 Task: Find connections with filter location Jaunpur with filter topic #marketingwith filter profile language German with filter current company UltraTech Cement with filter school Nalanda Open University, Patna with filter industry Retail Furniture and Home Furnishings with filter service category Strategic Planning with filter keywords title Porter
Action: Mouse moved to (619, 79)
Screenshot: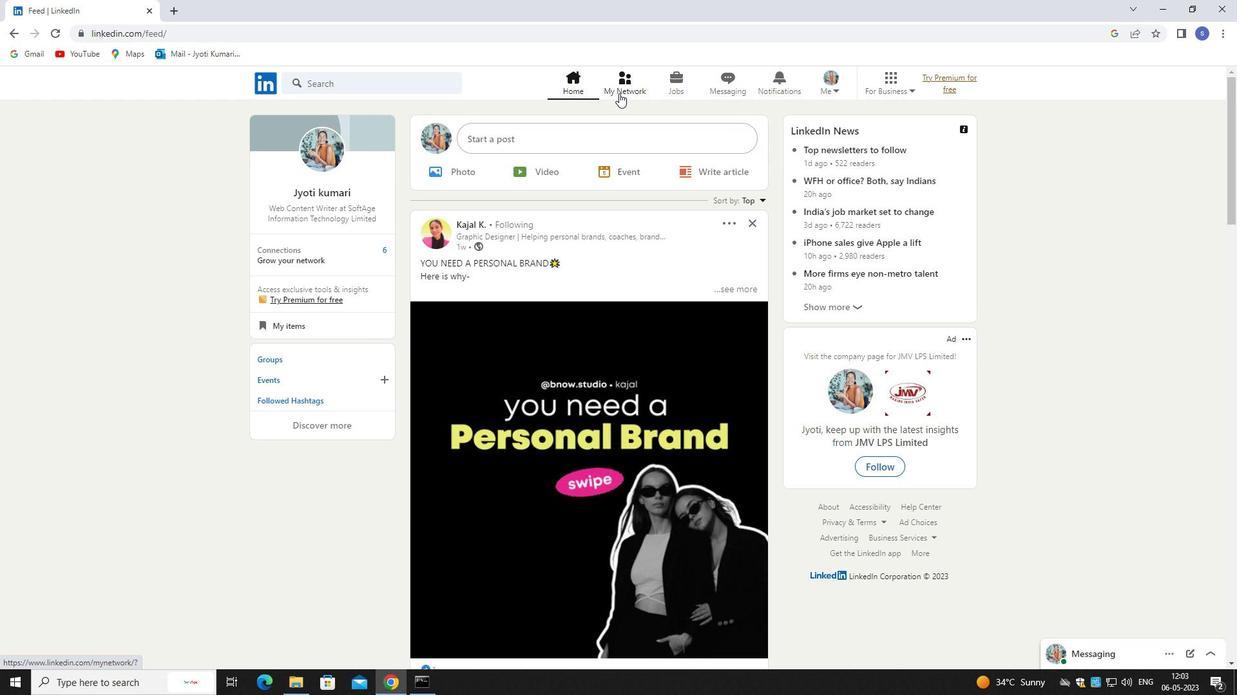 
Action: Mouse pressed left at (619, 79)
Screenshot: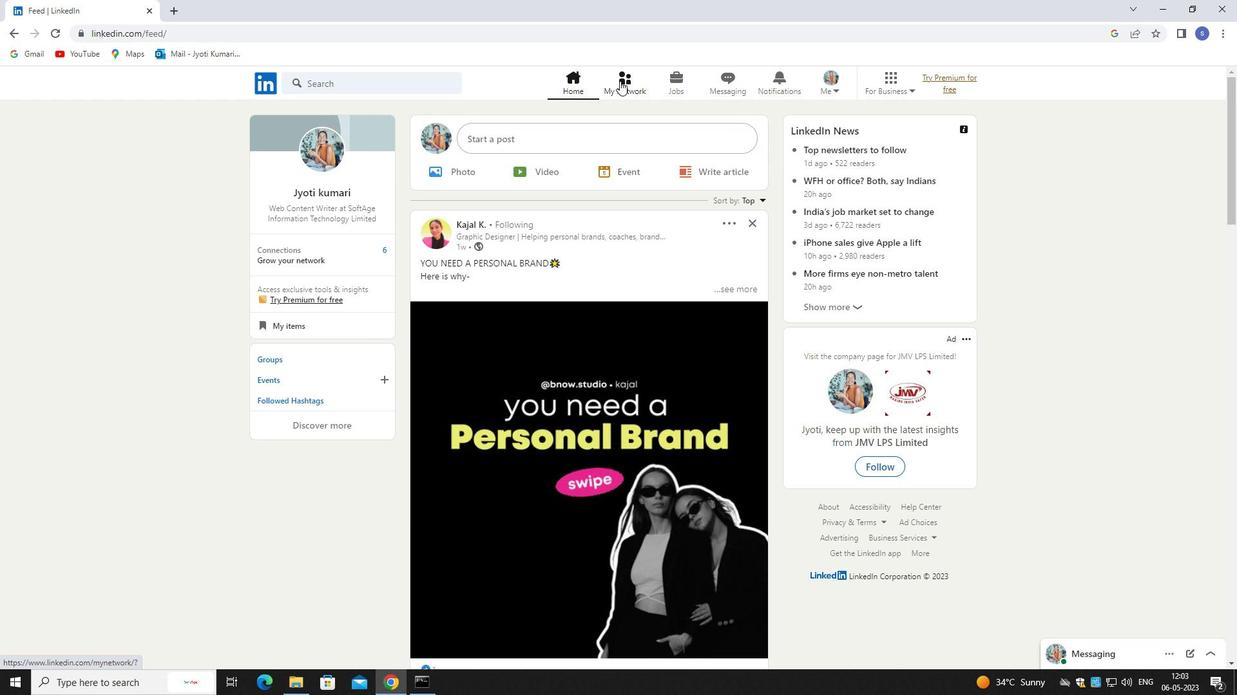 
Action: Mouse pressed left at (619, 79)
Screenshot: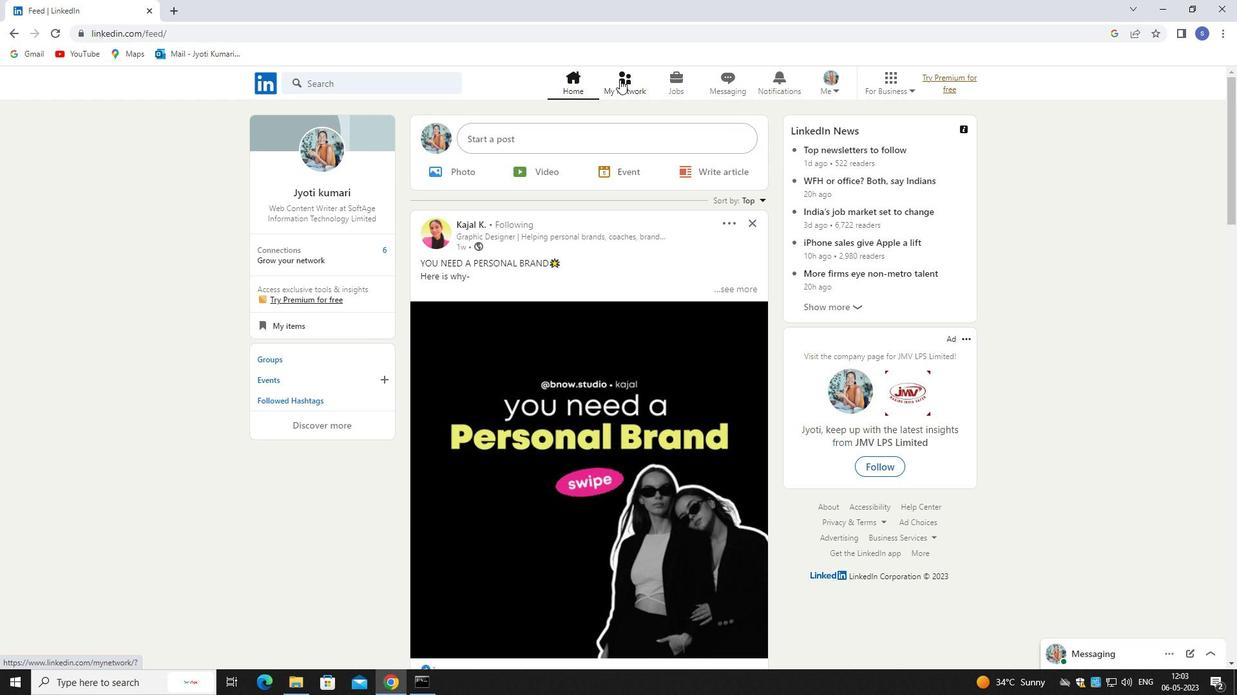 
Action: Mouse moved to (426, 161)
Screenshot: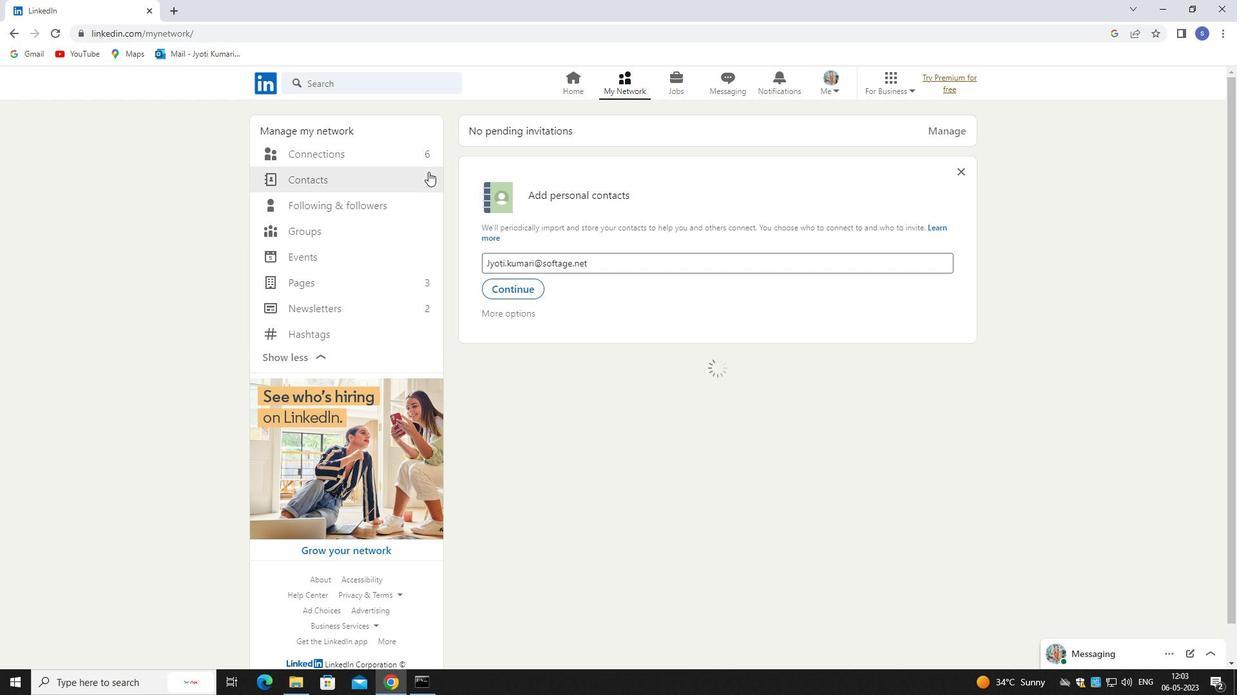 
Action: Mouse pressed left at (426, 161)
Screenshot: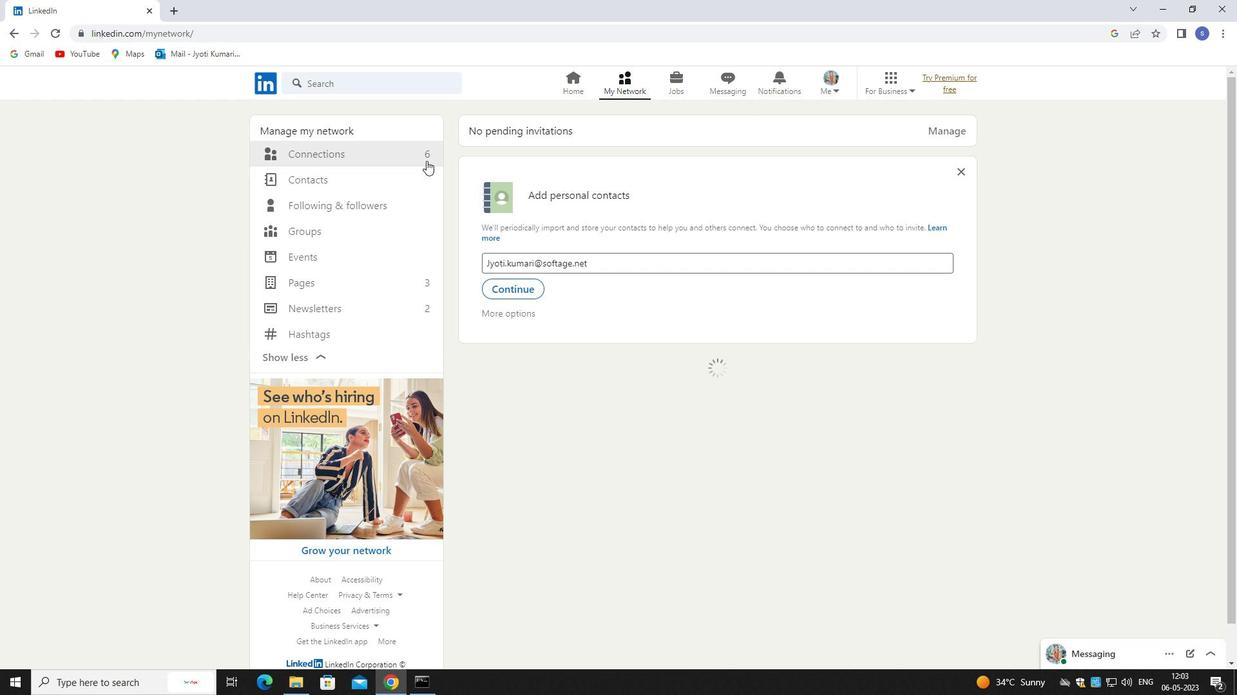 
Action: Mouse pressed left at (426, 161)
Screenshot: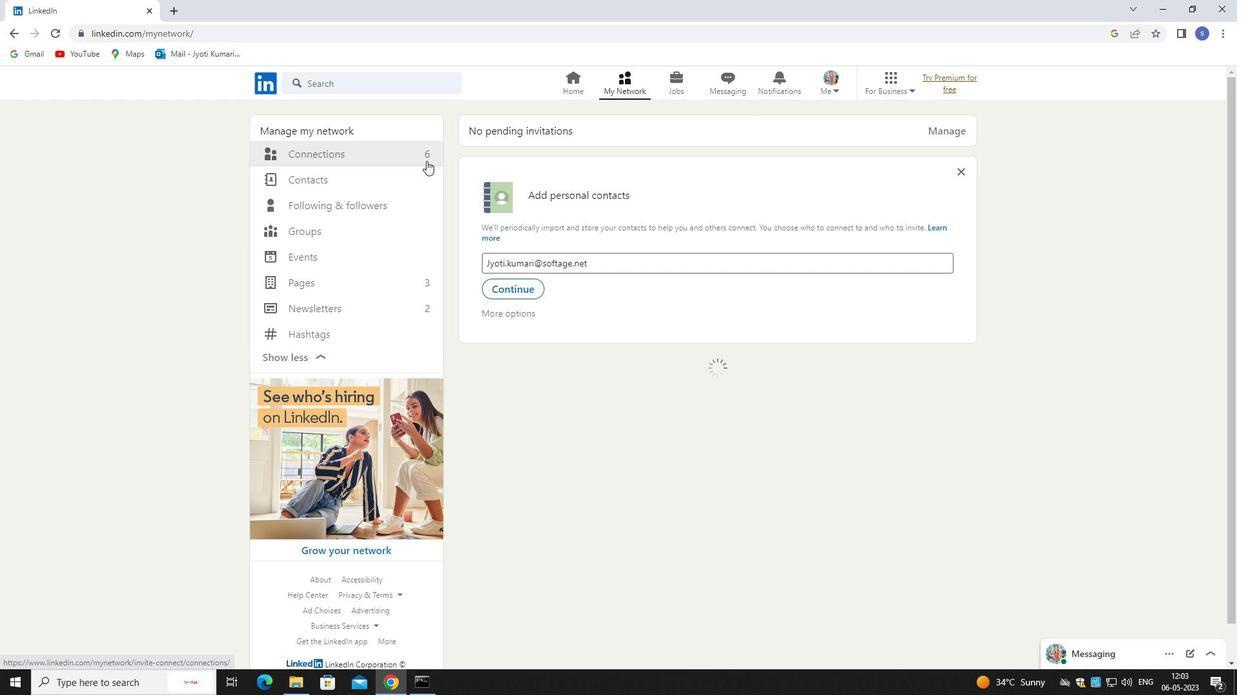 
Action: Mouse moved to (722, 151)
Screenshot: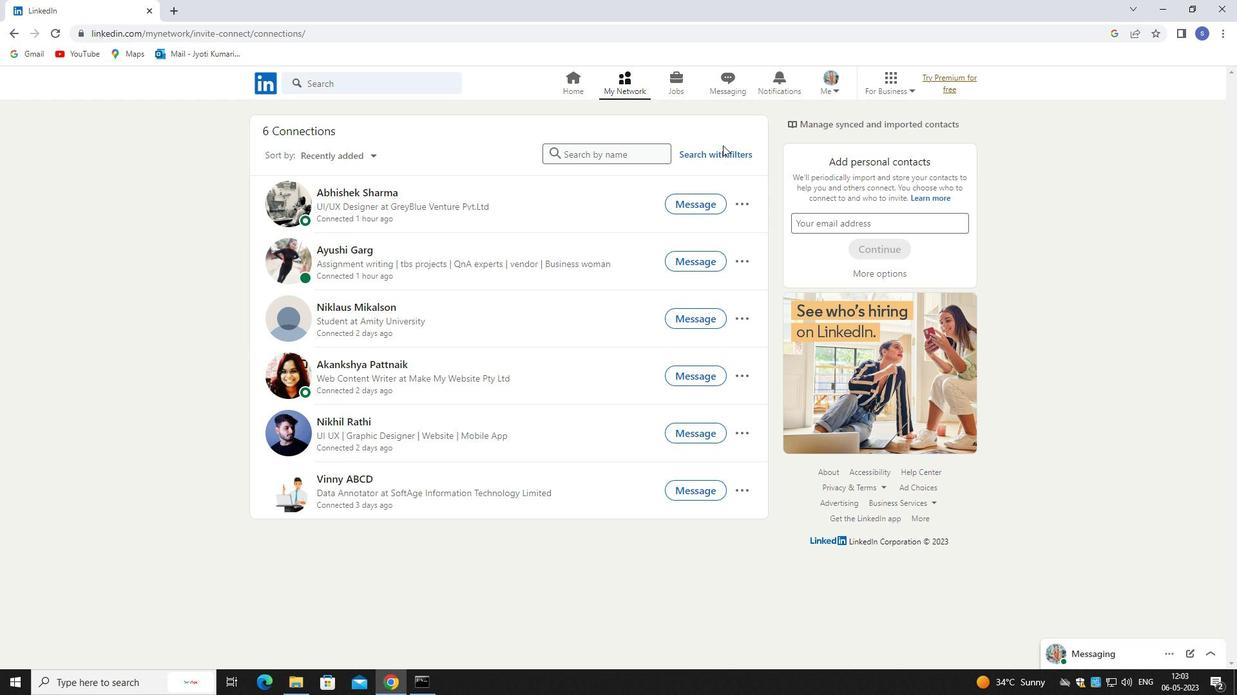 
Action: Mouse pressed left at (722, 151)
Screenshot: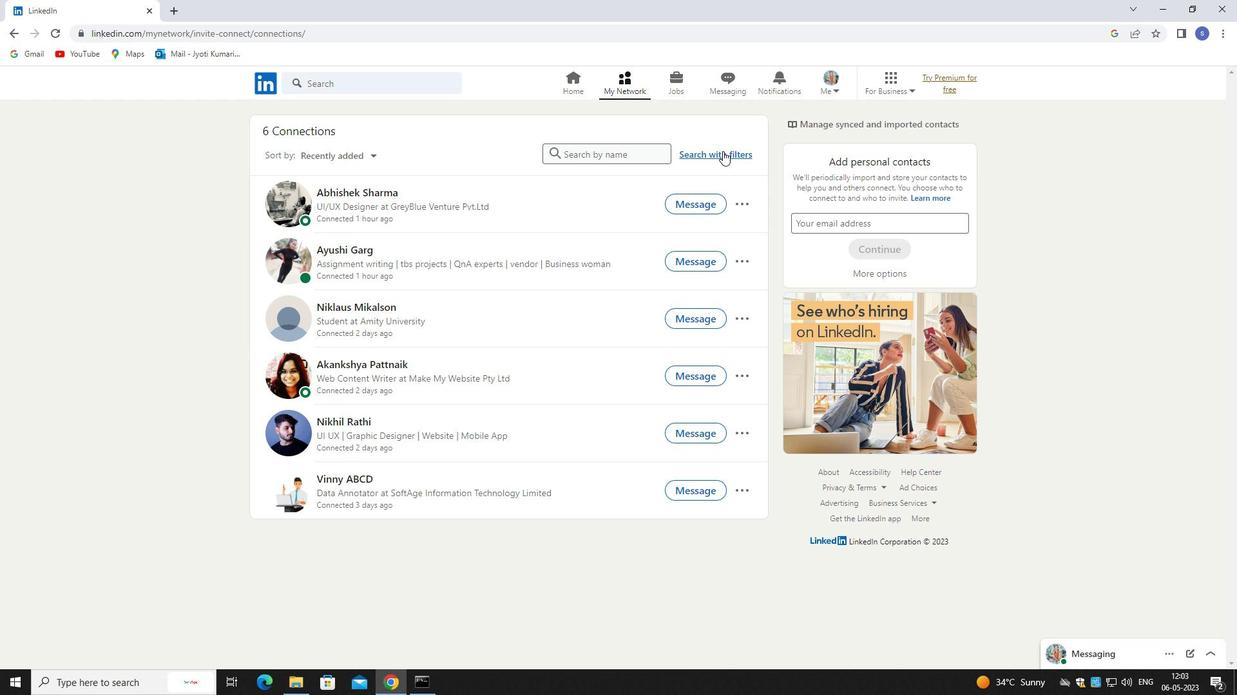 
Action: Mouse moved to (646, 119)
Screenshot: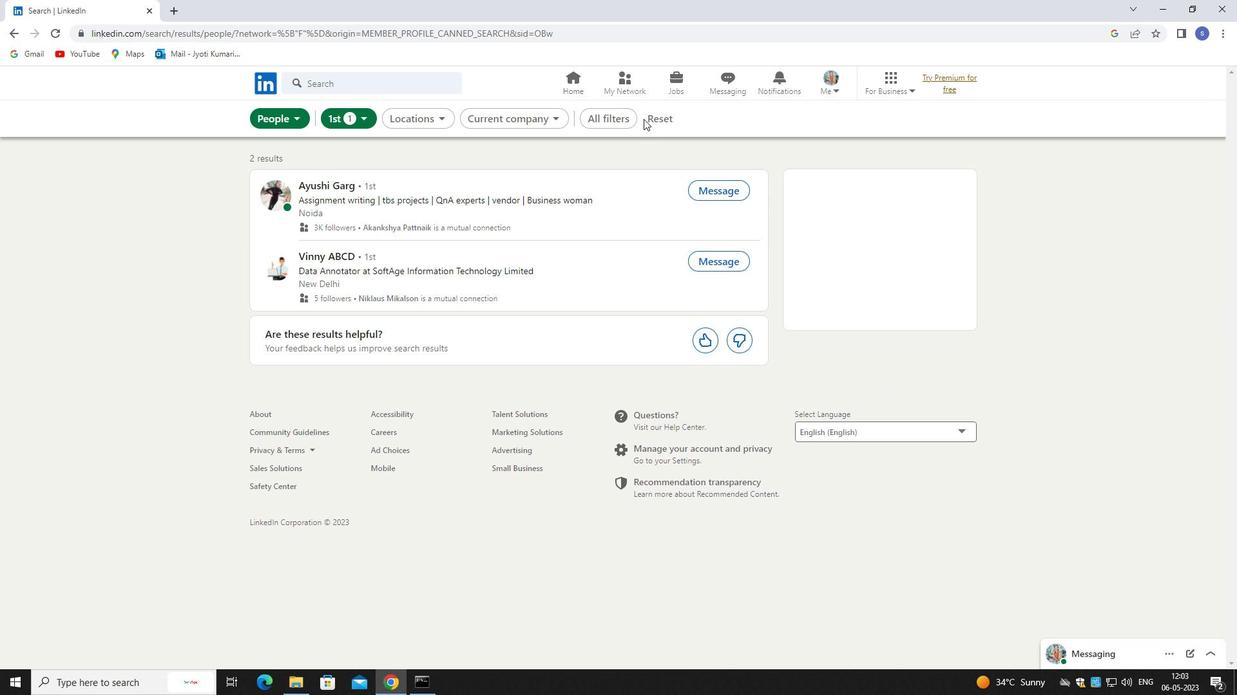 
Action: Mouse pressed left at (646, 119)
Screenshot: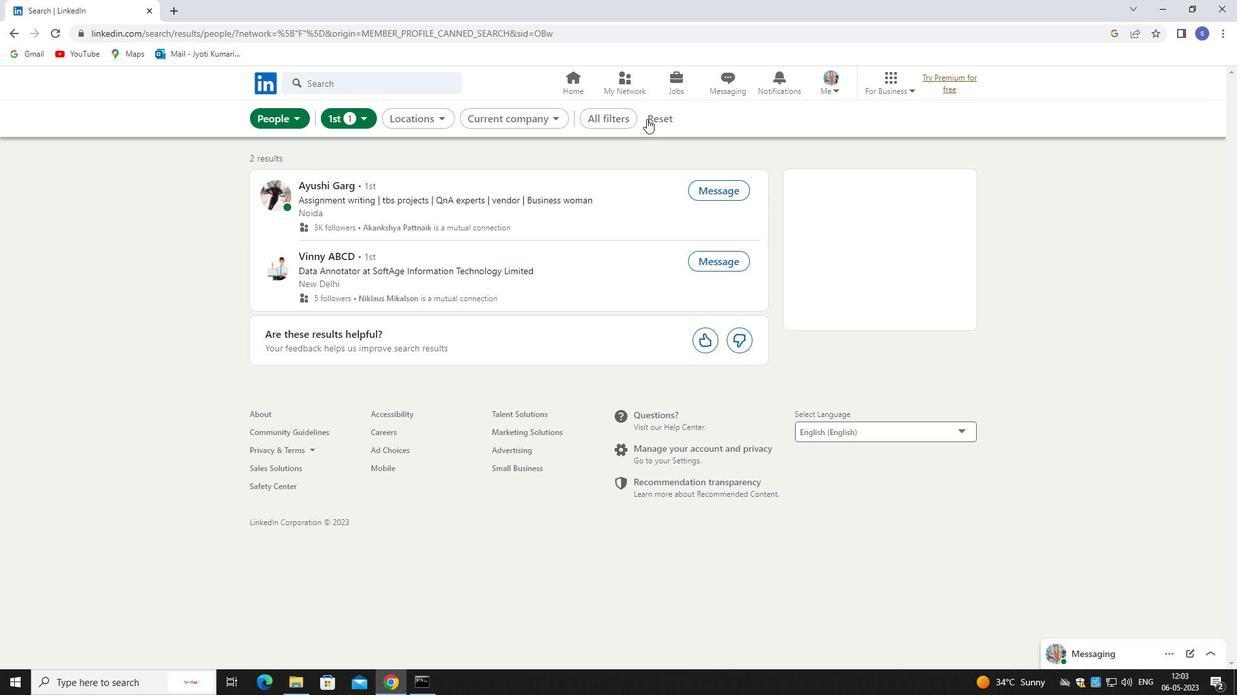 
Action: Mouse moved to (625, 119)
Screenshot: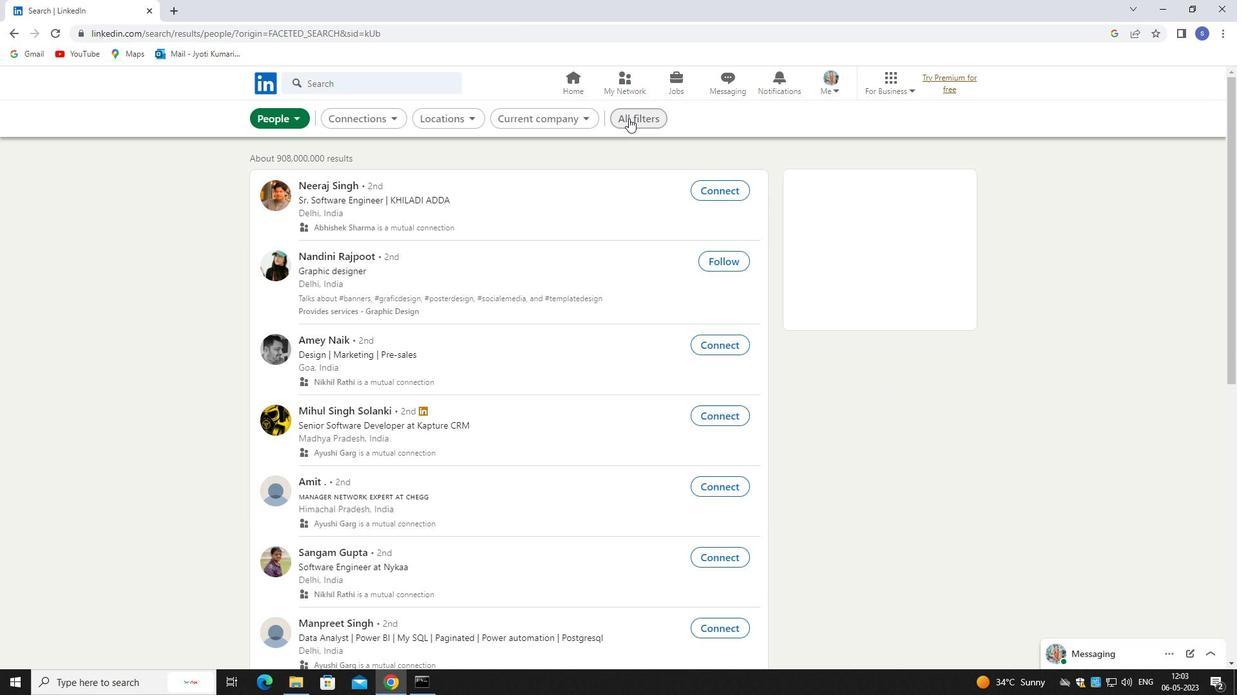 
Action: Mouse pressed left at (625, 119)
Screenshot: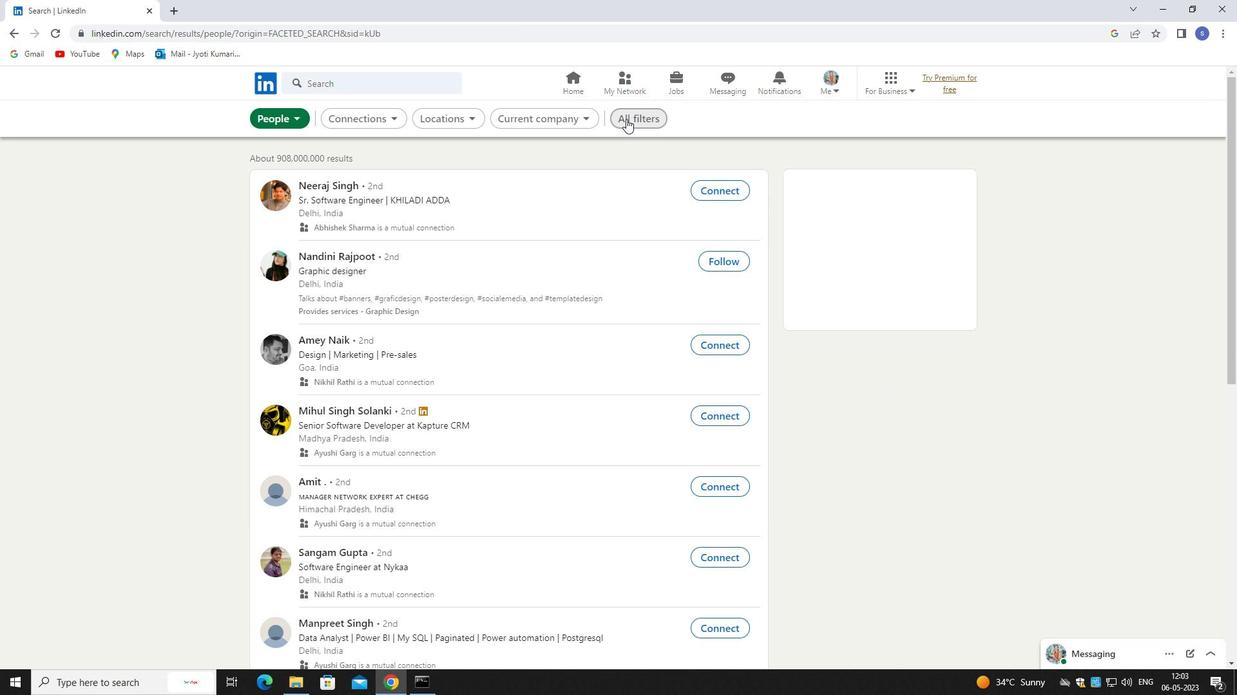 
Action: Mouse moved to (1092, 511)
Screenshot: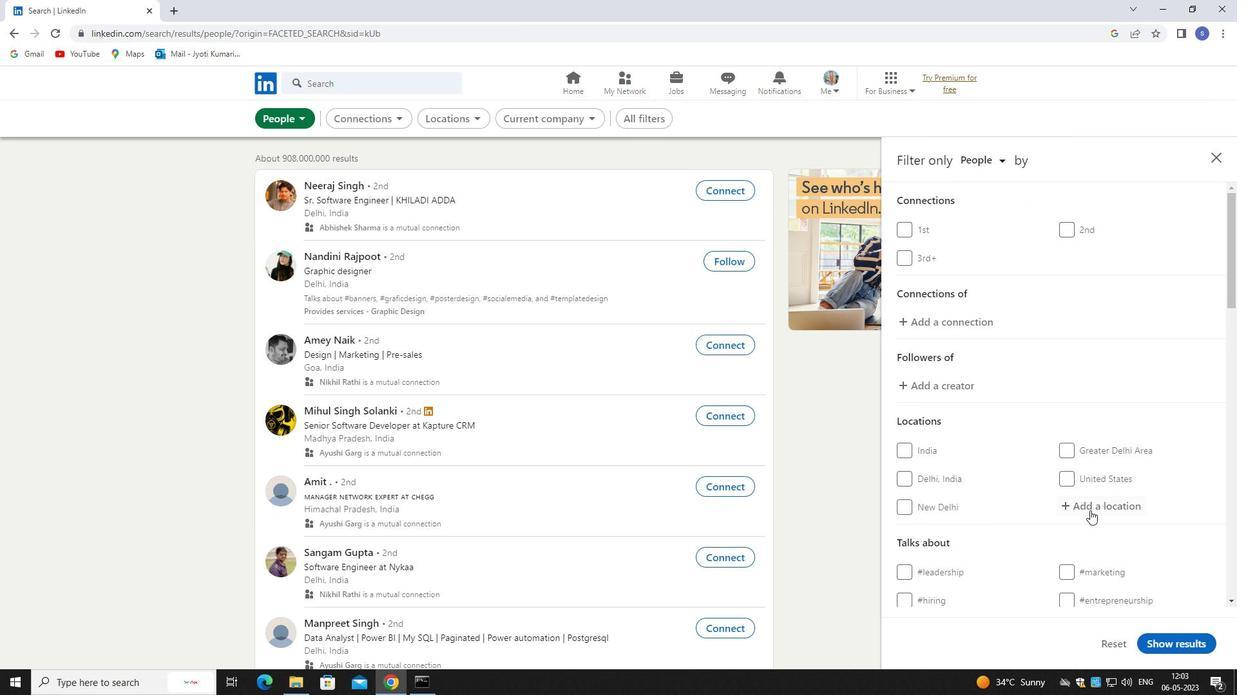 
Action: Mouse pressed left at (1092, 511)
Screenshot: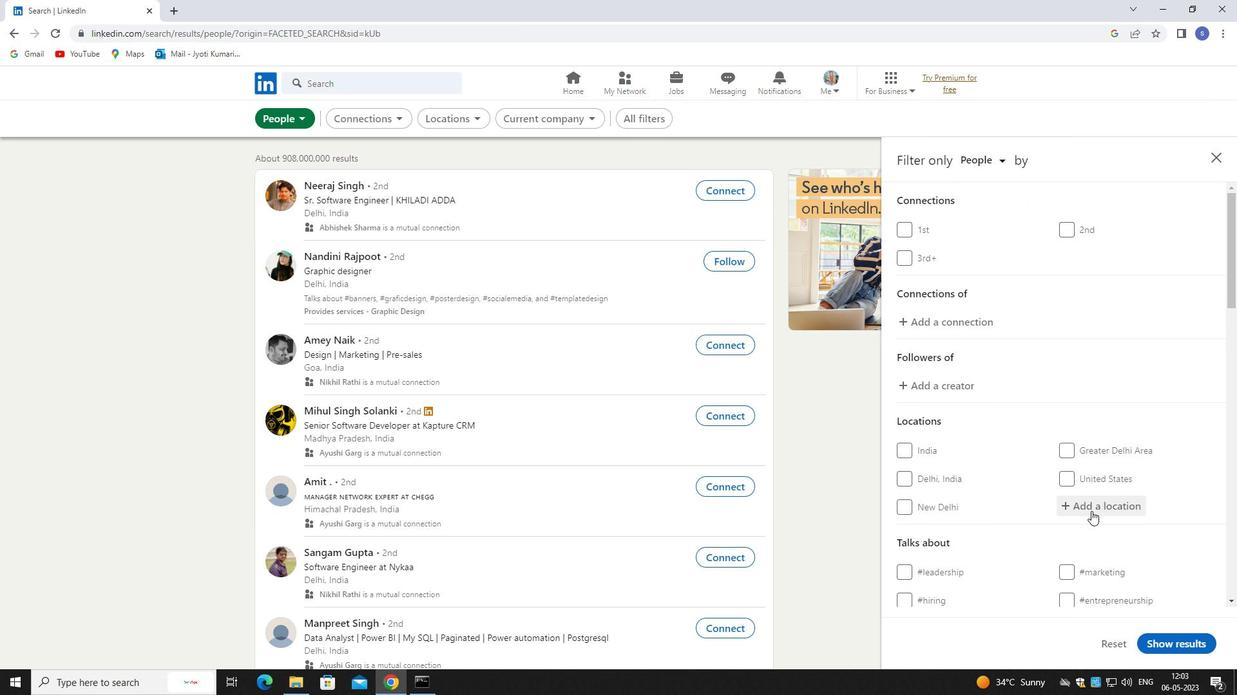 
Action: Mouse moved to (1092, 512)
Screenshot: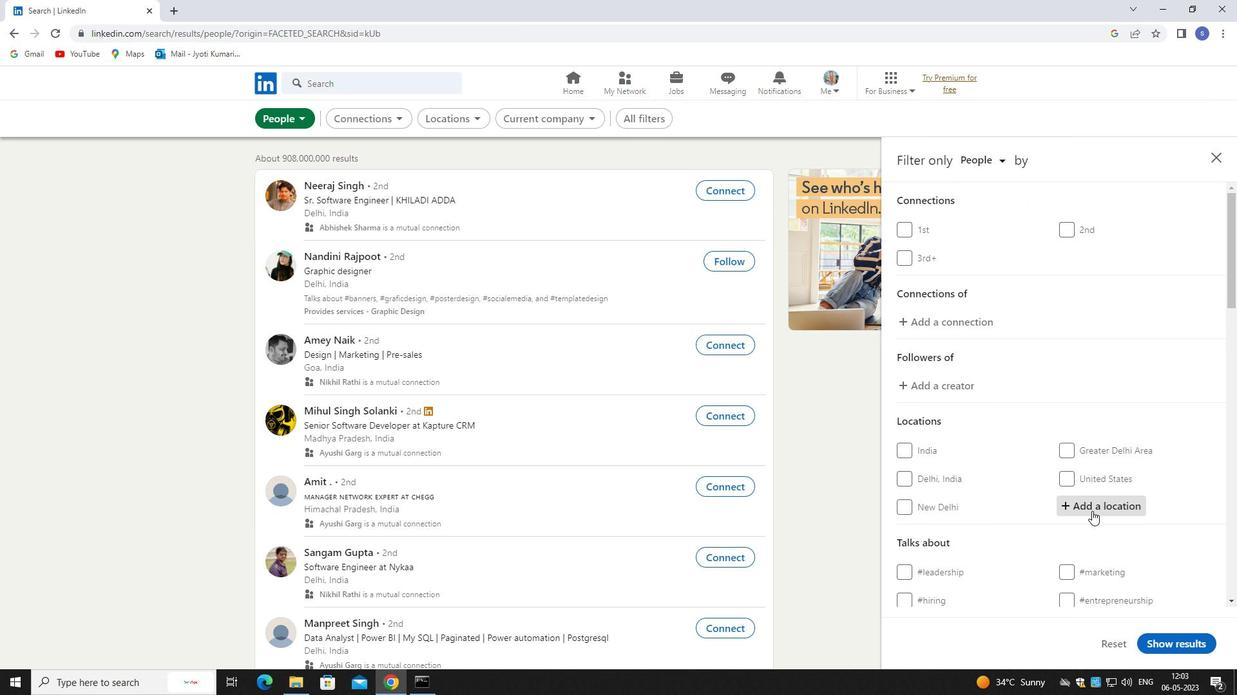 
Action: Key pressed jaunpu
Screenshot: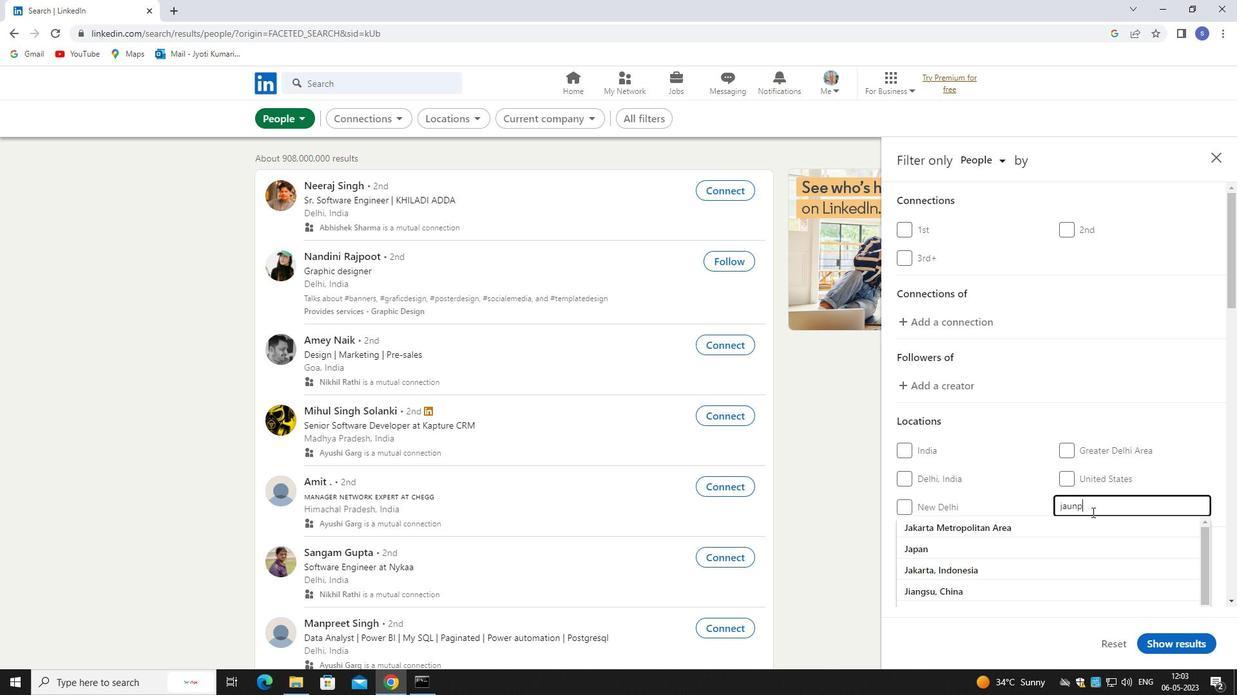 
Action: Mouse moved to (1095, 532)
Screenshot: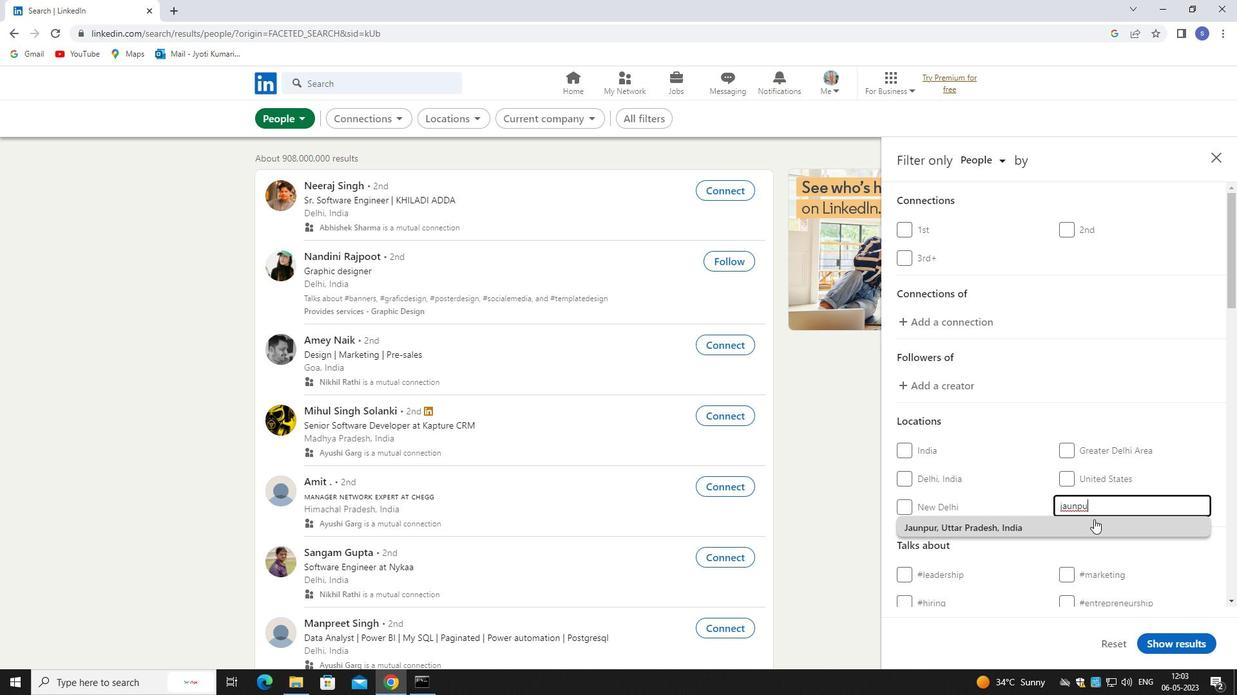 
Action: Mouse pressed left at (1095, 532)
Screenshot: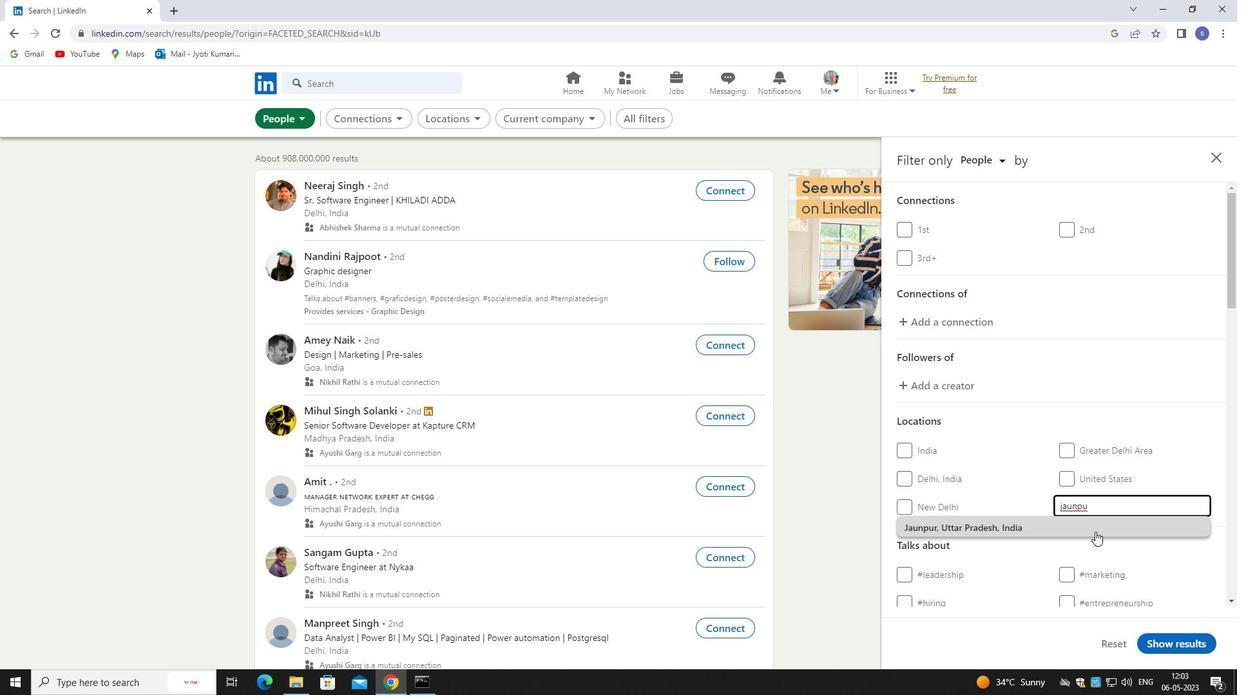 
Action: Mouse scrolled (1095, 531) with delta (0, 0)
Screenshot: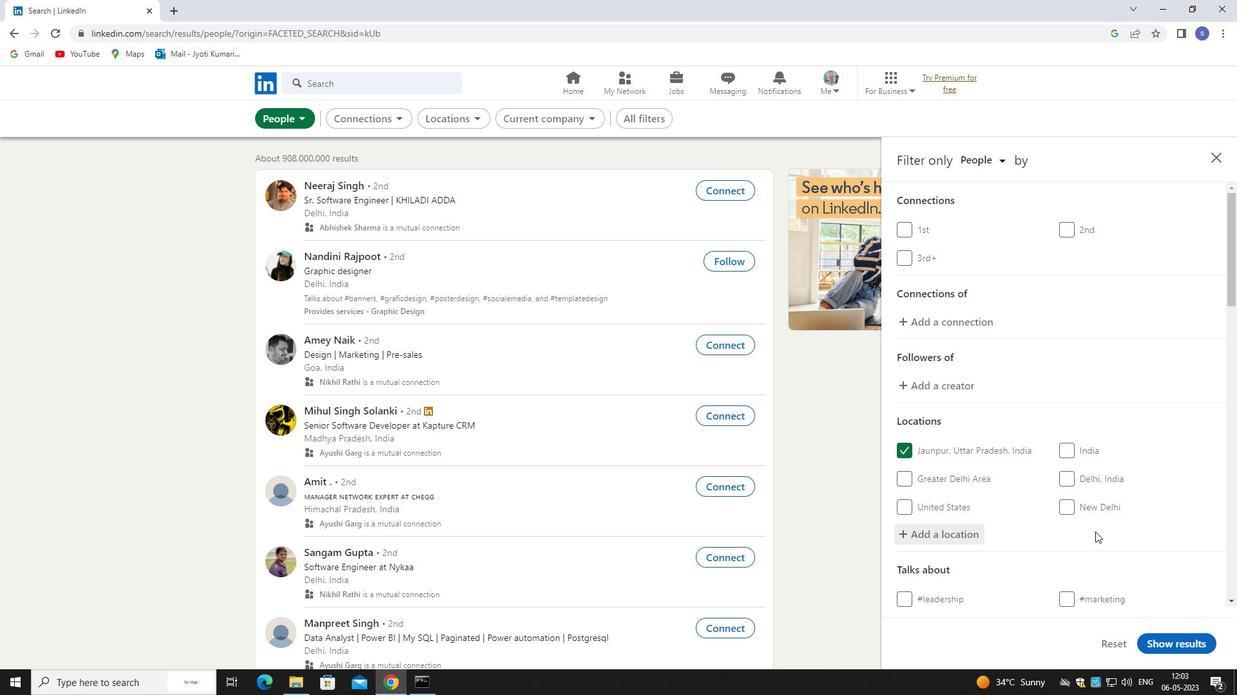 
Action: Mouse moved to (1096, 532)
Screenshot: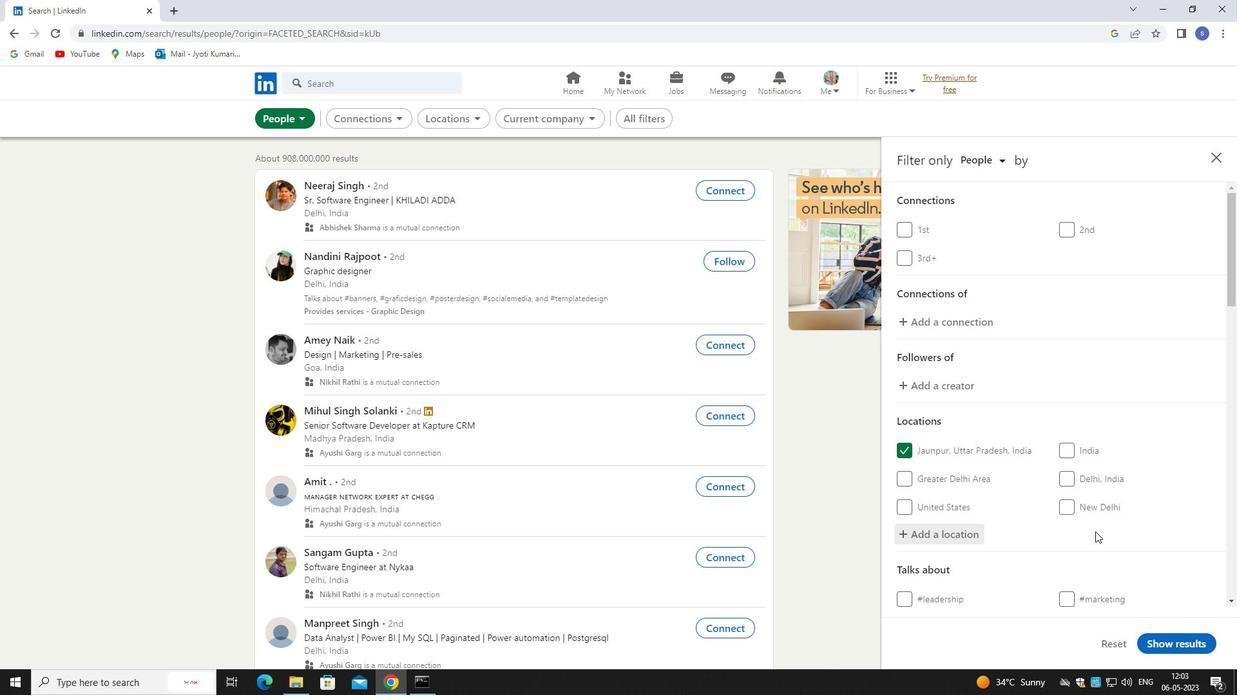 
Action: Mouse scrolled (1096, 532) with delta (0, 0)
Screenshot: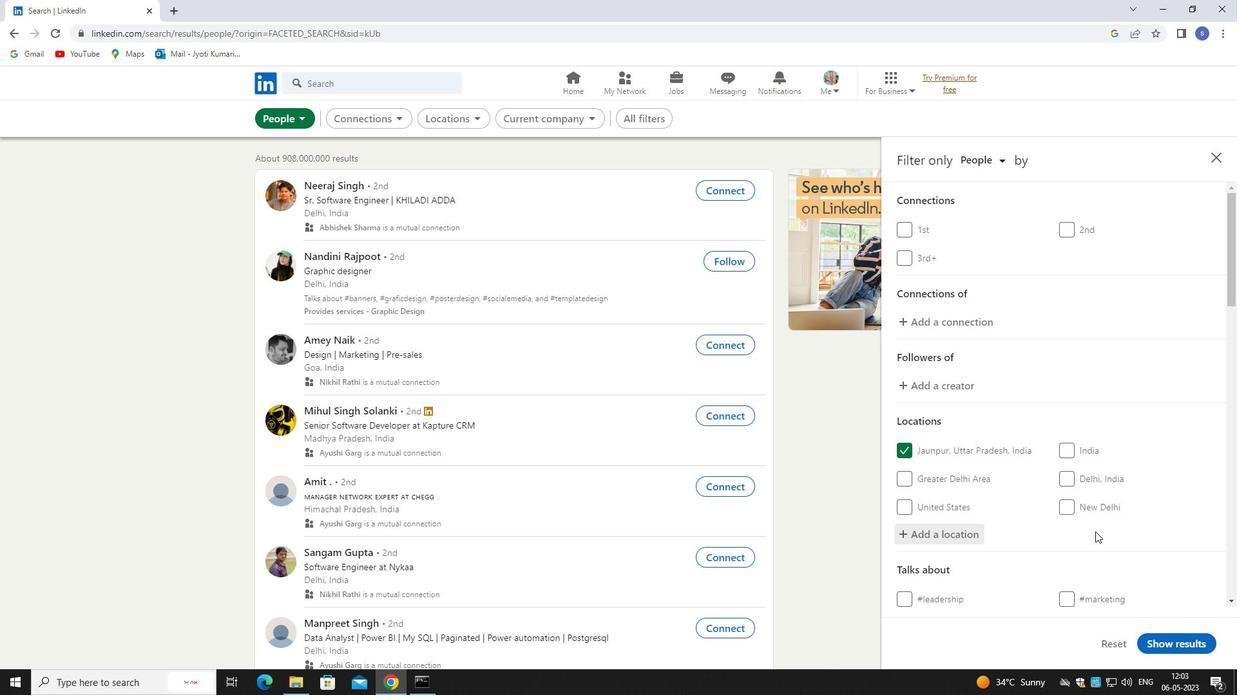 
Action: Mouse moved to (1096, 534)
Screenshot: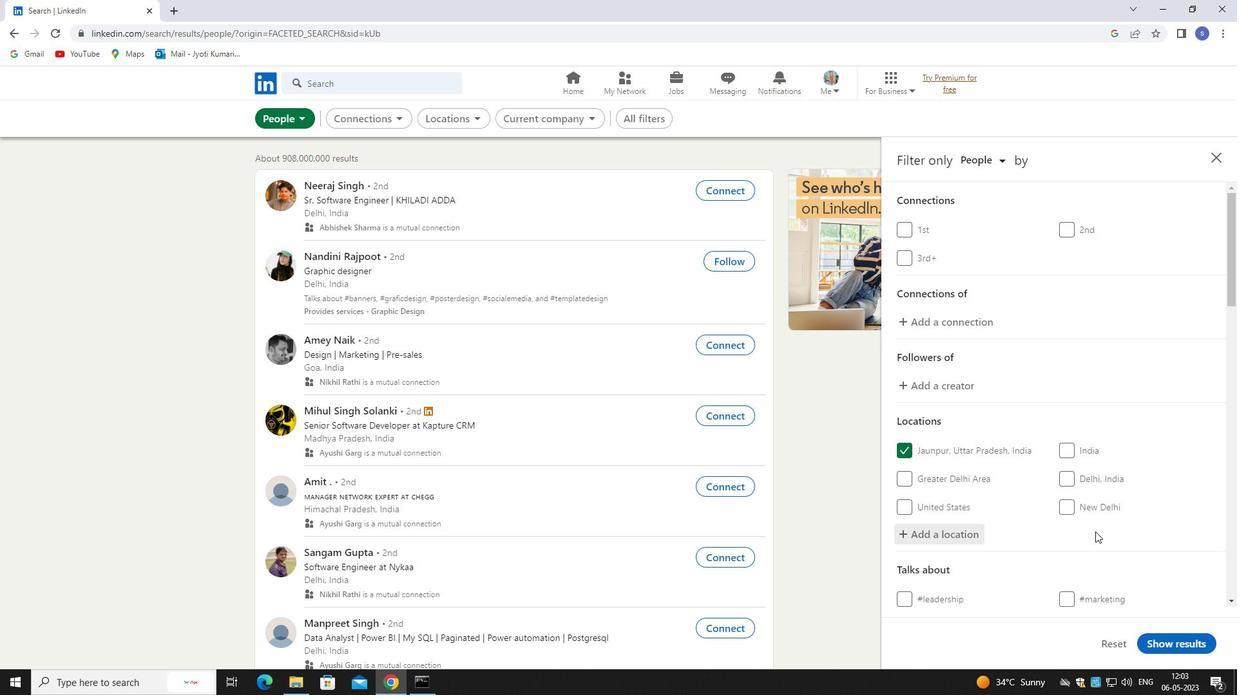
Action: Mouse scrolled (1096, 533) with delta (0, 0)
Screenshot: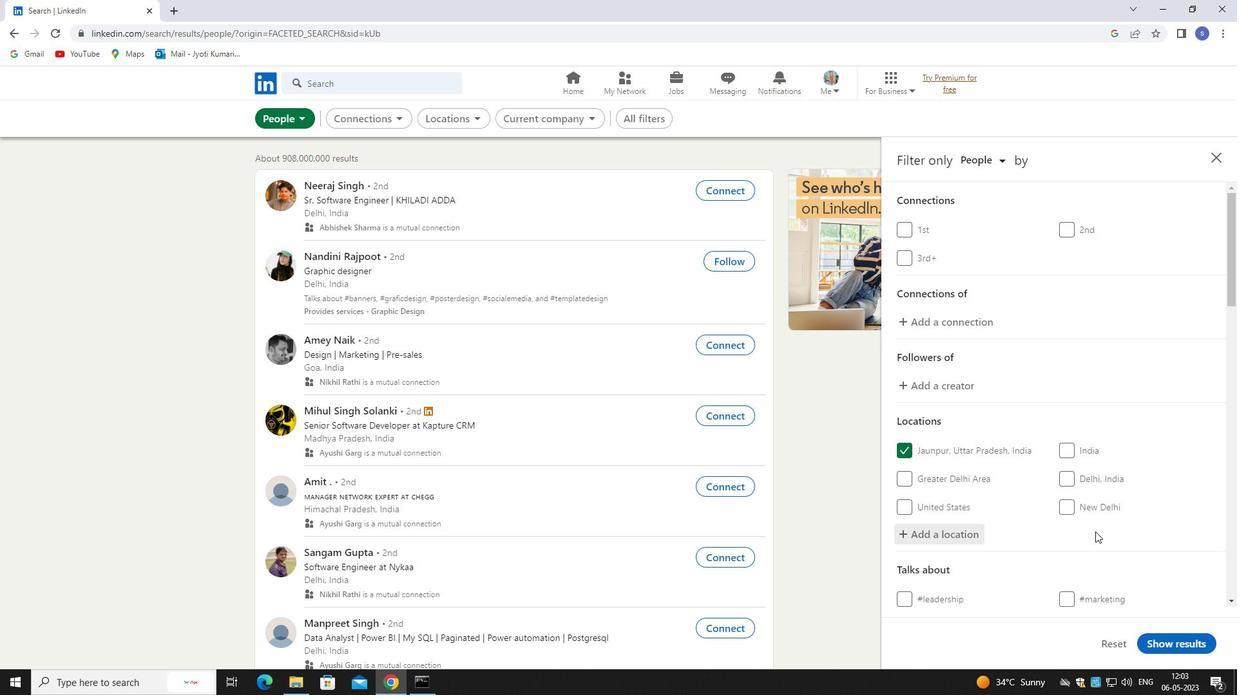 
Action: Mouse moved to (1094, 461)
Screenshot: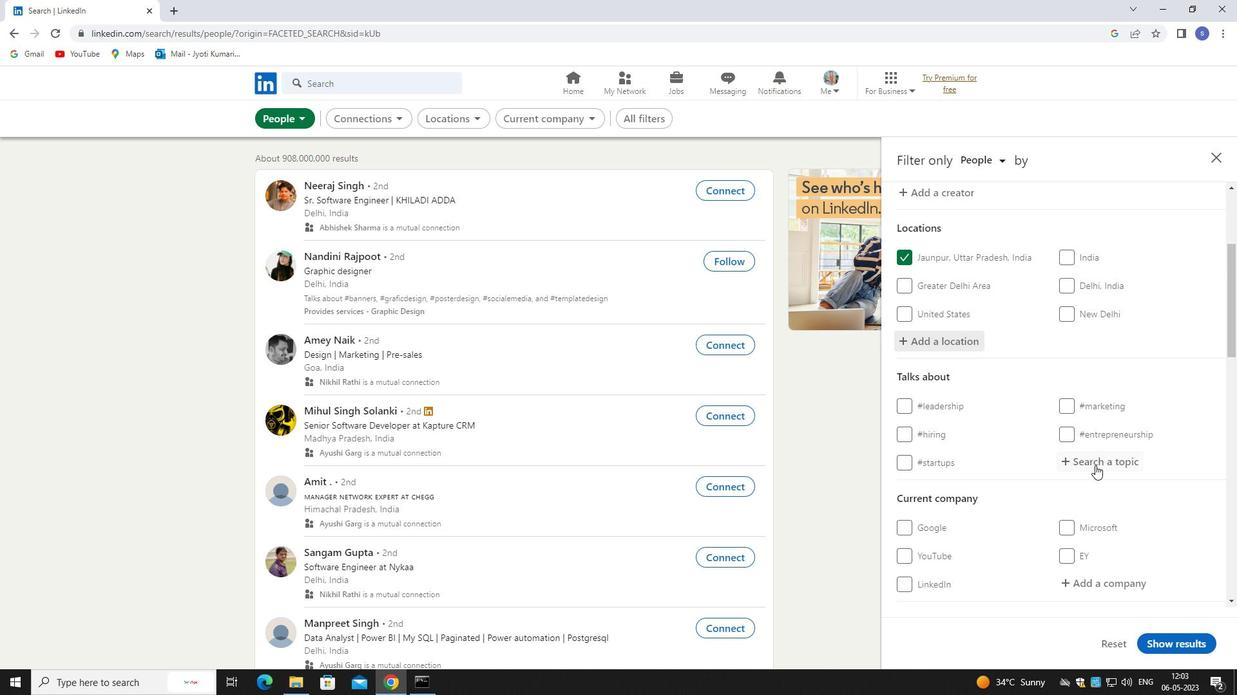 
Action: Mouse pressed left at (1094, 461)
Screenshot: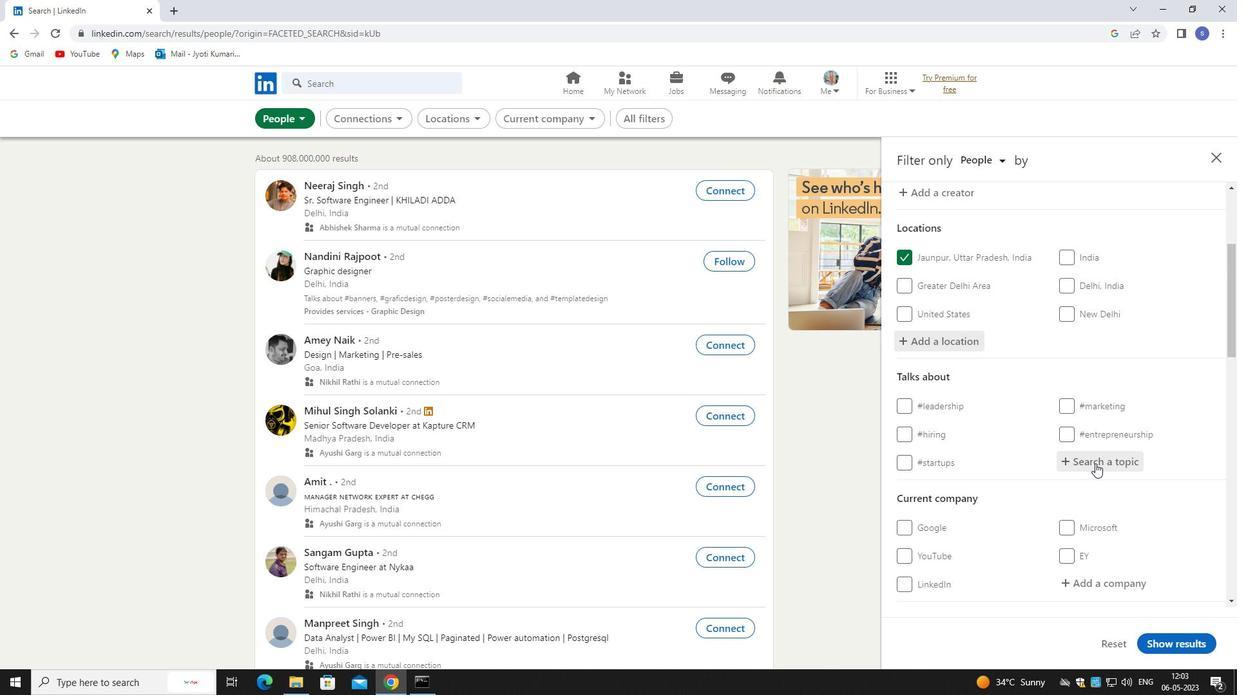 
Action: Key pressed marke
Screenshot: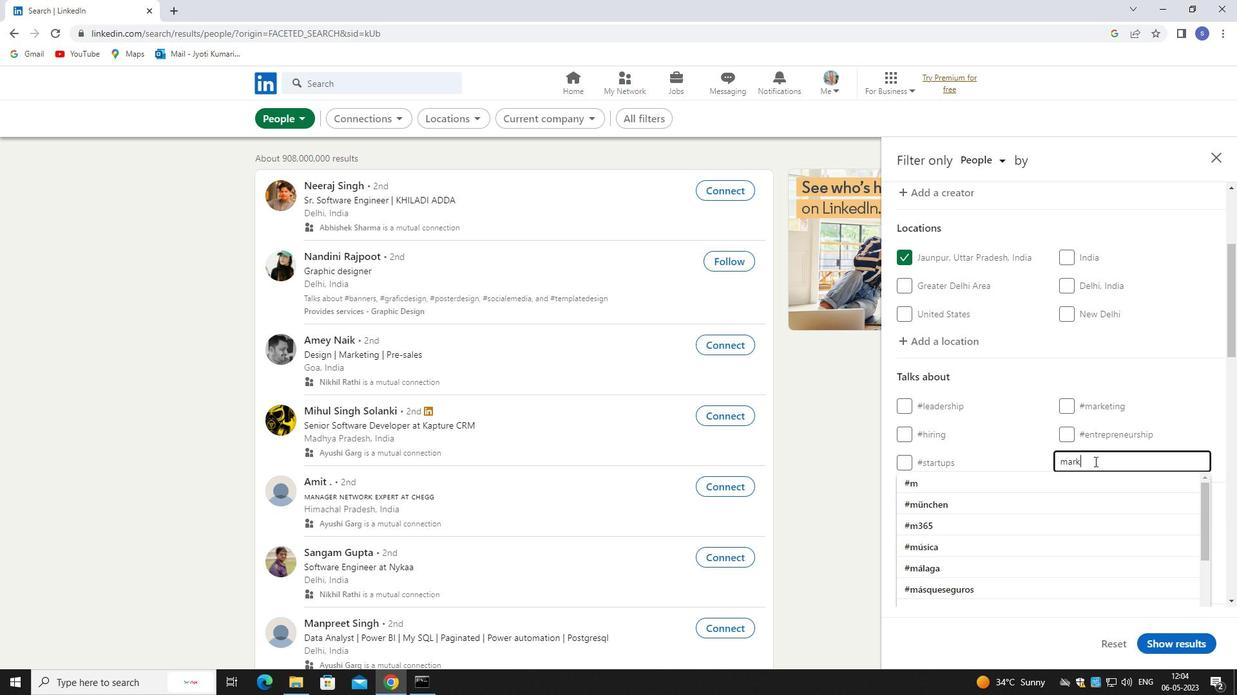 
Action: Mouse moved to (1092, 475)
Screenshot: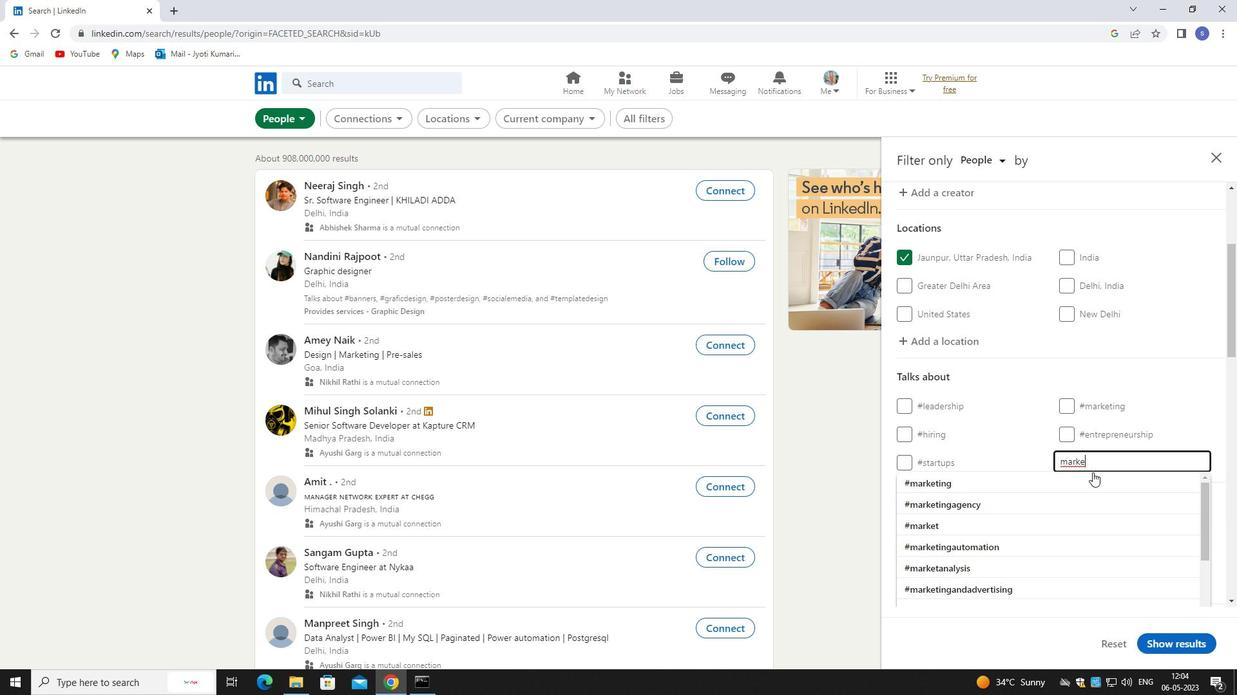 
Action: Mouse pressed left at (1092, 475)
Screenshot: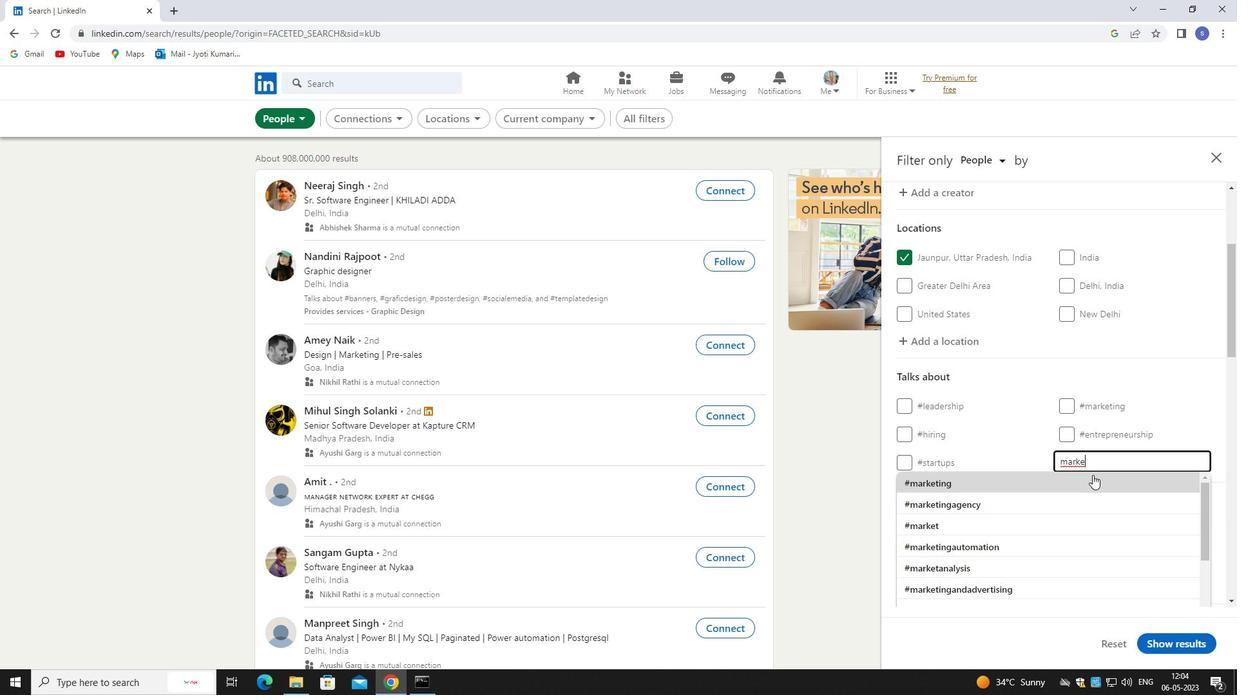 
Action: Mouse moved to (963, 500)
Screenshot: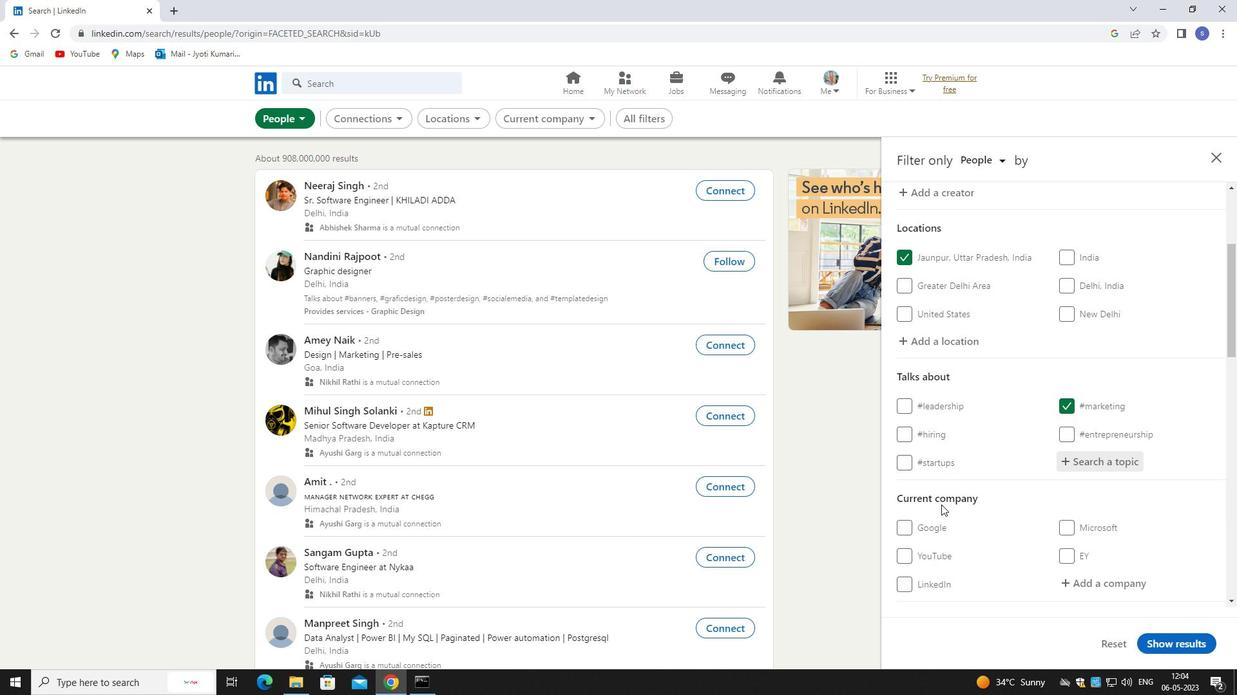 
Action: Mouse scrolled (963, 500) with delta (0, 0)
Screenshot: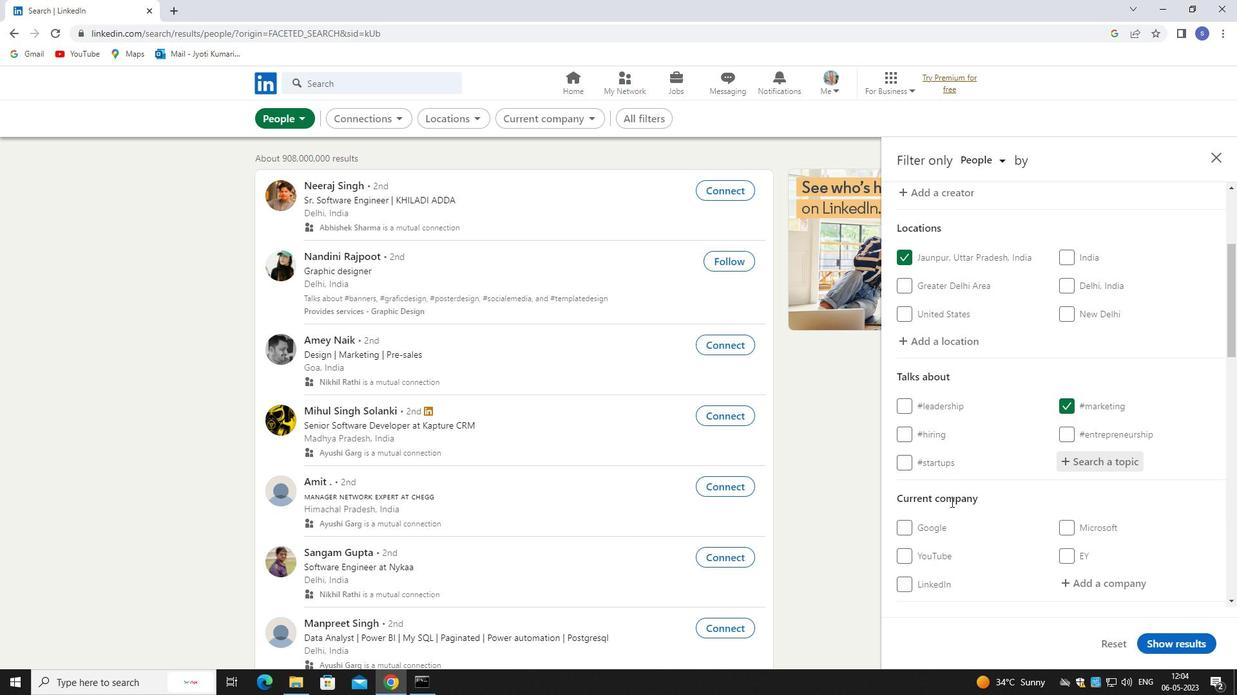 
Action: Mouse moved to (963, 500)
Screenshot: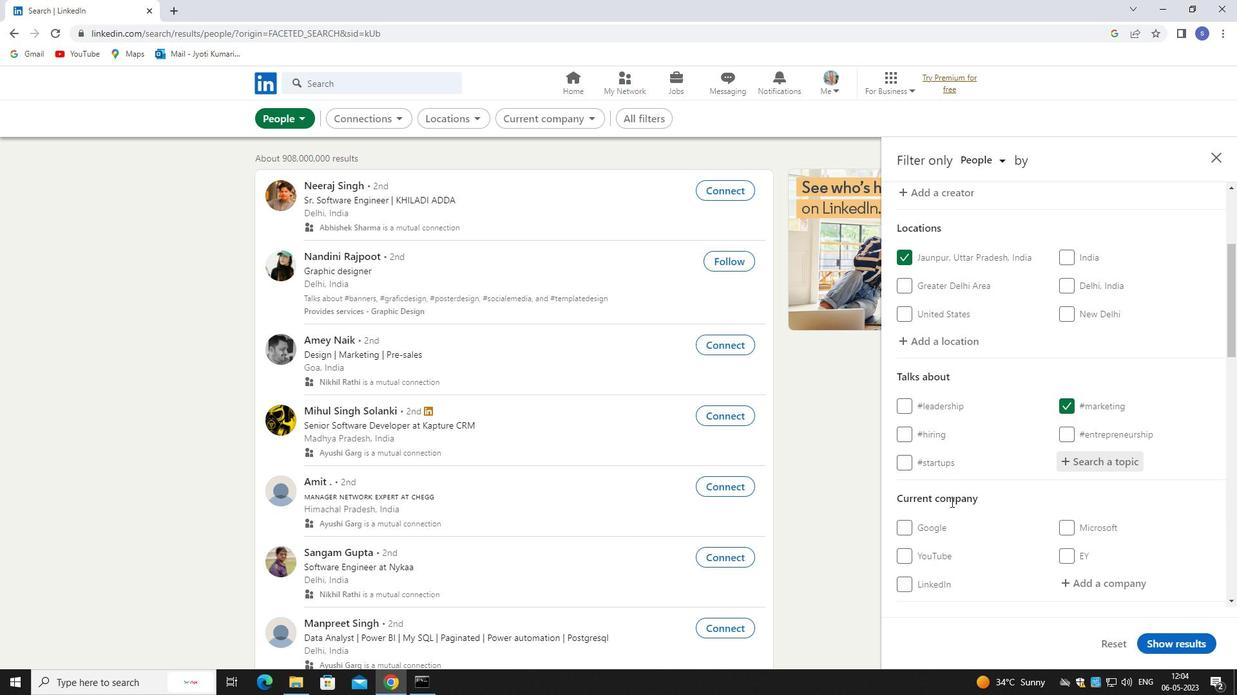
Action: Mouse scrolled (963, 500) with delta (0, 0)
Screenshot: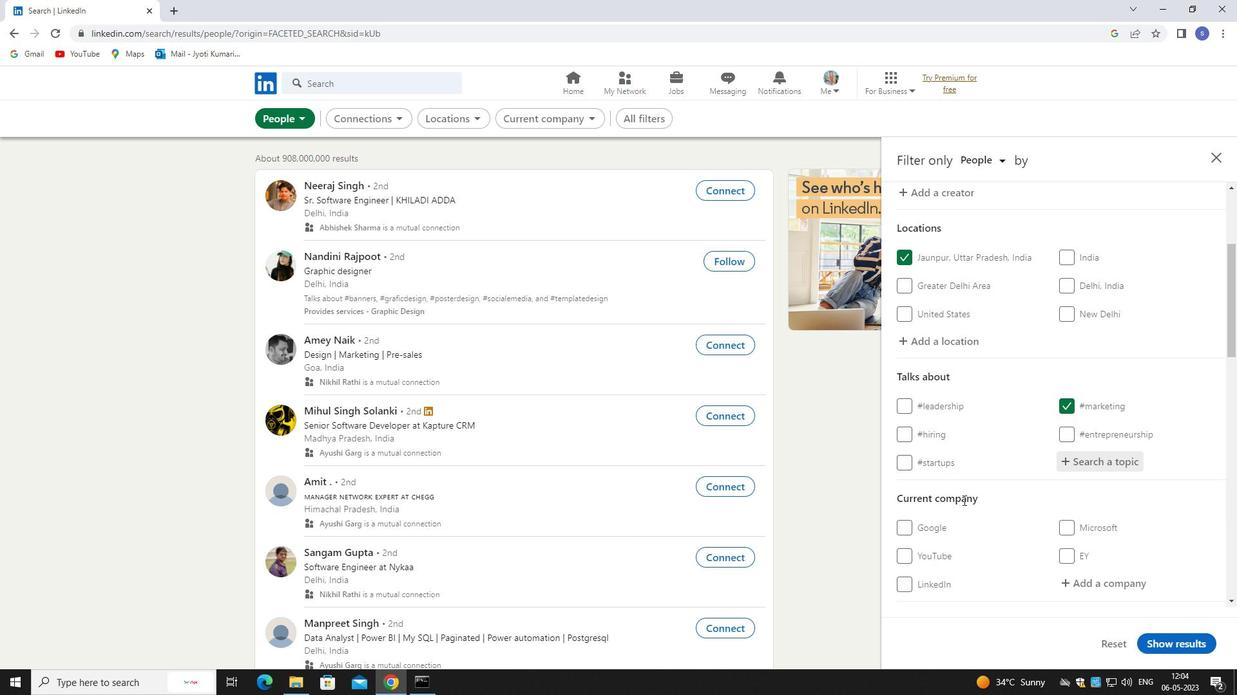 
Action: Mouse scrolled (963, 500) with delta (0, 0)
Screenshot: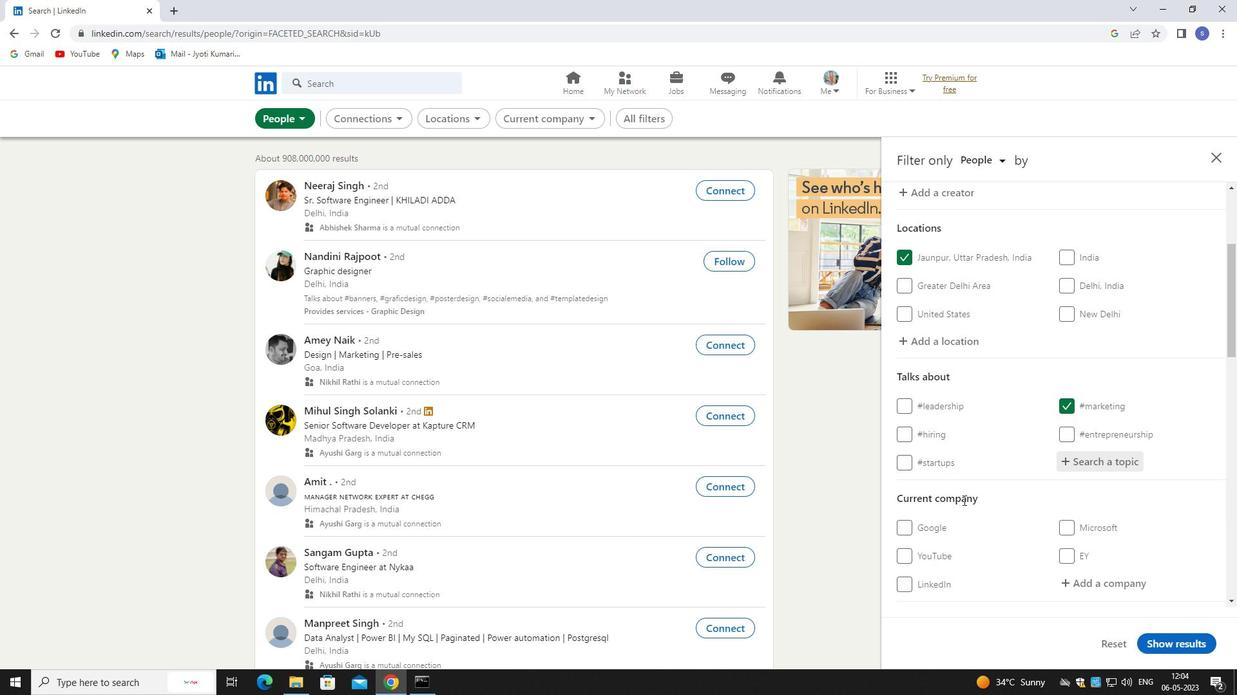 
Action: Mouse moved to (1100, 386)
Screenshot: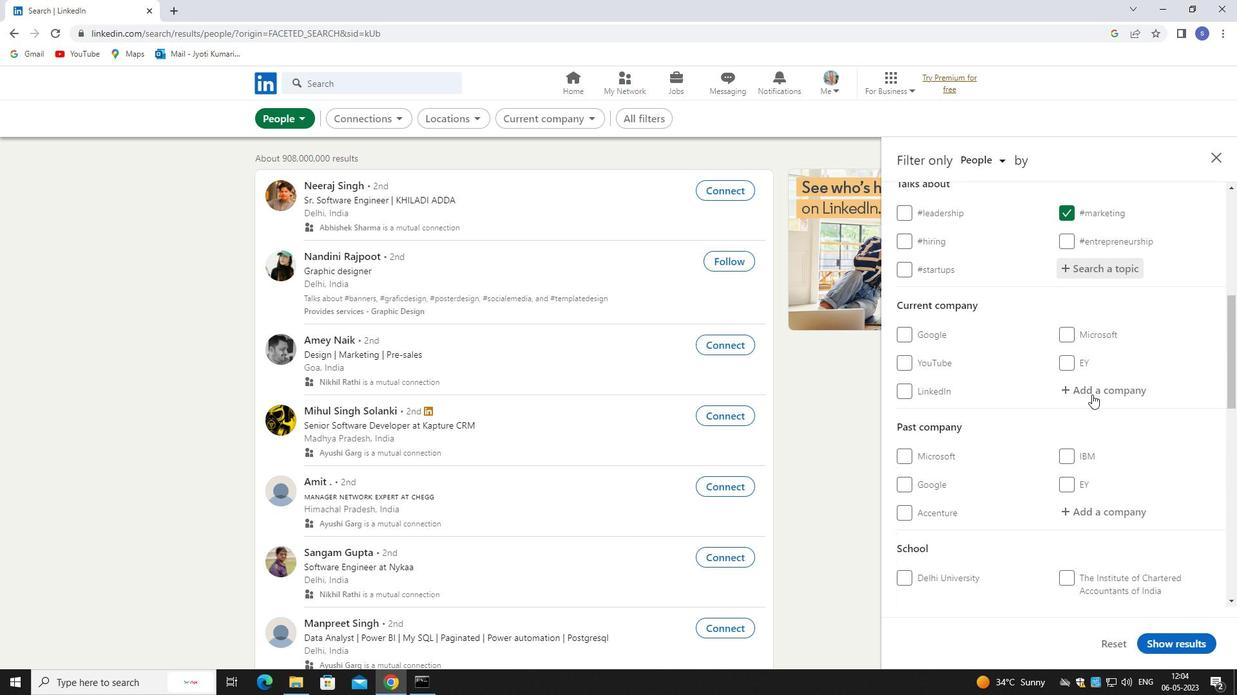 
Action: Mouse pressed left at (1100, 386)
Screenshot: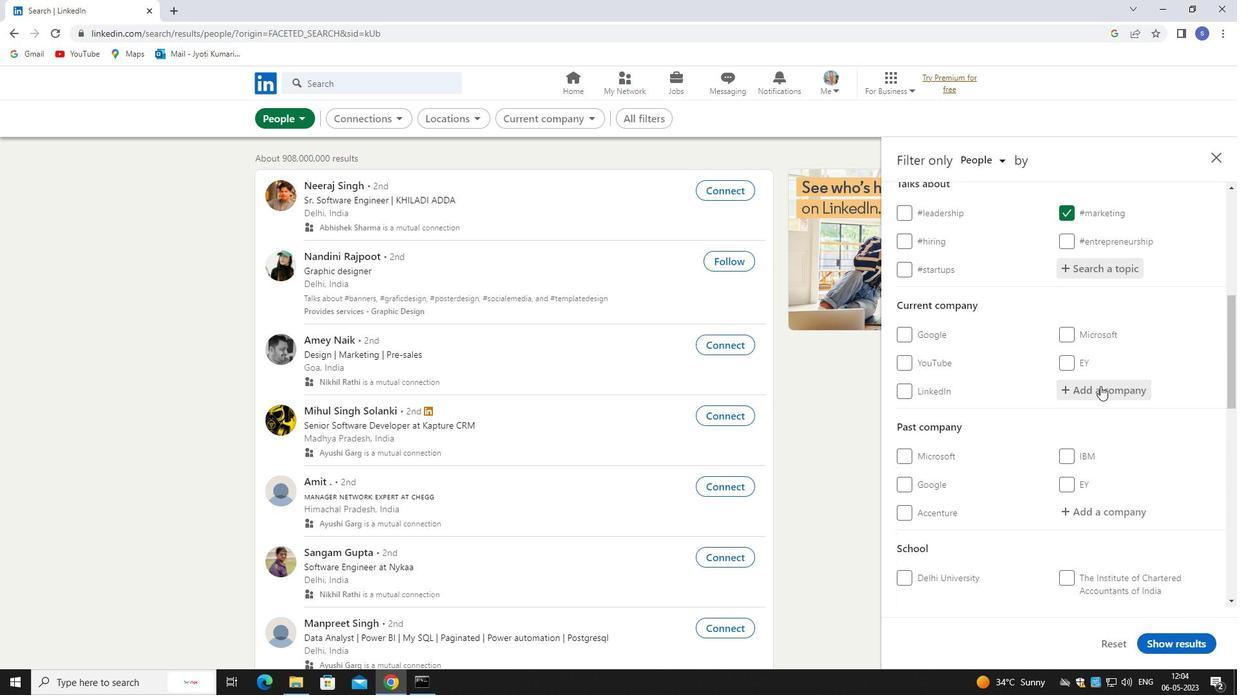 
Action: Key pressed ultra
Screenshot: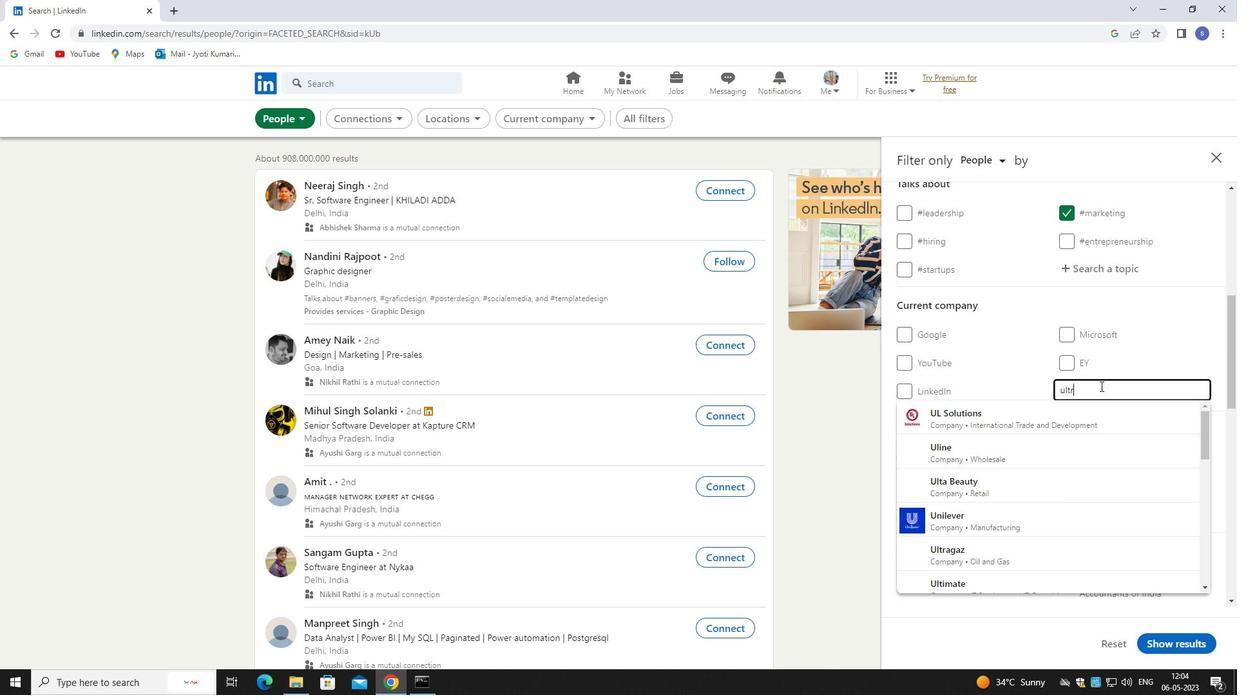 
Action: Mouse moved to (1075, 514)
Screenshot: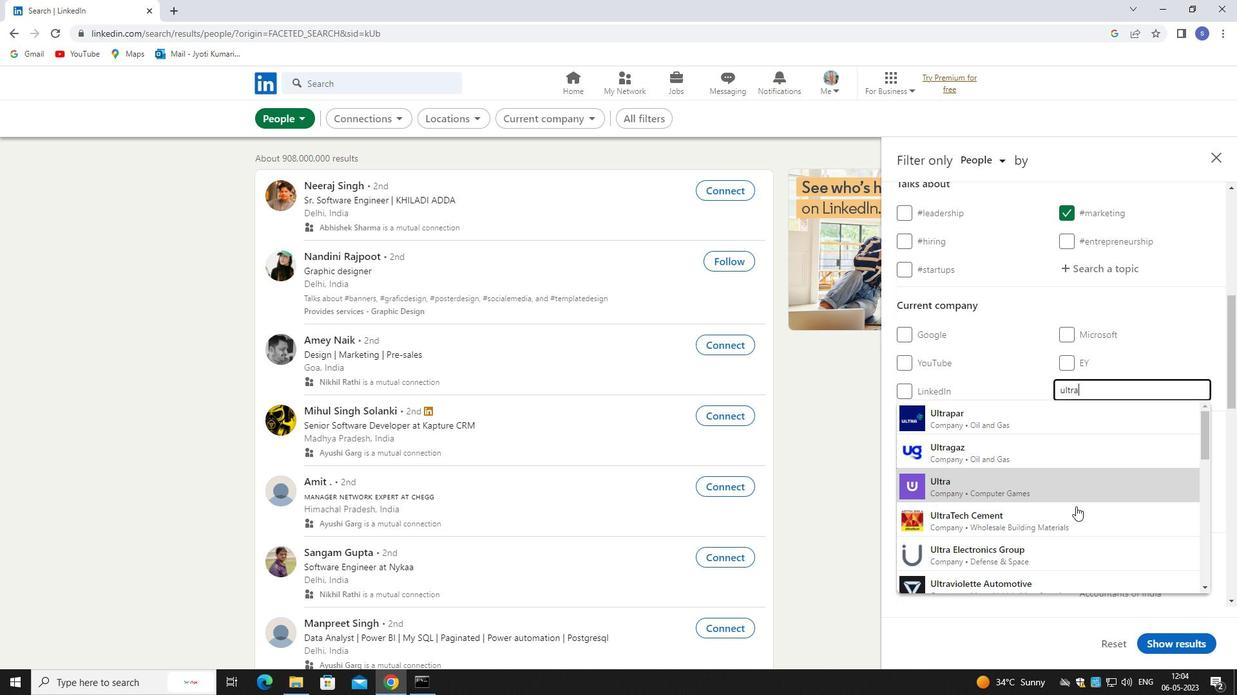 
Action: Mouse pressed left at (1075, 514)
Screenshot: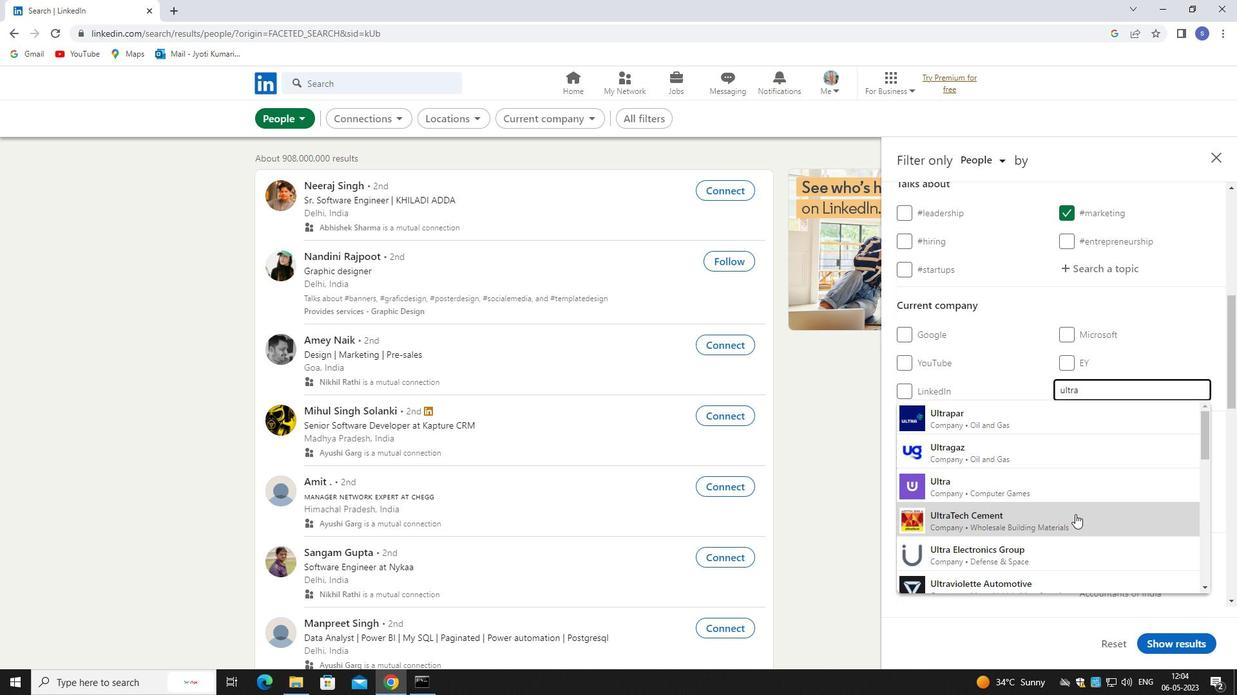 
Action: Mouse moved to (1074, 515)
Screenshot: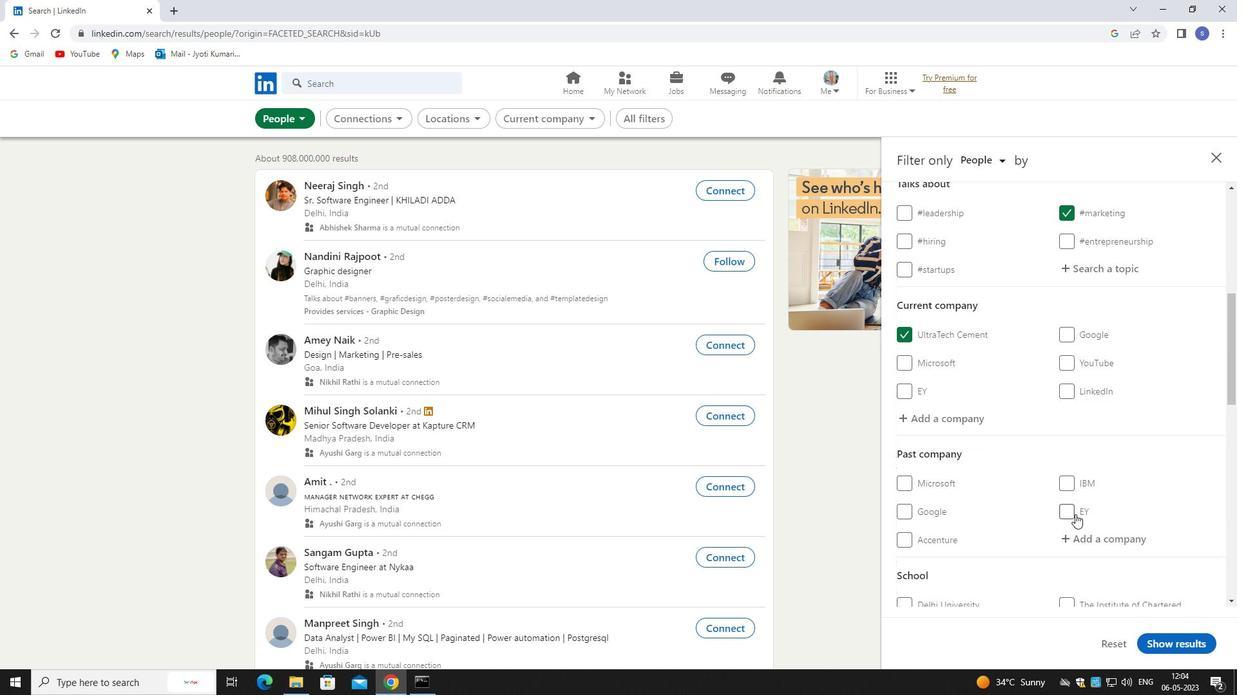 
Action: Mouse scrolled (1074, 514) with delta (0, 0)
Screenshot: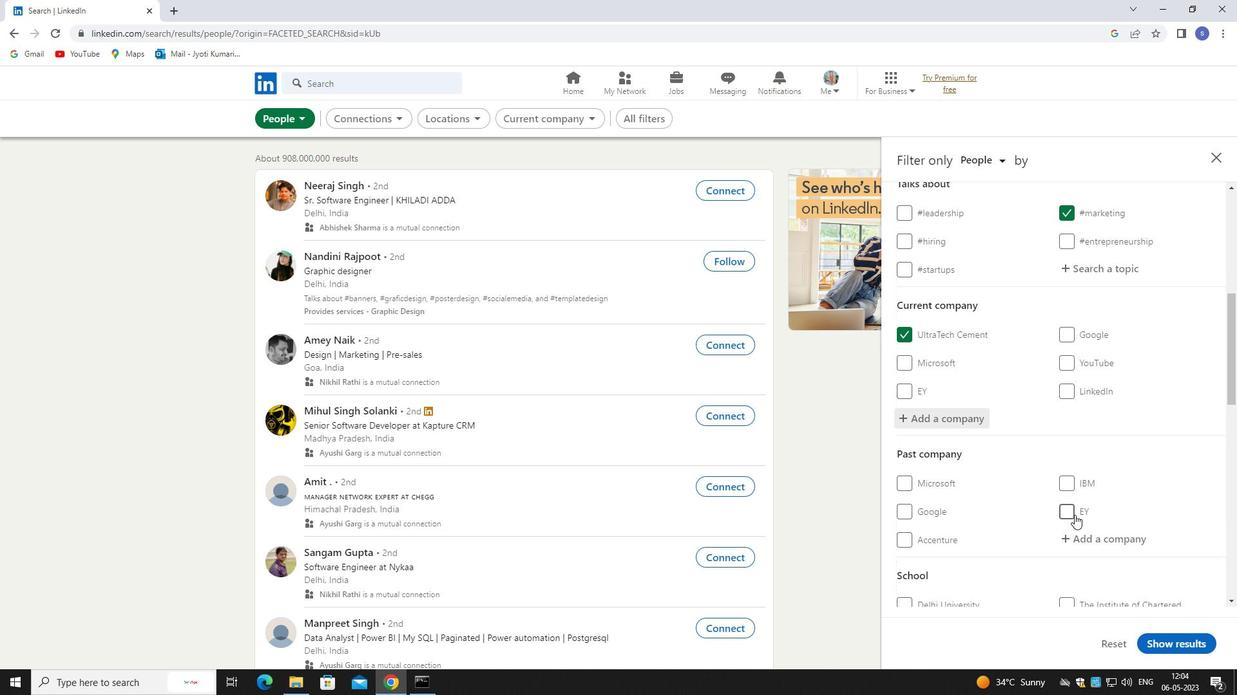 
Action: Mouse scrolled (1074, 514) with delta (0, 0)
Screenshot: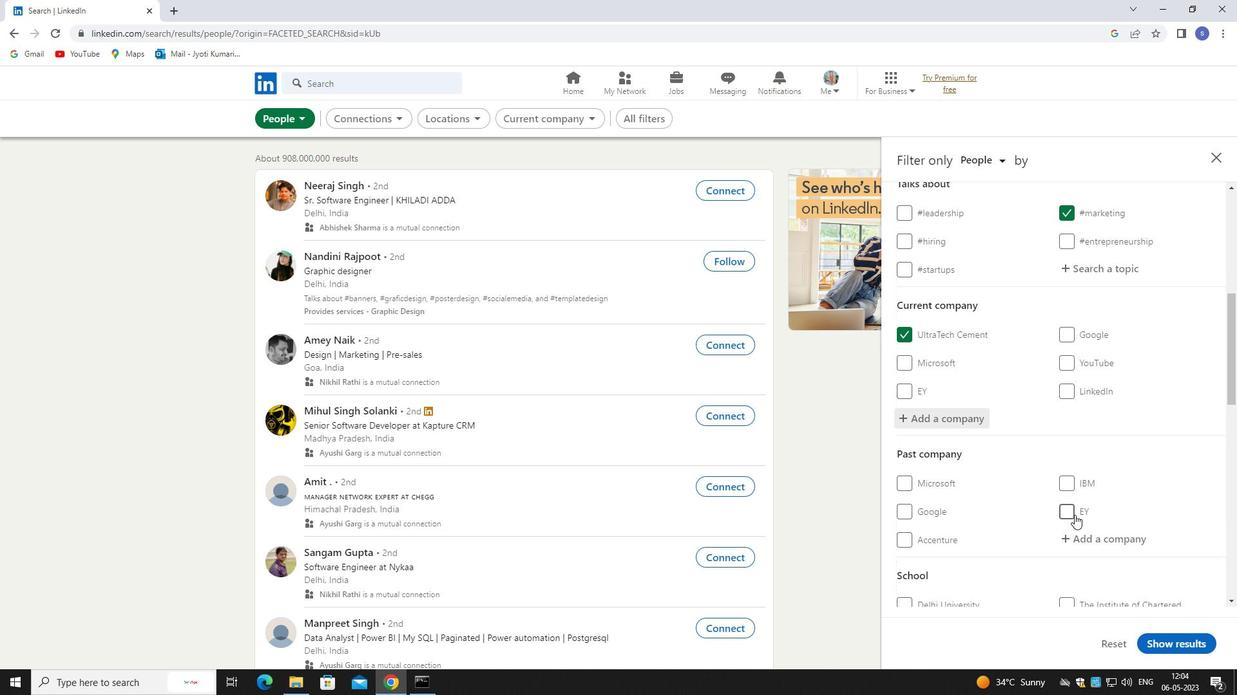 
Action: Mouse moved to (1094, 548)
Screenshot: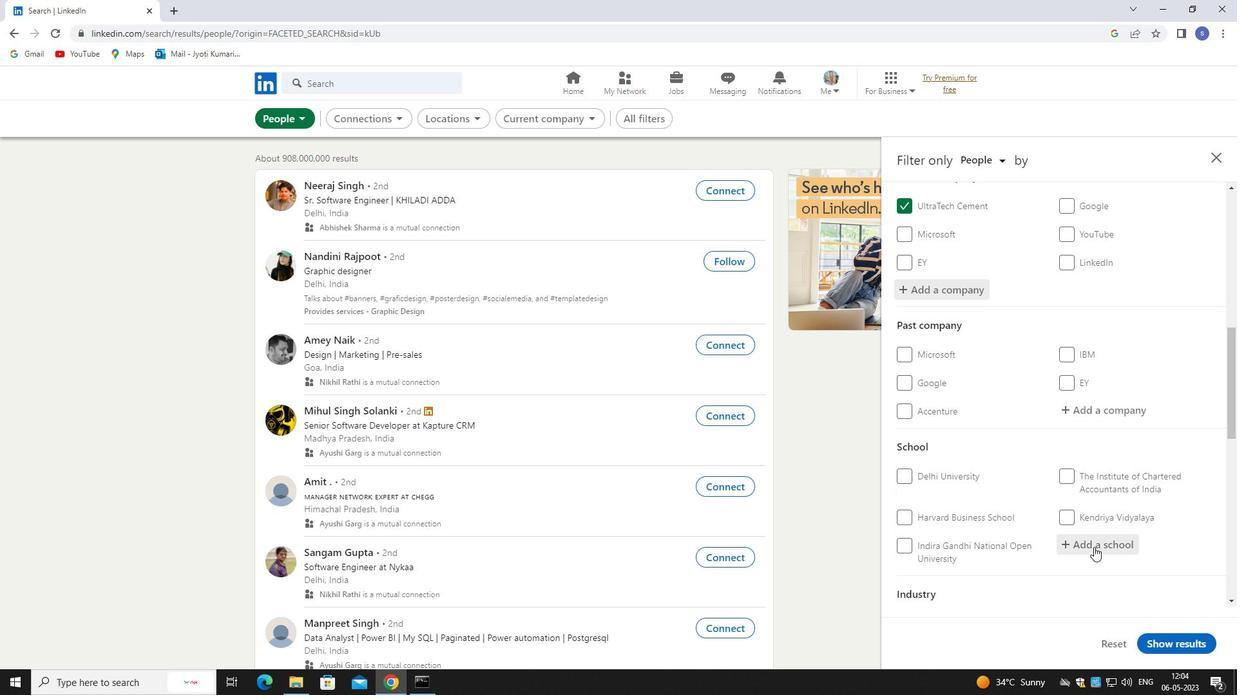 
Action: Mouse pressed left at (1094, 548)
Screenshot: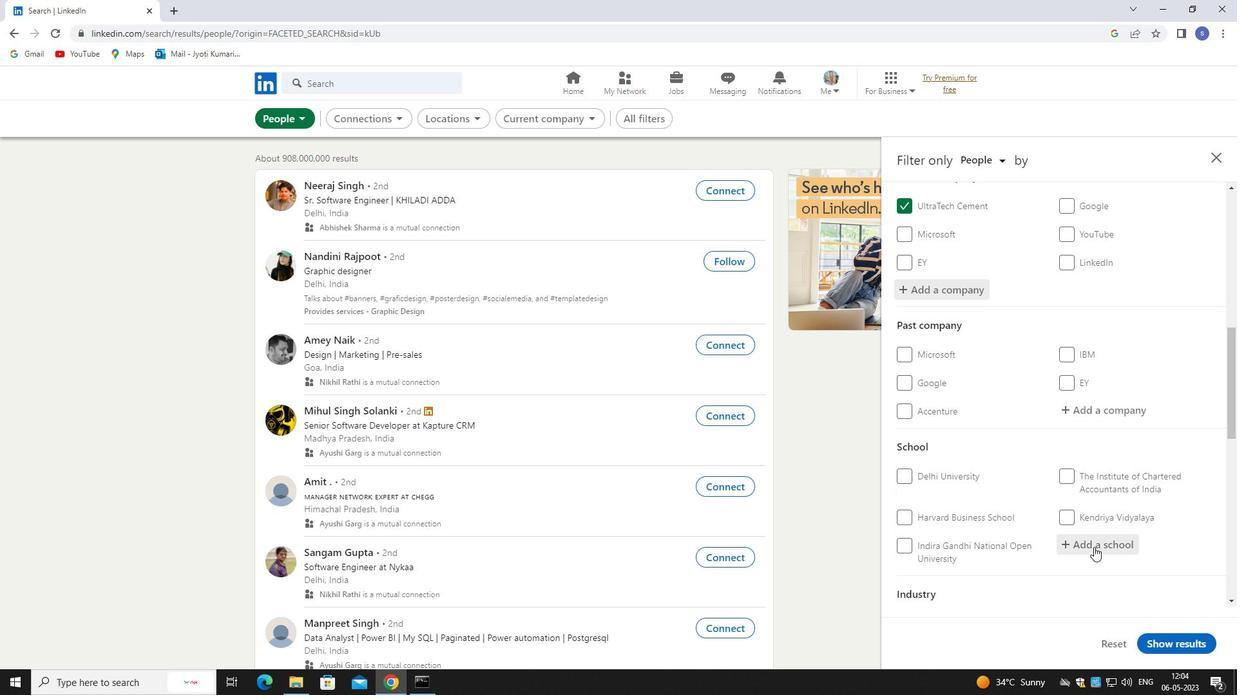 
Action: Mouse moved to (1092, 548)
Screenshot: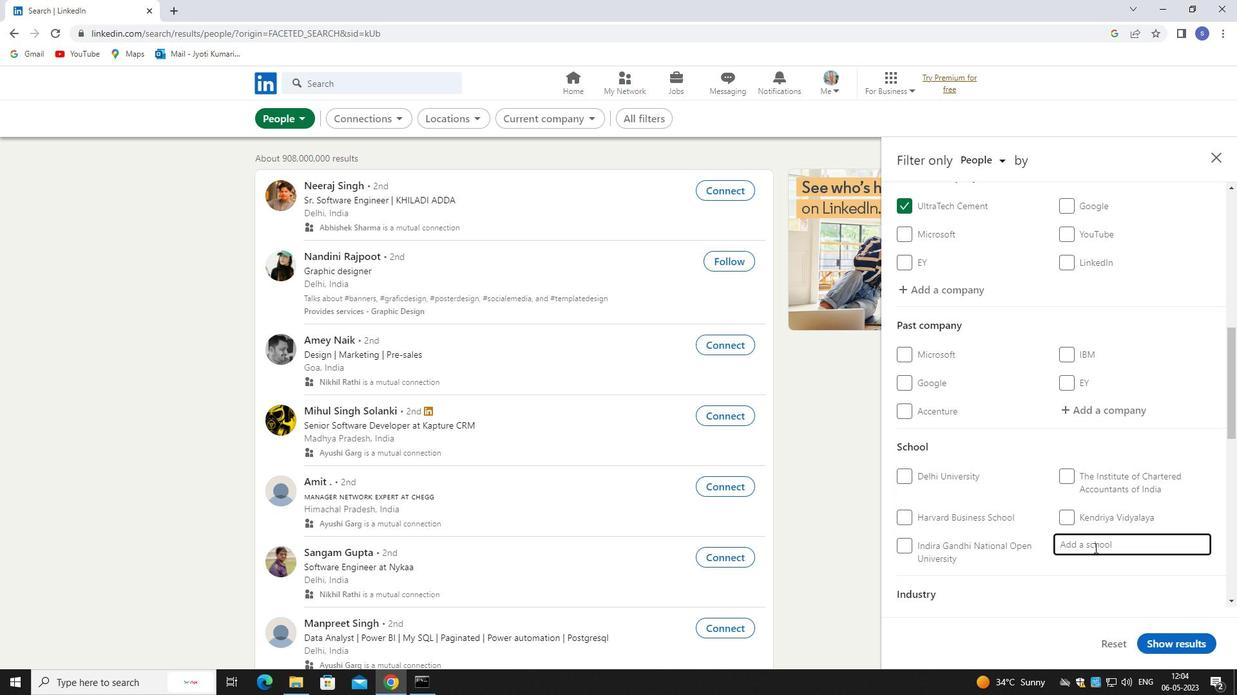 
Action: Key pressed <Key.shift>NALANDA
Screenshot: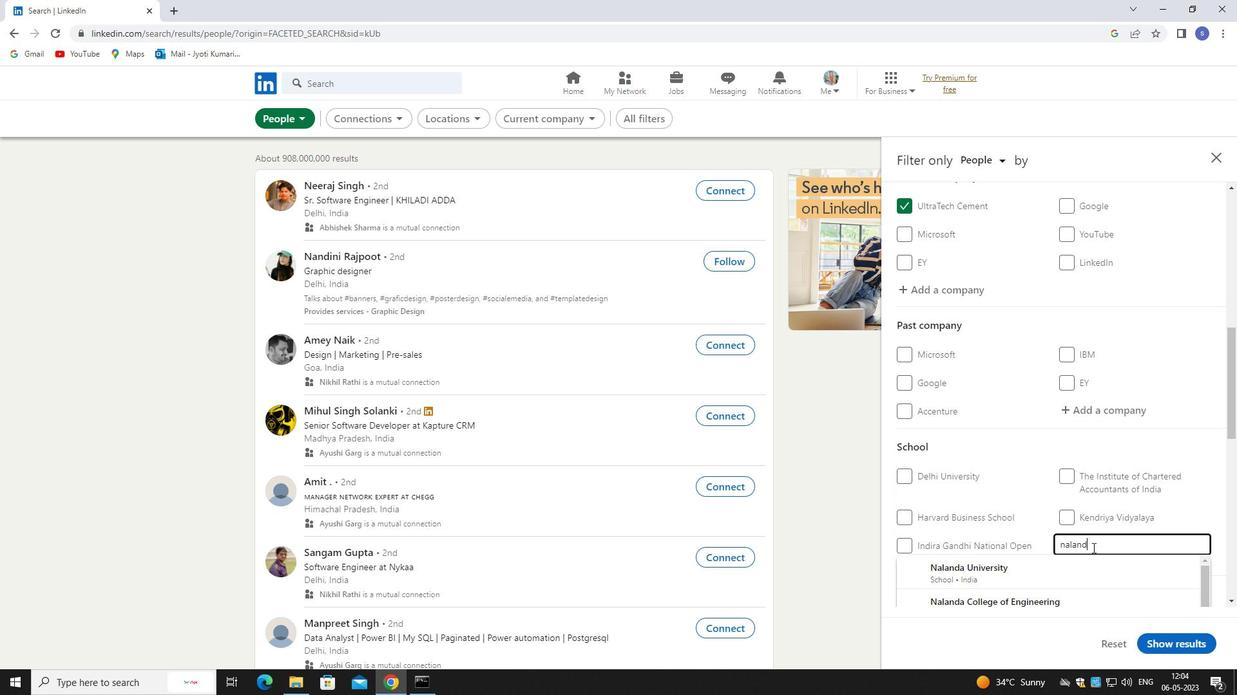 
Action: Mouse moved to (1092, 476)
Screenshot: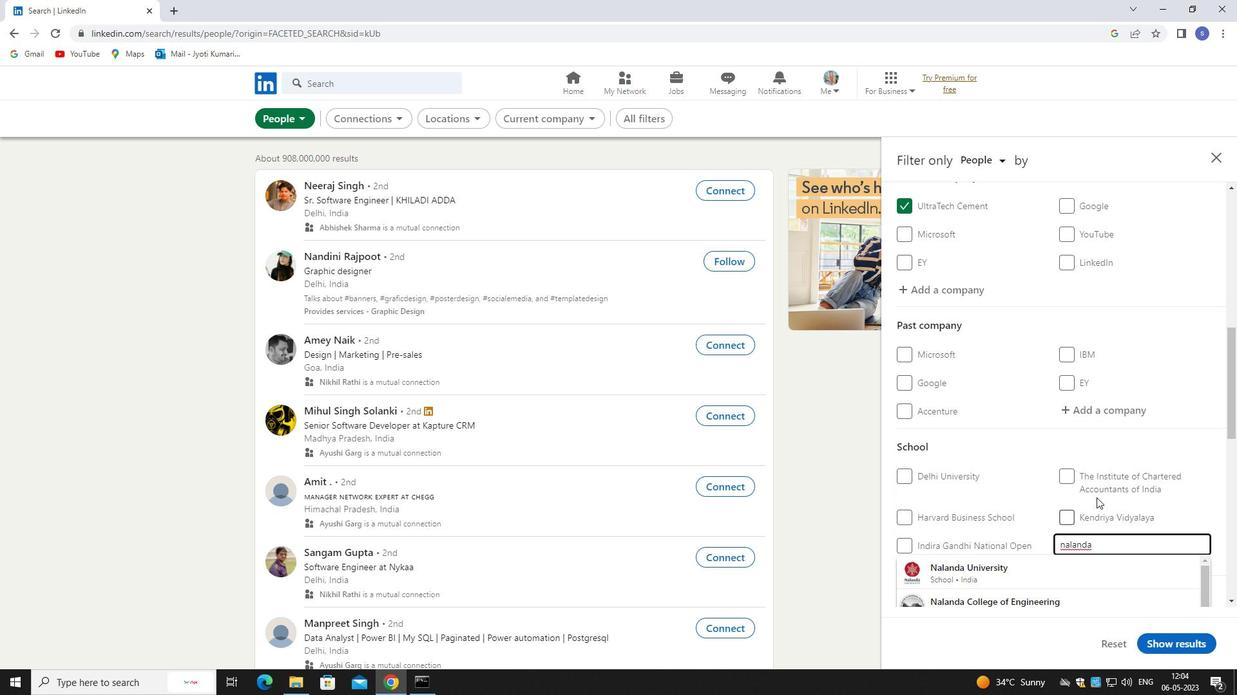 
Action: Mouse scrolled (1092, 475) with delta (0, 0)
Screenshot: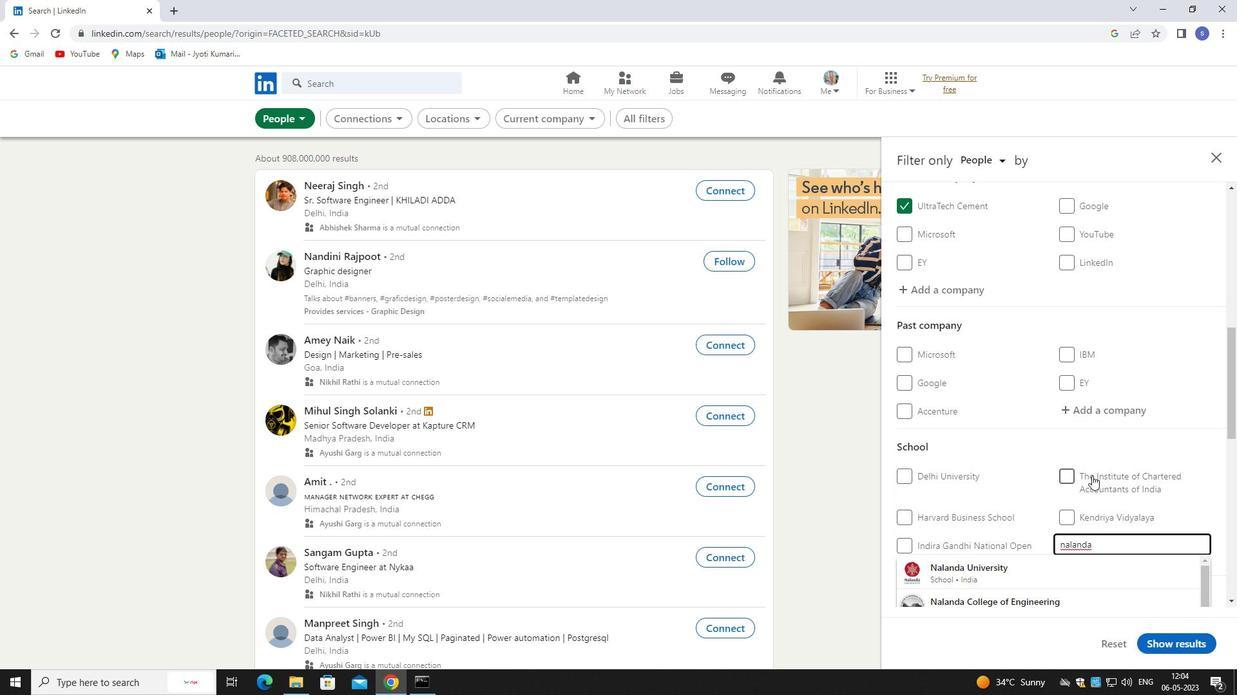 
Action: Mouse scrolled (1092, 475) with delta (0, 0)
Screenshot: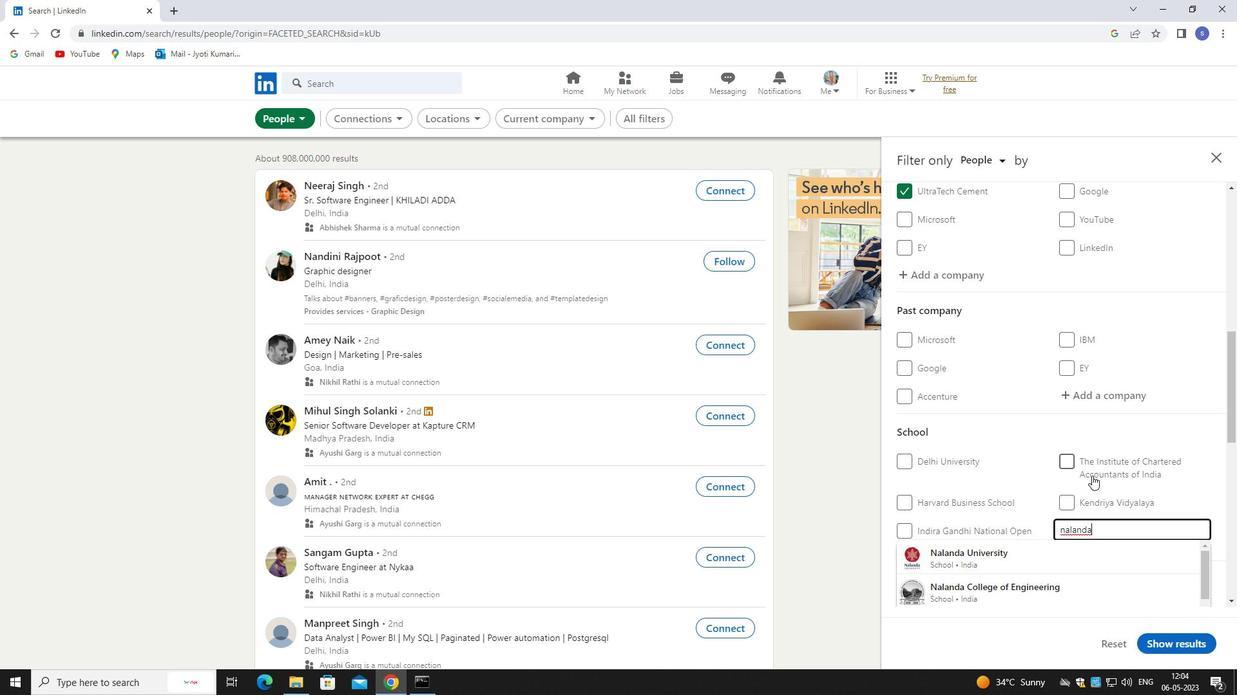 
Action: Mouse scrolled (1092, 475) with delta (0, 0)
Screenshot: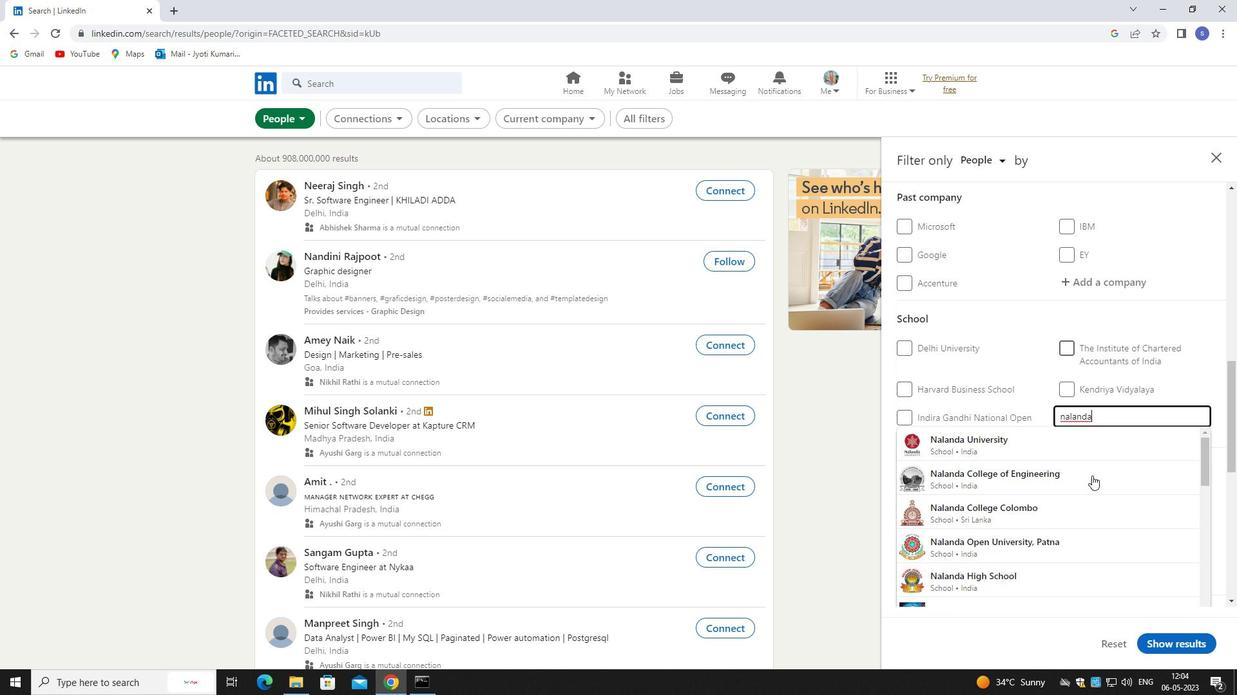 
Action: Mouse moved to (1090, 478)
Screenshot: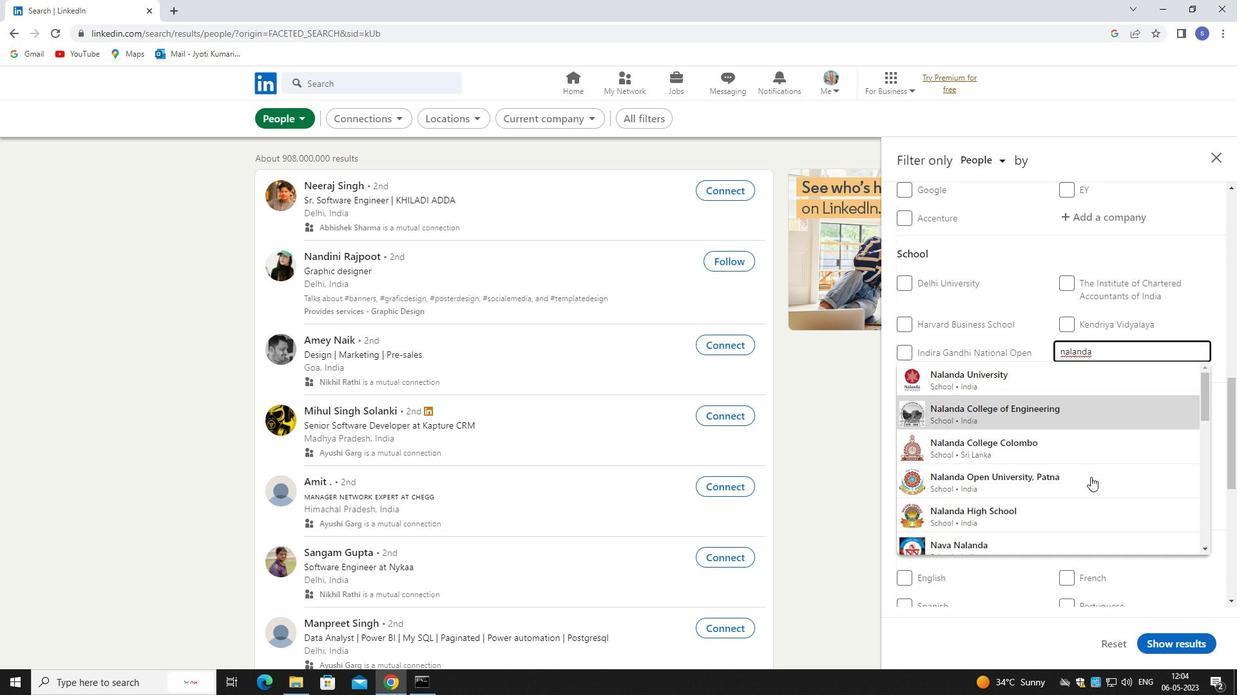 
Action: Mouse scrolled (1090, 477) with delta (0, 0)
Screenshot: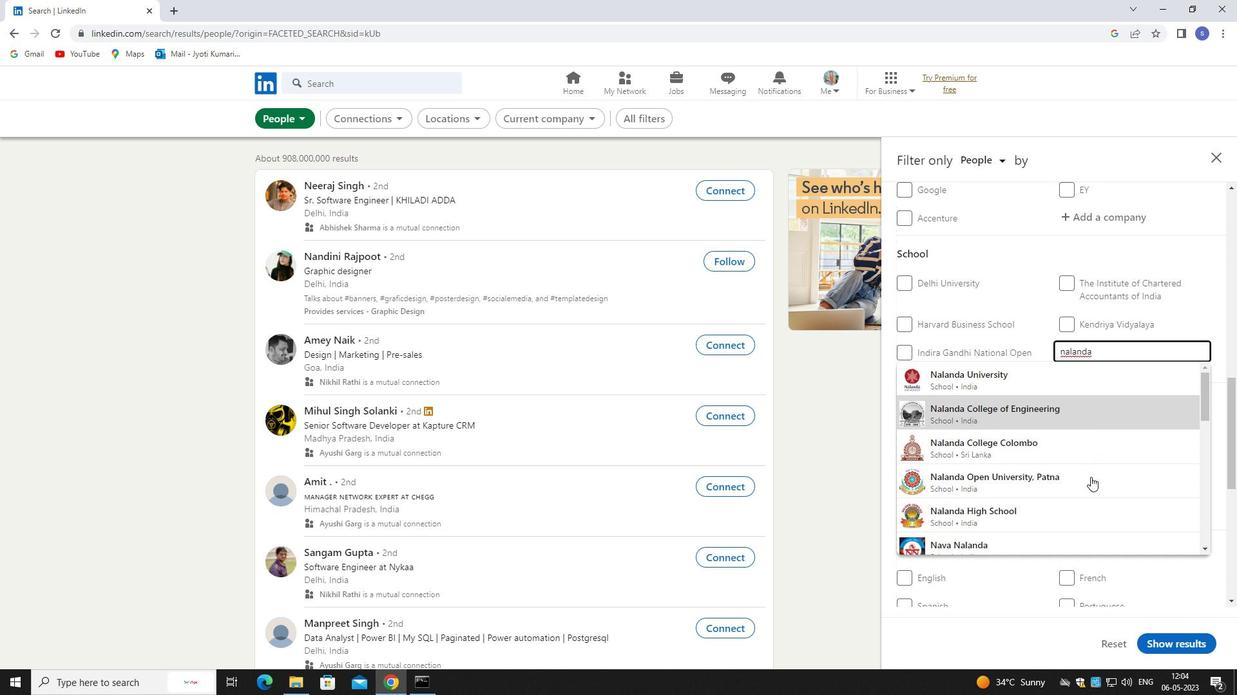 
Action: Mouse moved to (1094, 409)
Screenshot: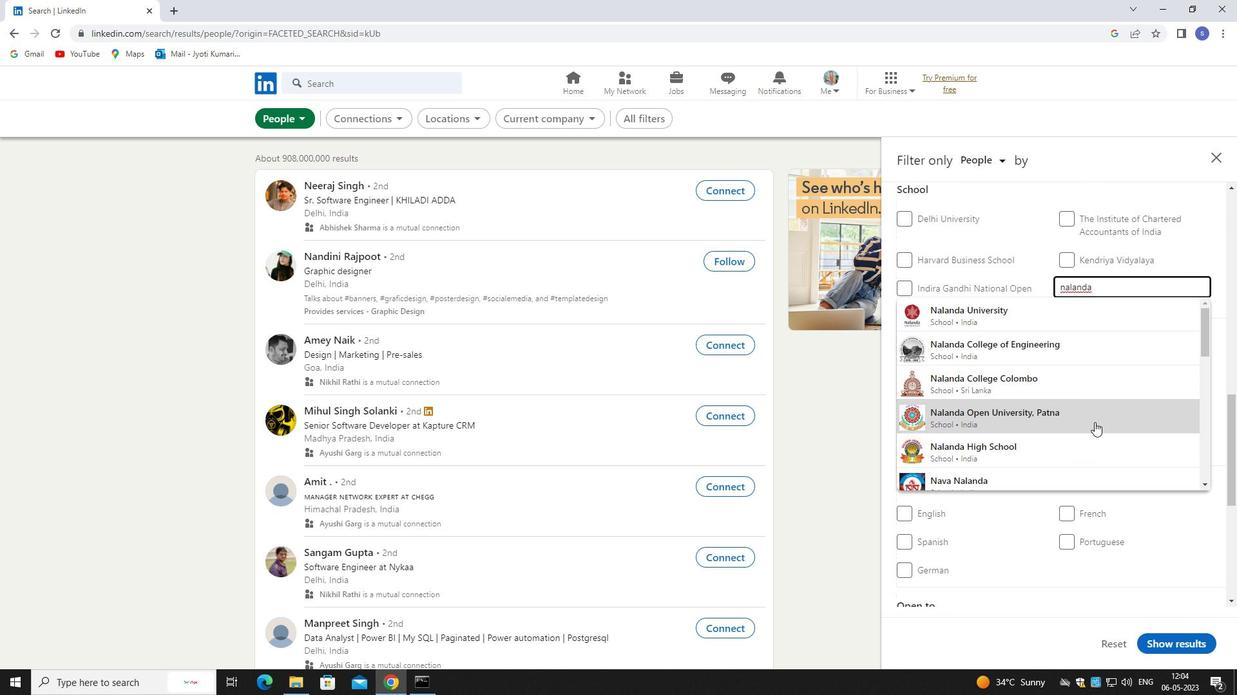 
Action: Mouse pressed left at (1094, 409)
Screenshot: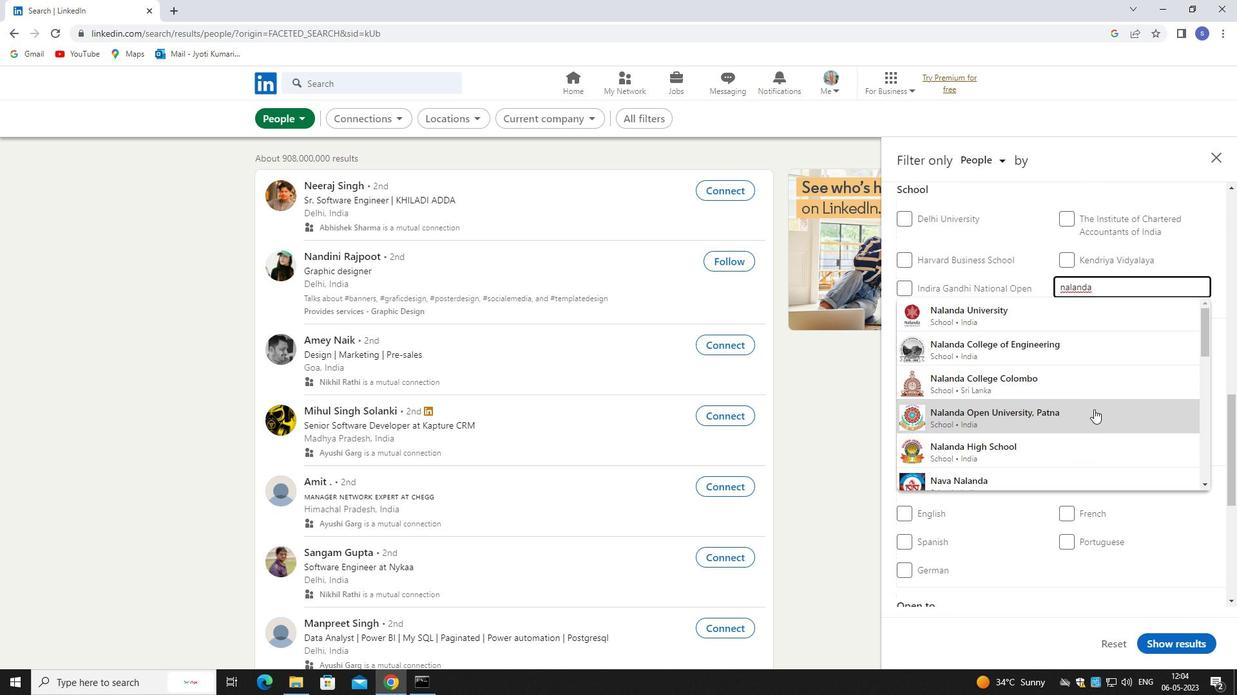 
Action: Mouse moved to (1087, 472)
Screenshot: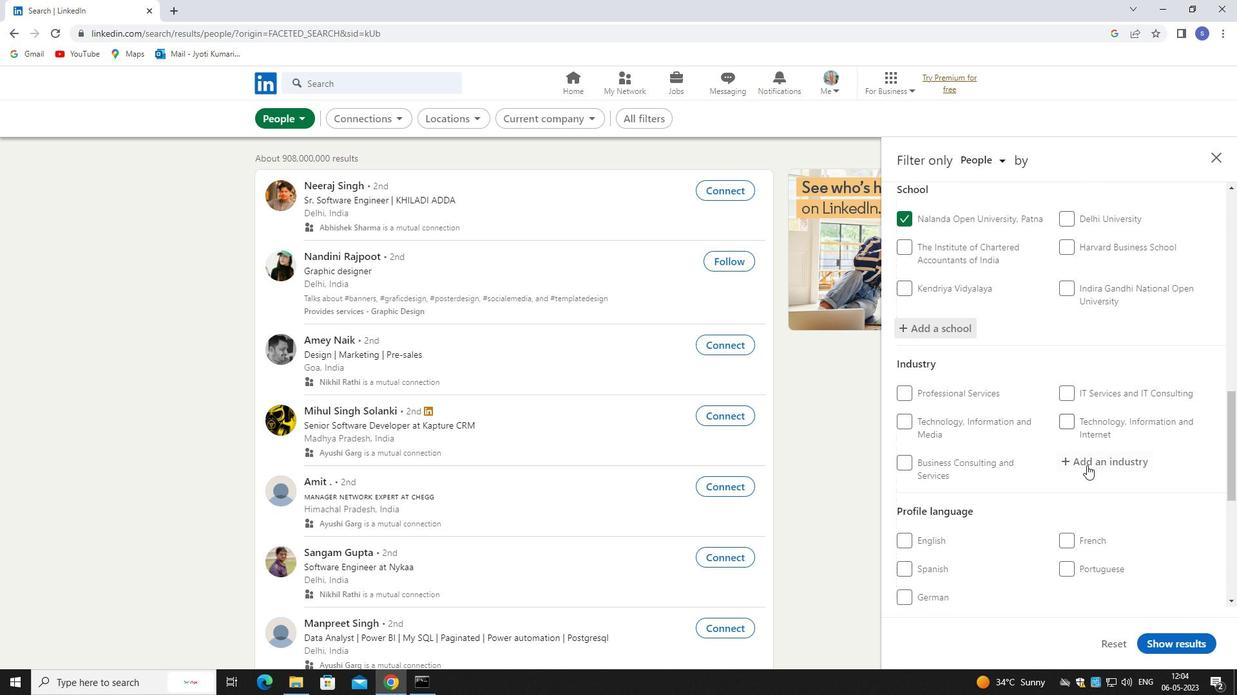 
Action: Mouse scrolled (1087, 472) with delta (0, 0)
Screenshot: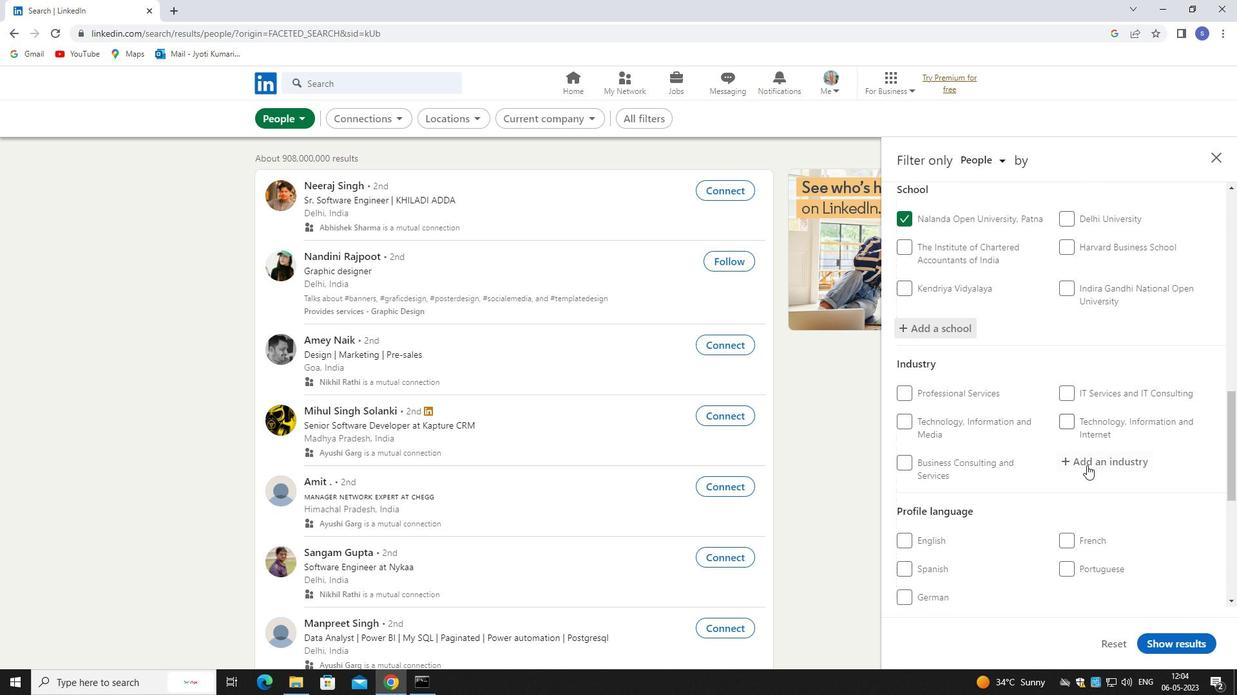 
Action: Mouse moved to (1087, 473)
Screenshot: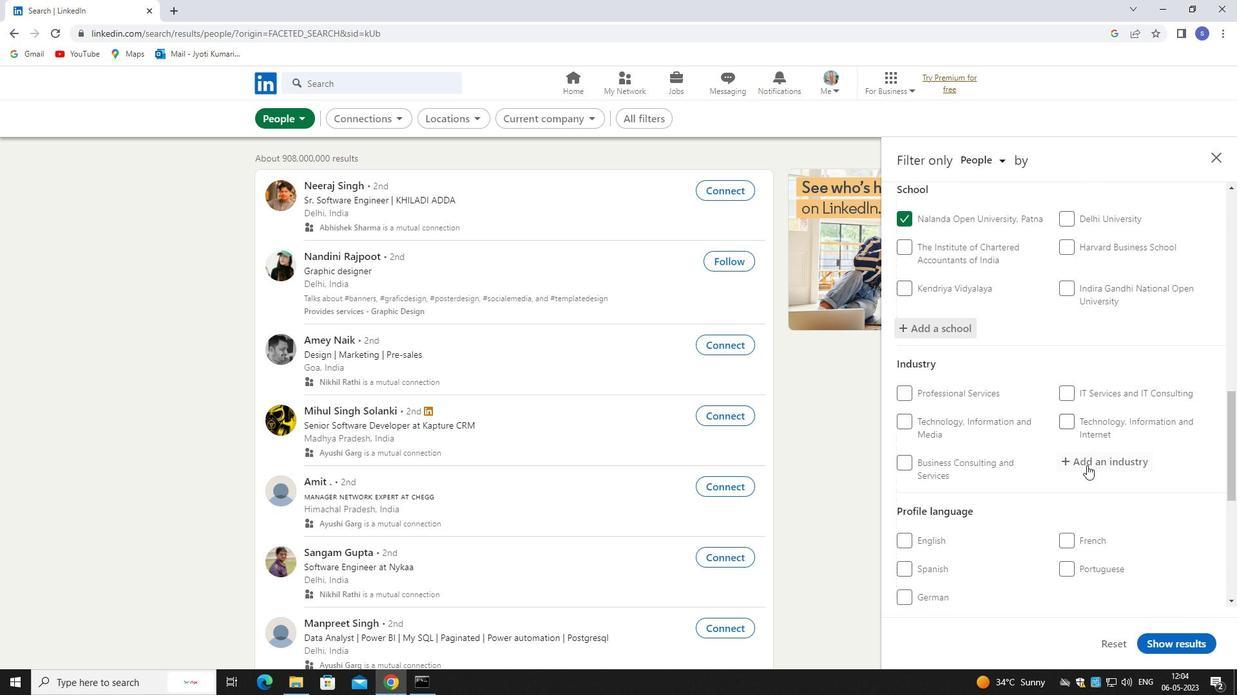 
Action: Mouse scrolled (1087, 472) with delta (0, 0)
Screenshot: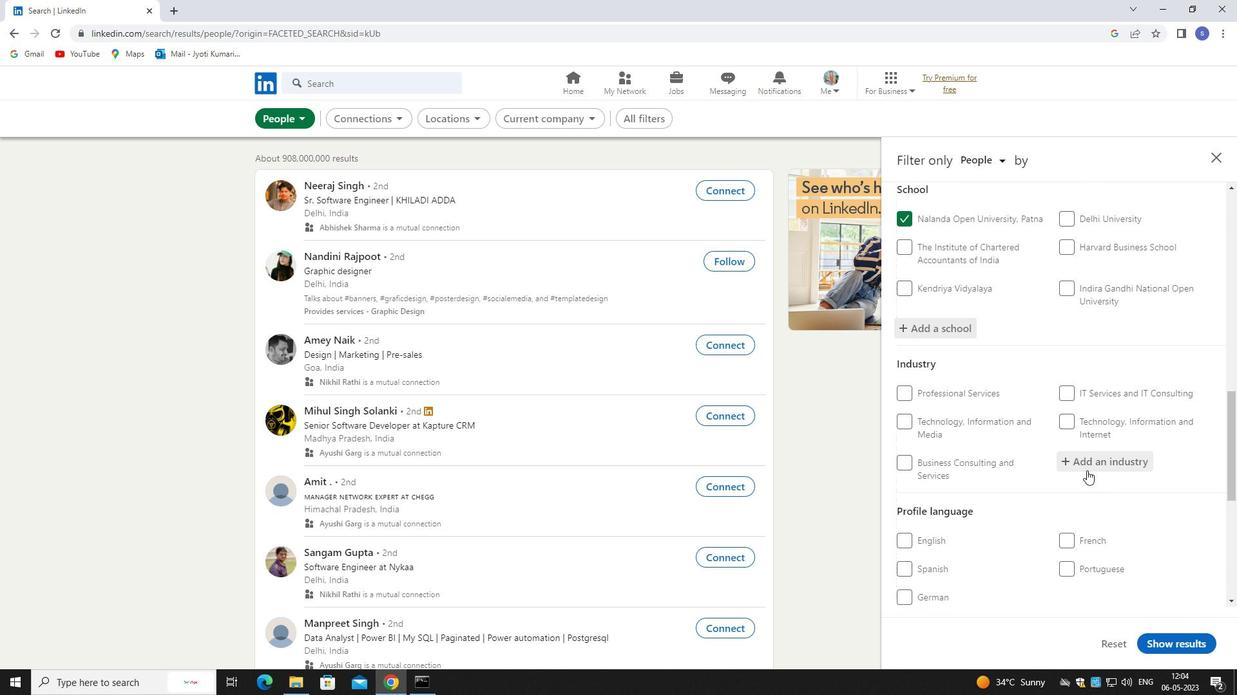 
Action: Mouse moved to (1099, 334)
Screenshot: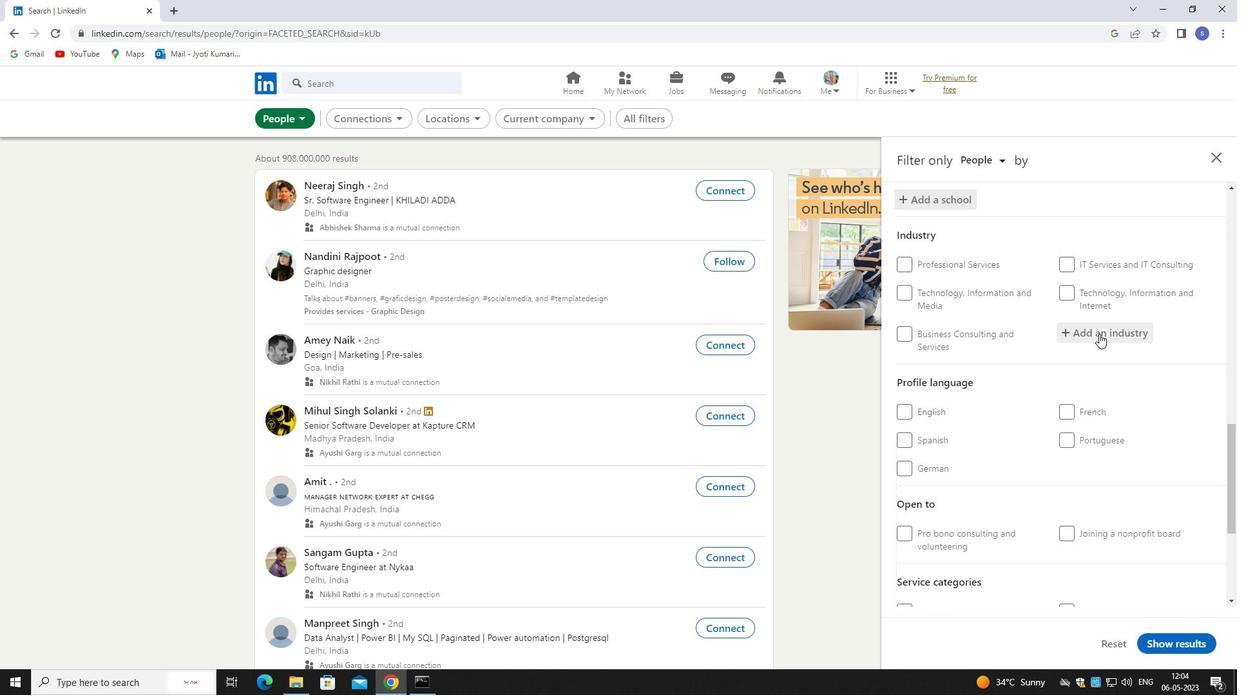 
Action: Mouse pressed left at (1099, 334)
Screenshot: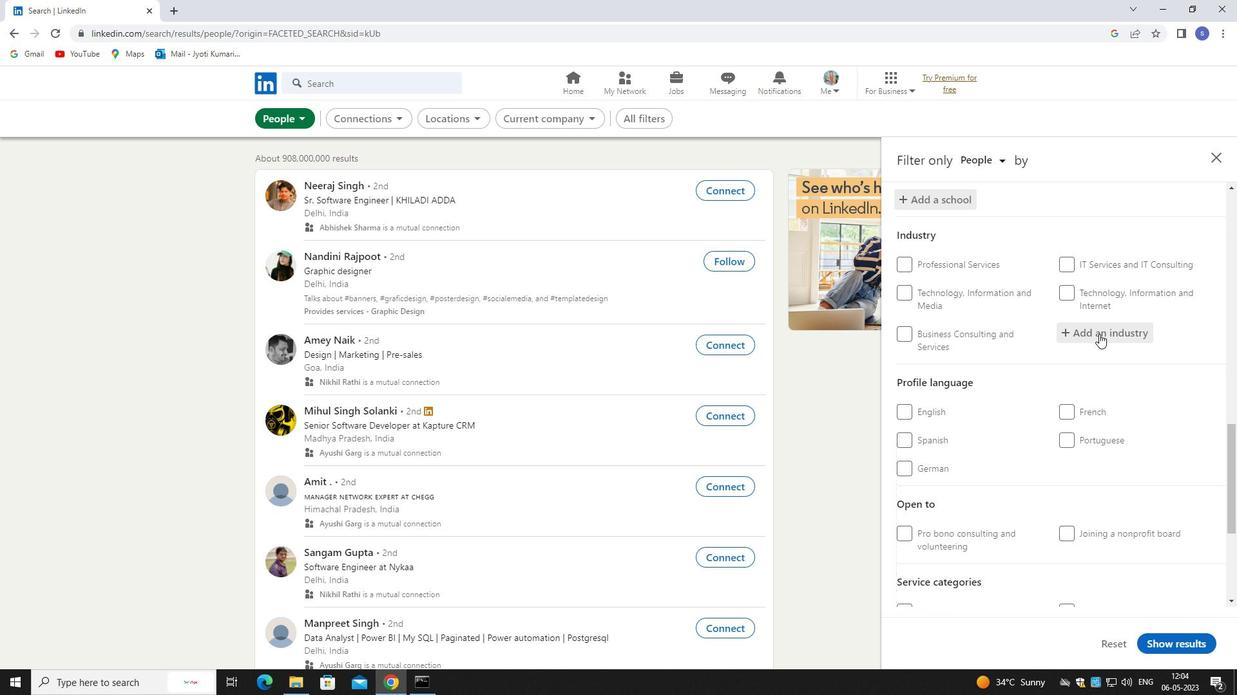 
Action: Key pressed <Key.shift>REATIL
Screenshot: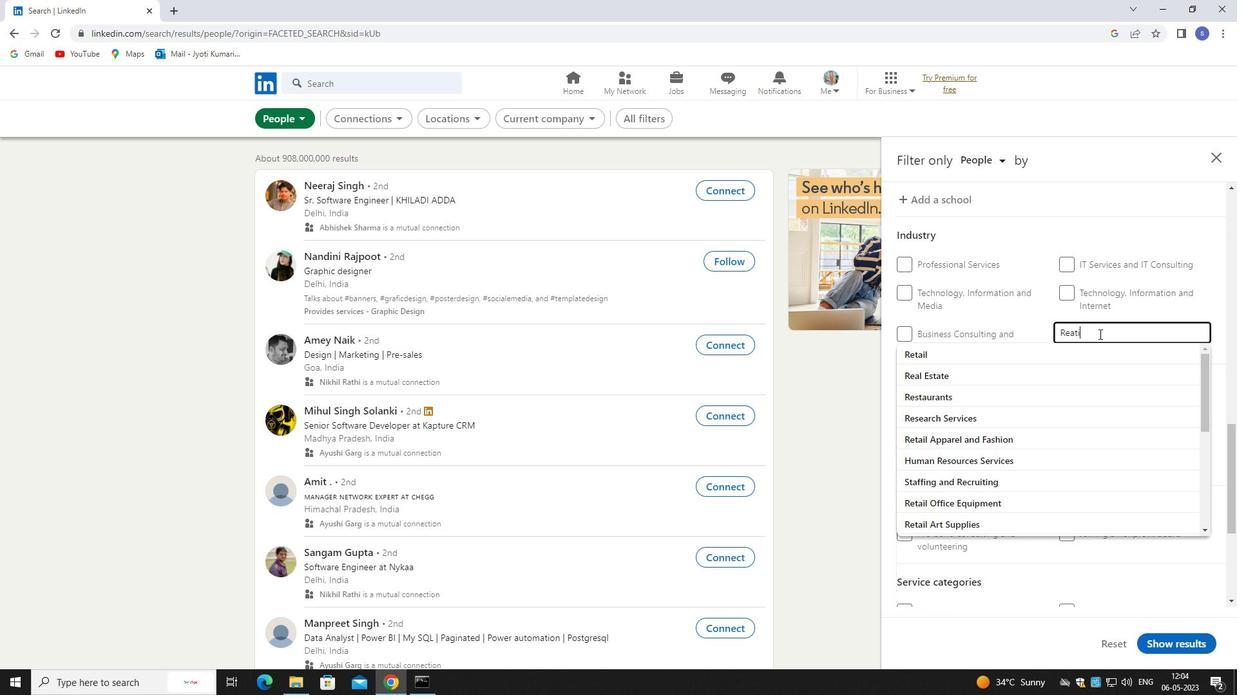 
Action: Mouse moved to (1102, 335)
Screenshot: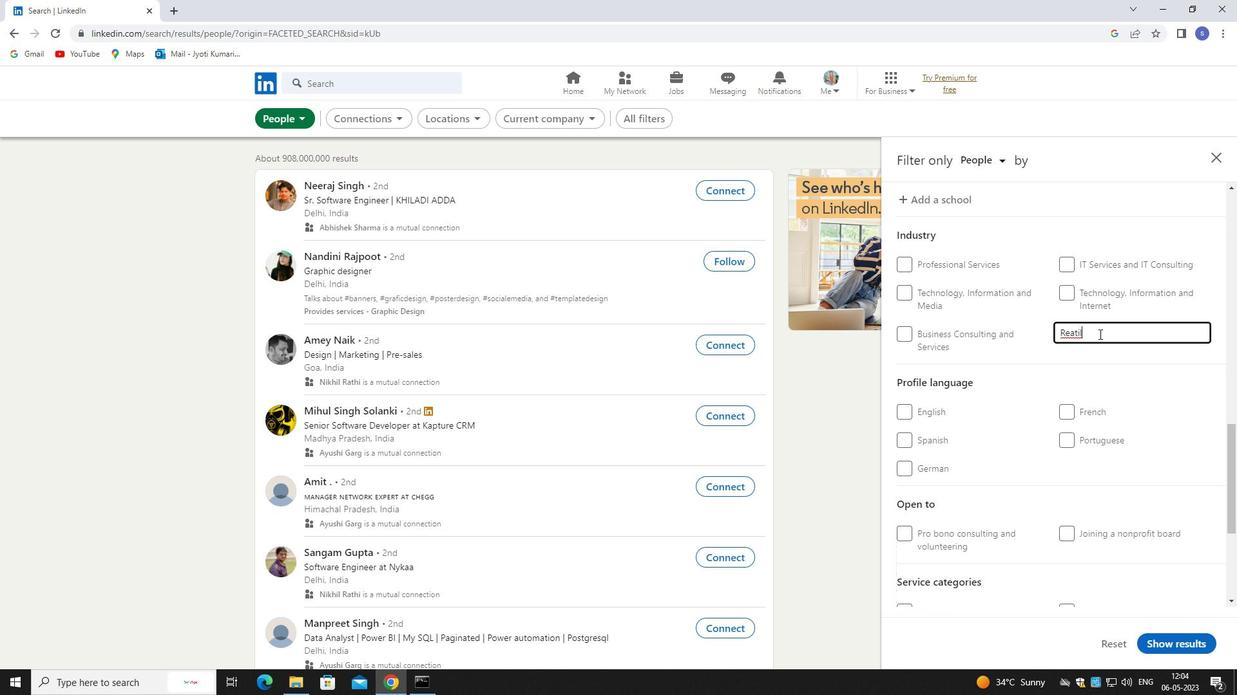 
Action: Key pressed <Key.backspace><Key.backspace><Key.backspace><Key.backspace>TAIL<Key.space>FUR
Screenshot: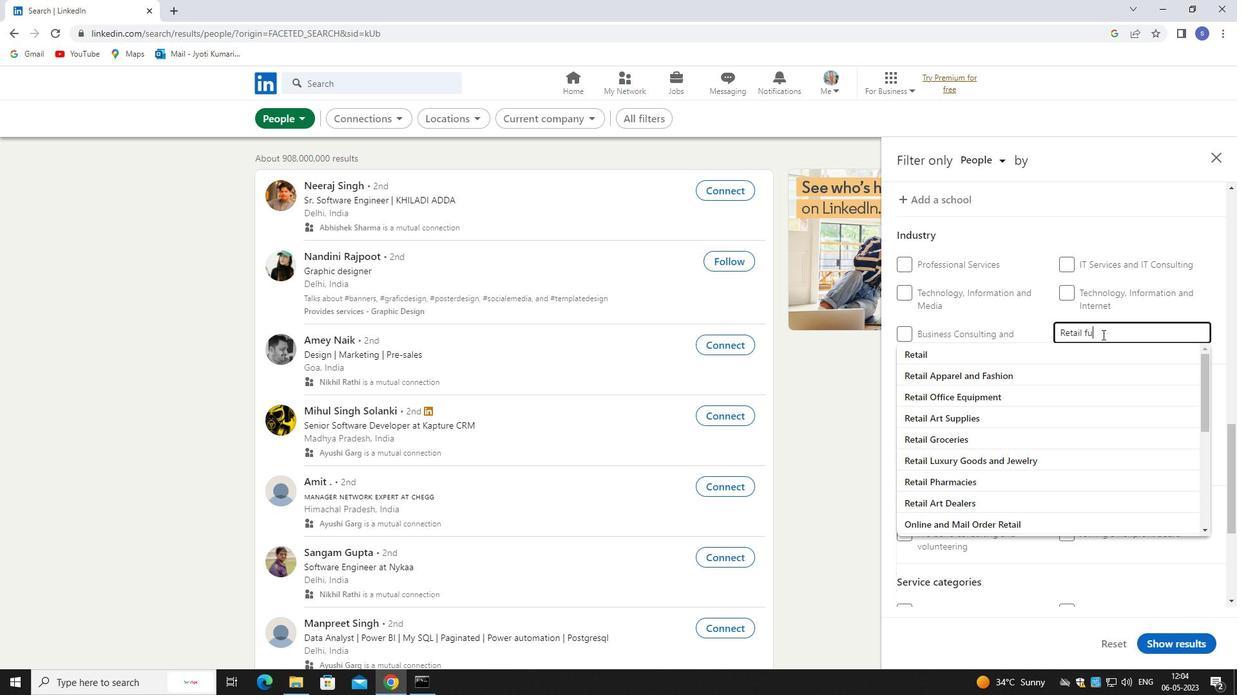 
Action: Mouse moved to (1100, 350)
Screenshot: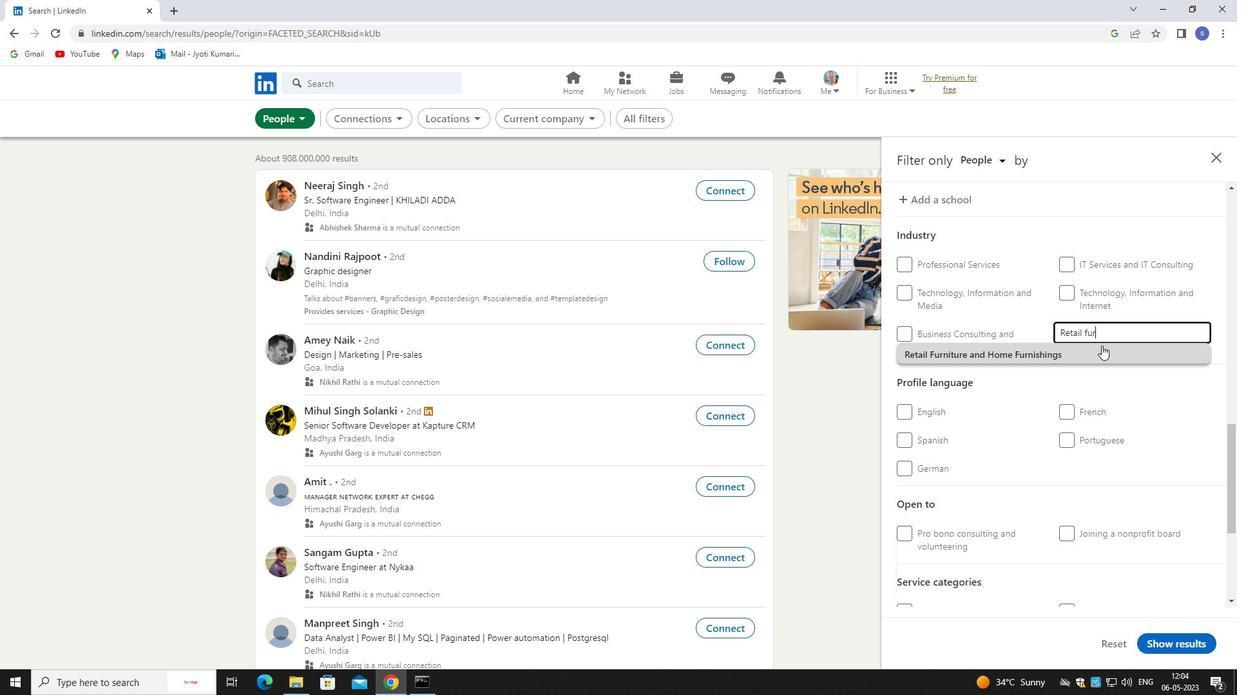 
Action: Mouse pressed left at (1100, 350)
Screenshot: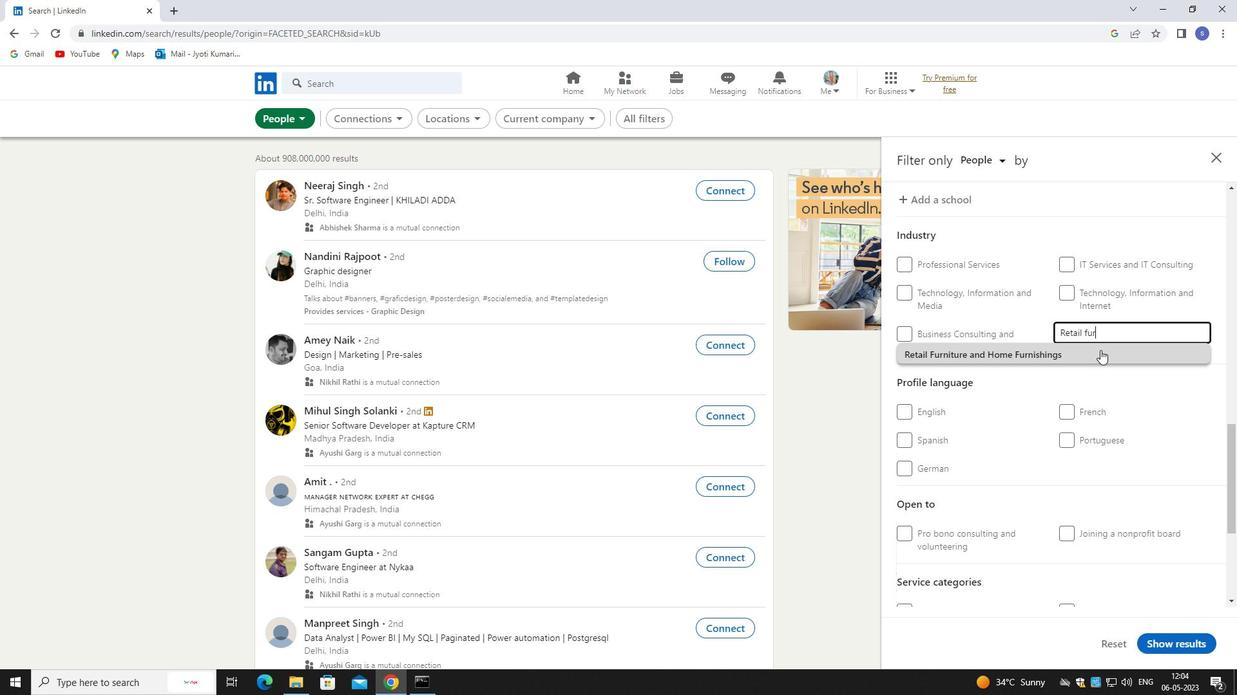
Action: Mouse moved to (1099, 353)
Screenshot: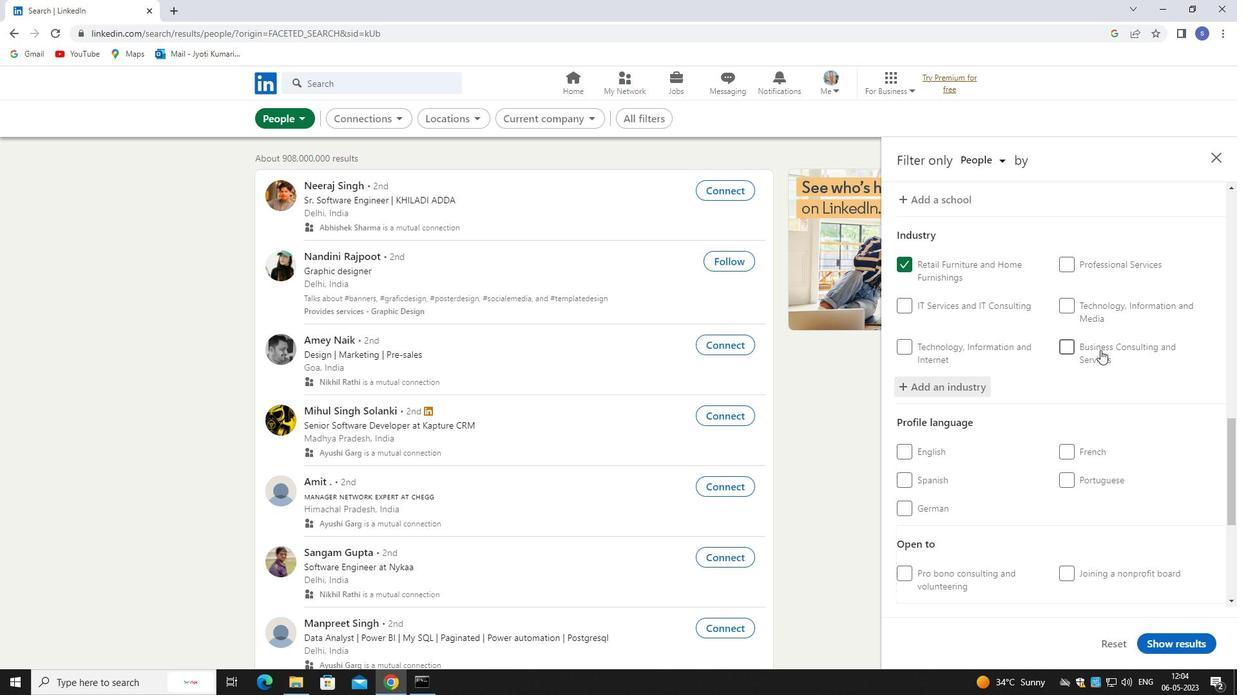
Action: Mouse scrolled (1099, 353) with delta (0, 0)
Screenshot: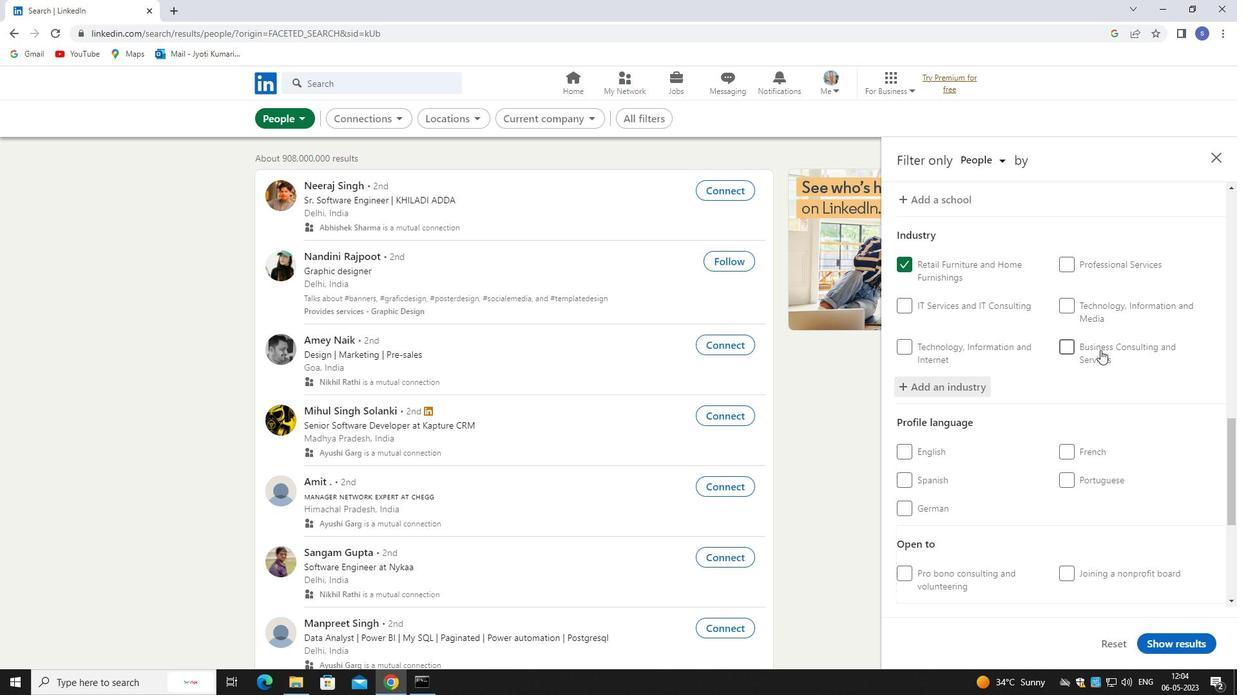 
Action: Mouse moved to (1097, 364)
Screenshot: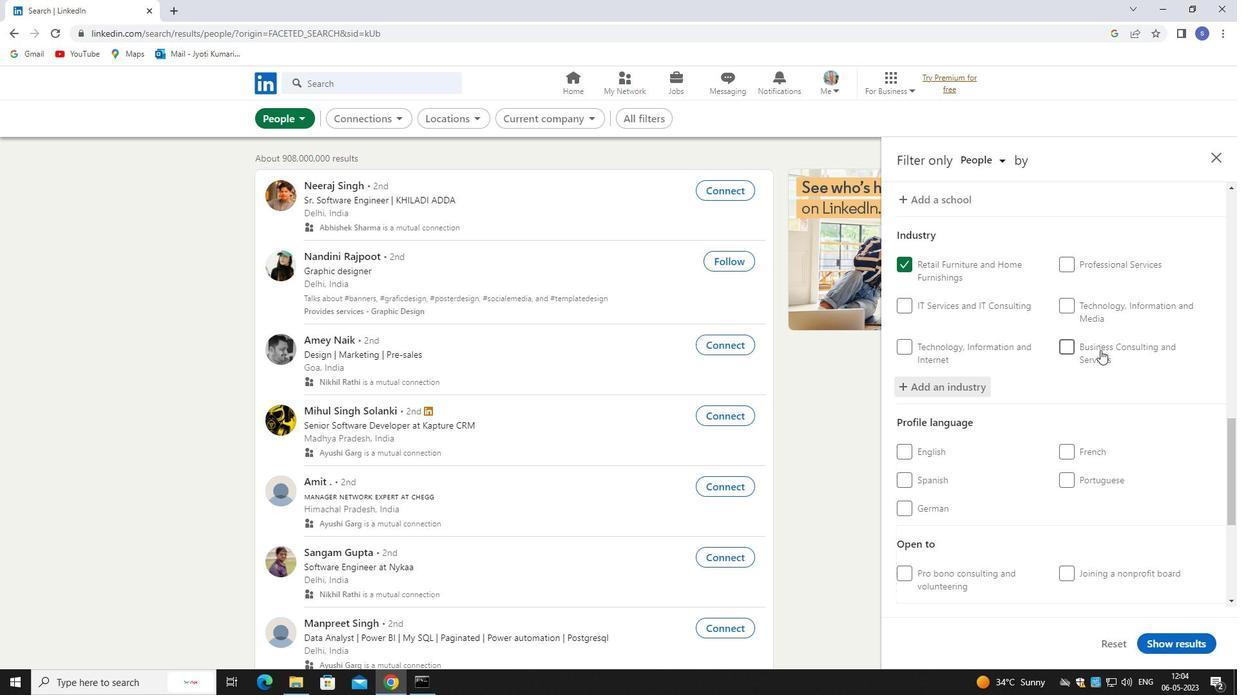 
Action: Mouse scrolled (1097, 364) with delta (0, 0)
Screenshot: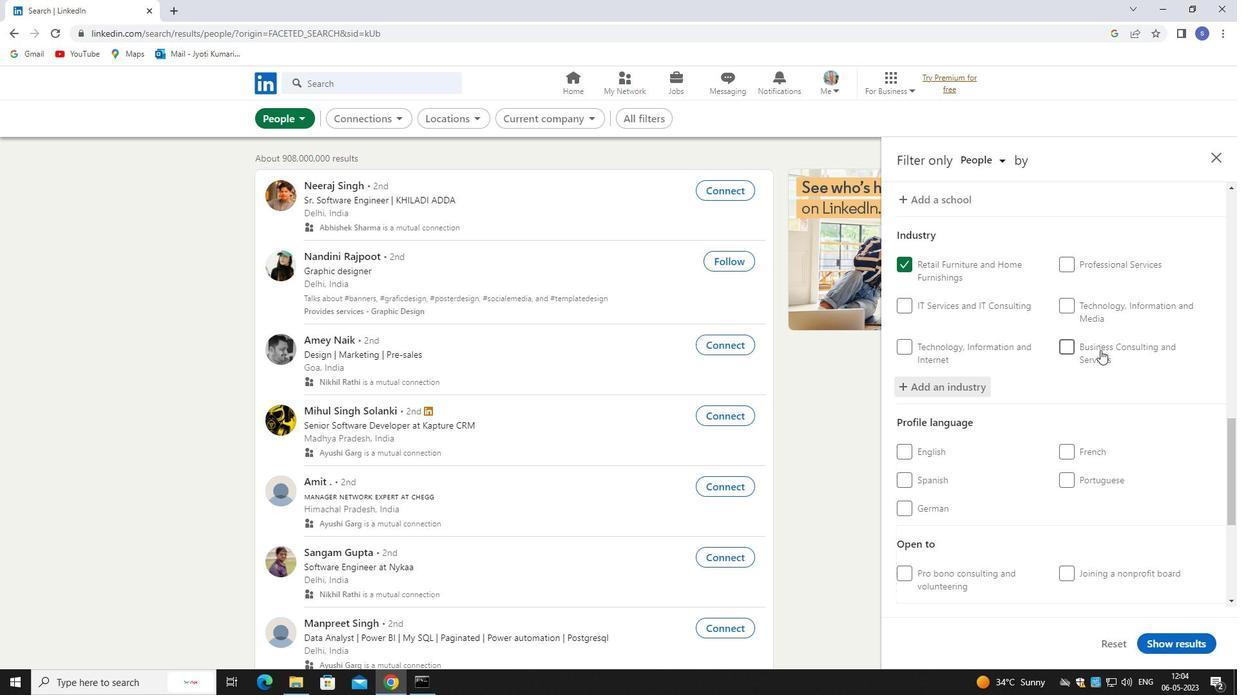 
Action: Mouse moved to (944, 384)
Screenshot: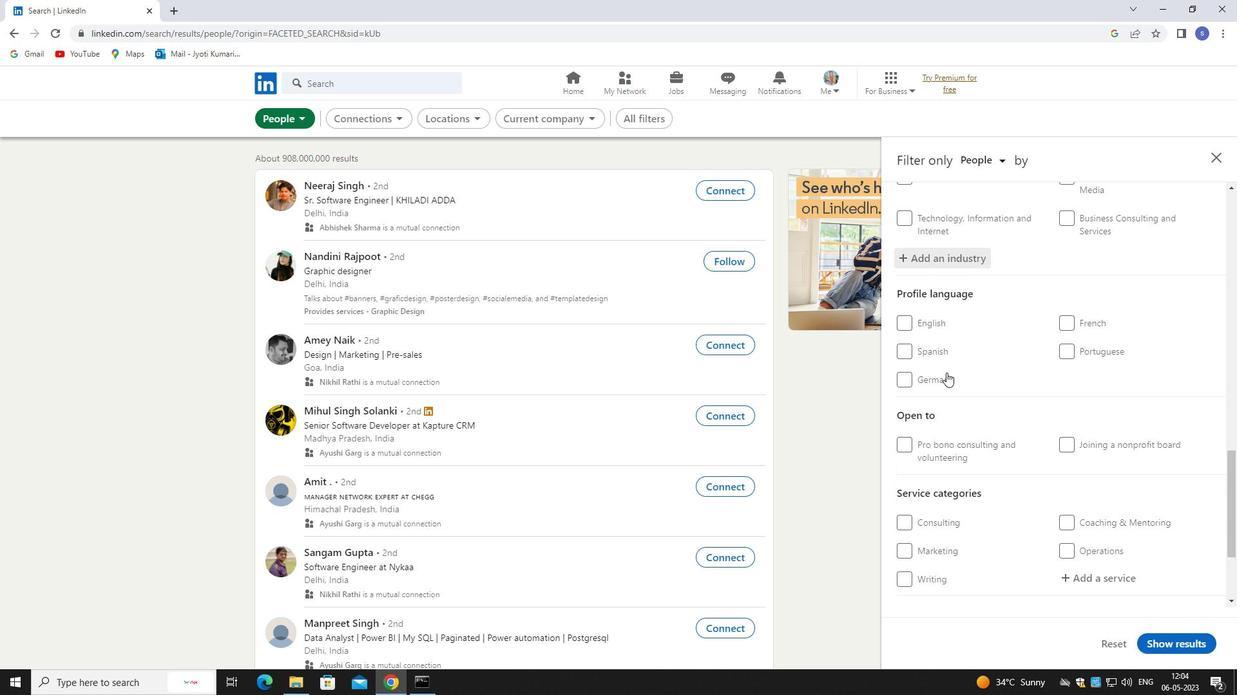 
Action: Mouse pressed left at (944, 384)
Screenshot: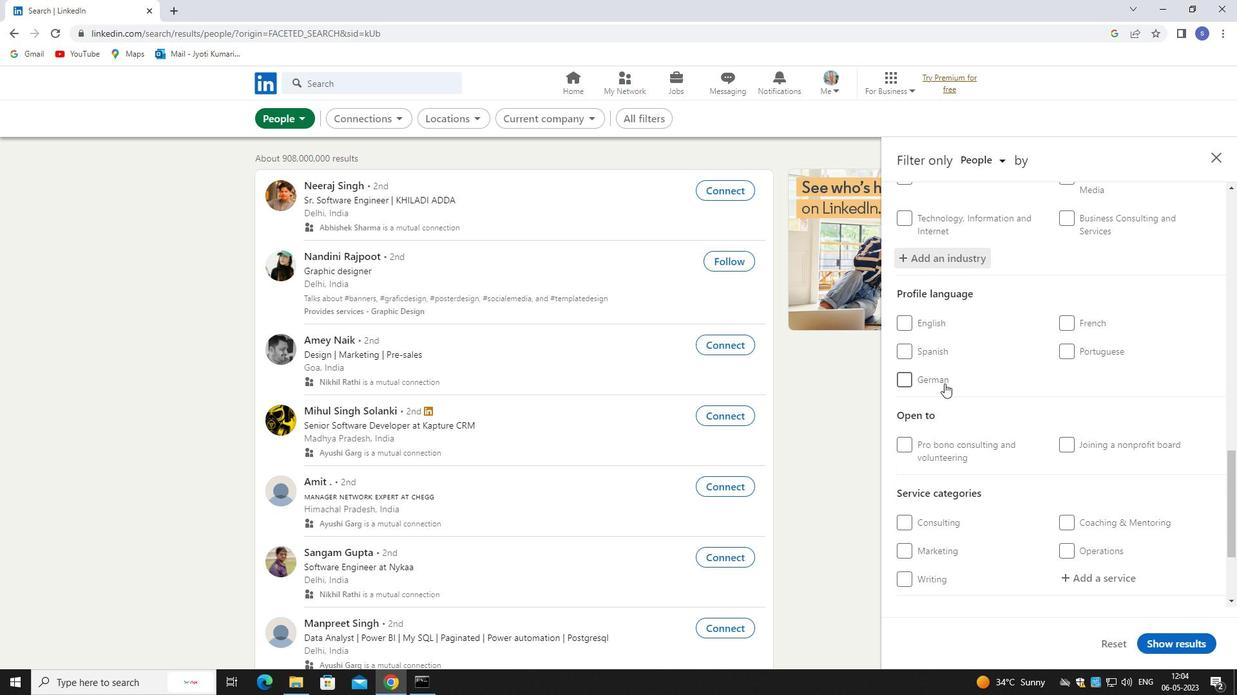 
Action: Mouse moved to (1123, 408)
Screenshot: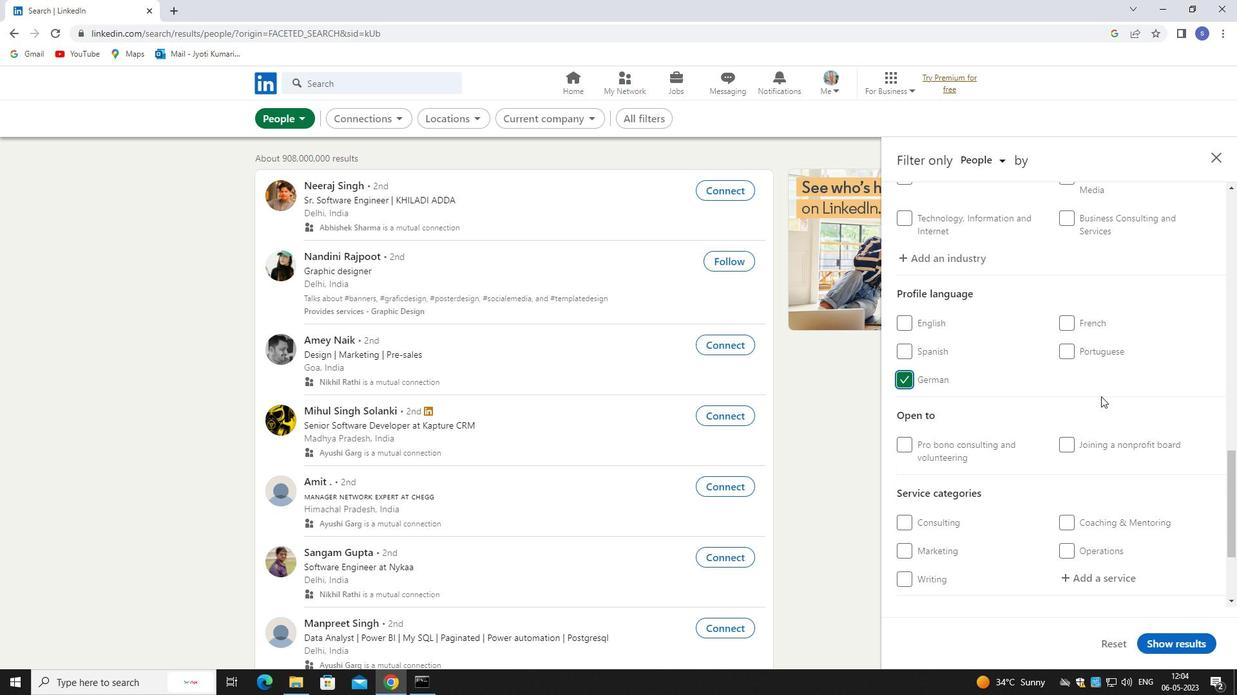 
Action: Mouse scrolled (1123, 407) with delta (0, 0)
Screenshot: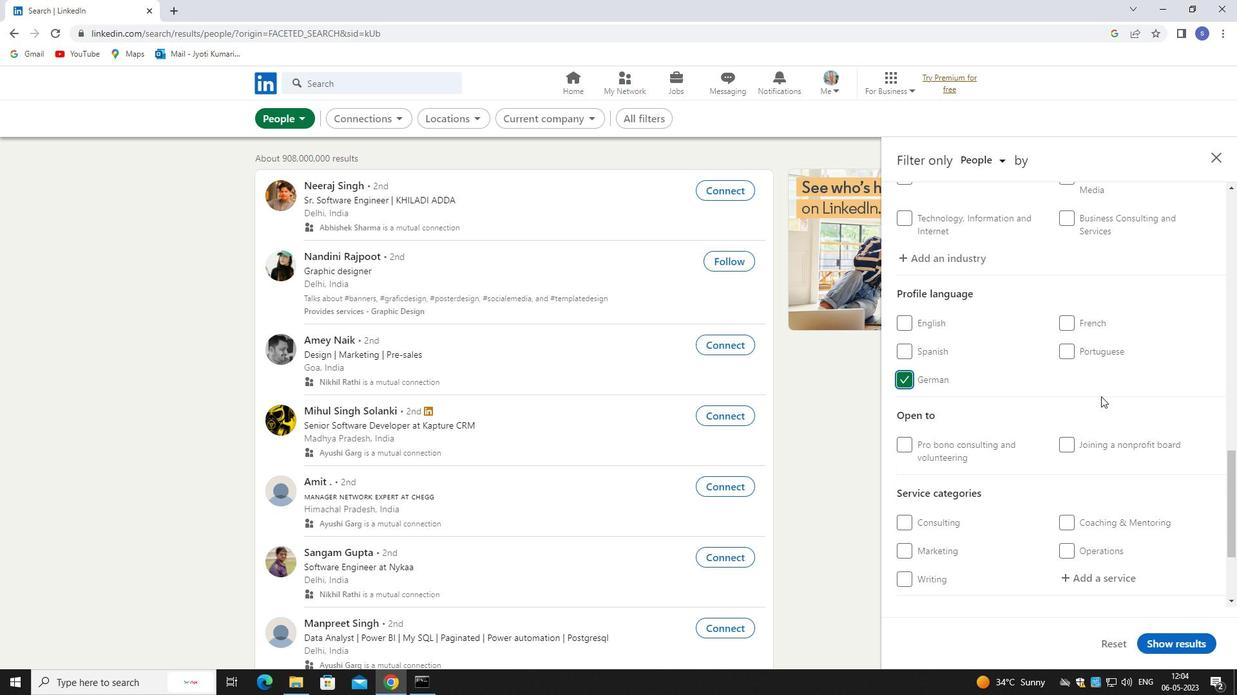 
Action: Mouse moved to (1129, 415)
Screenshot: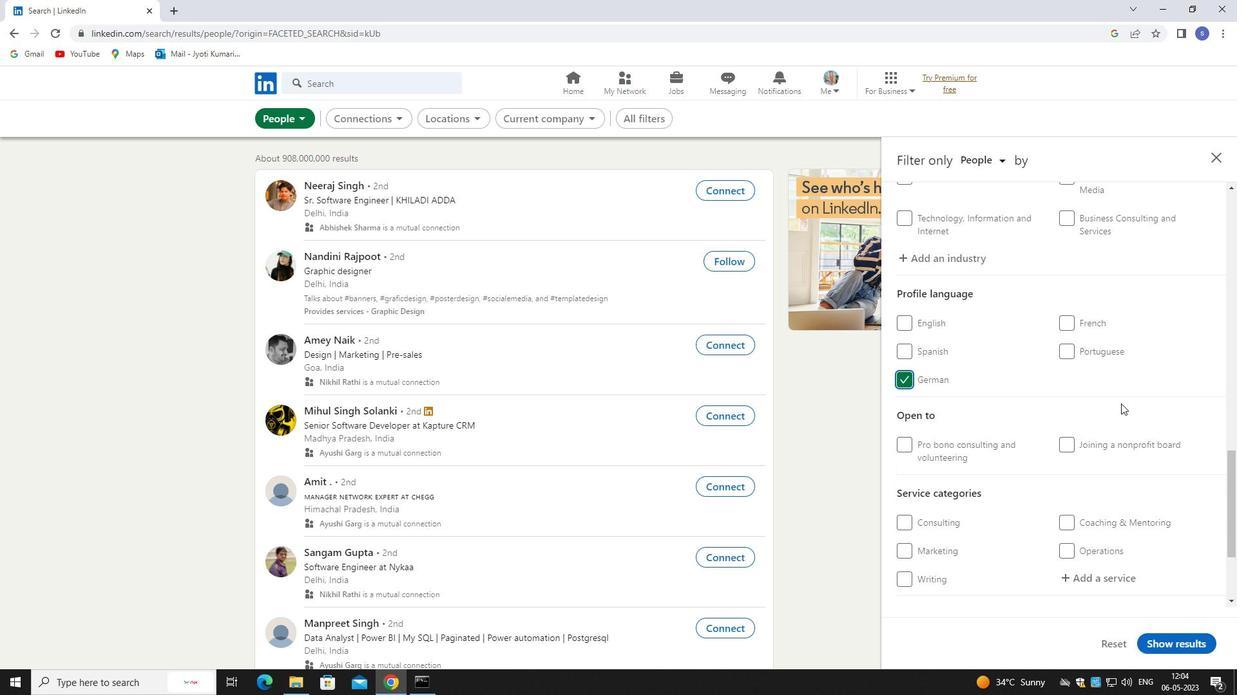 
Action: Mouse scrolled (1129, 414) with delta (0, 0)
Screenshot: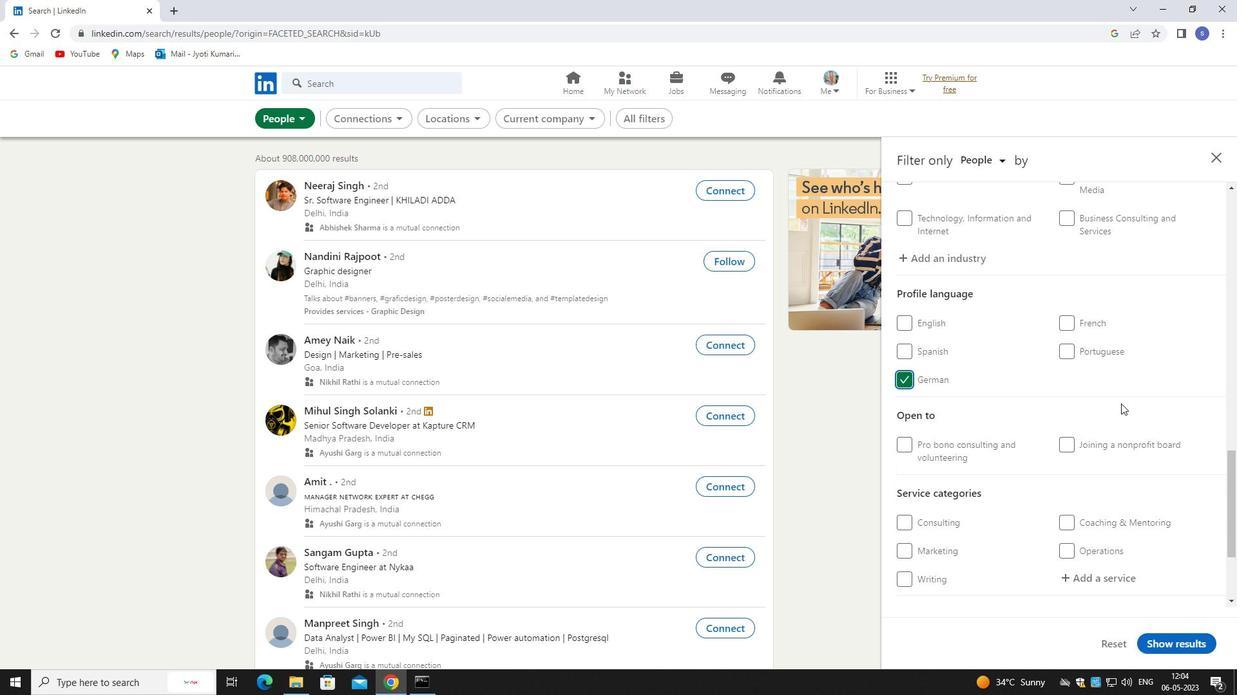 
Action: Mouse moved to (1130, 418)
Screenshot: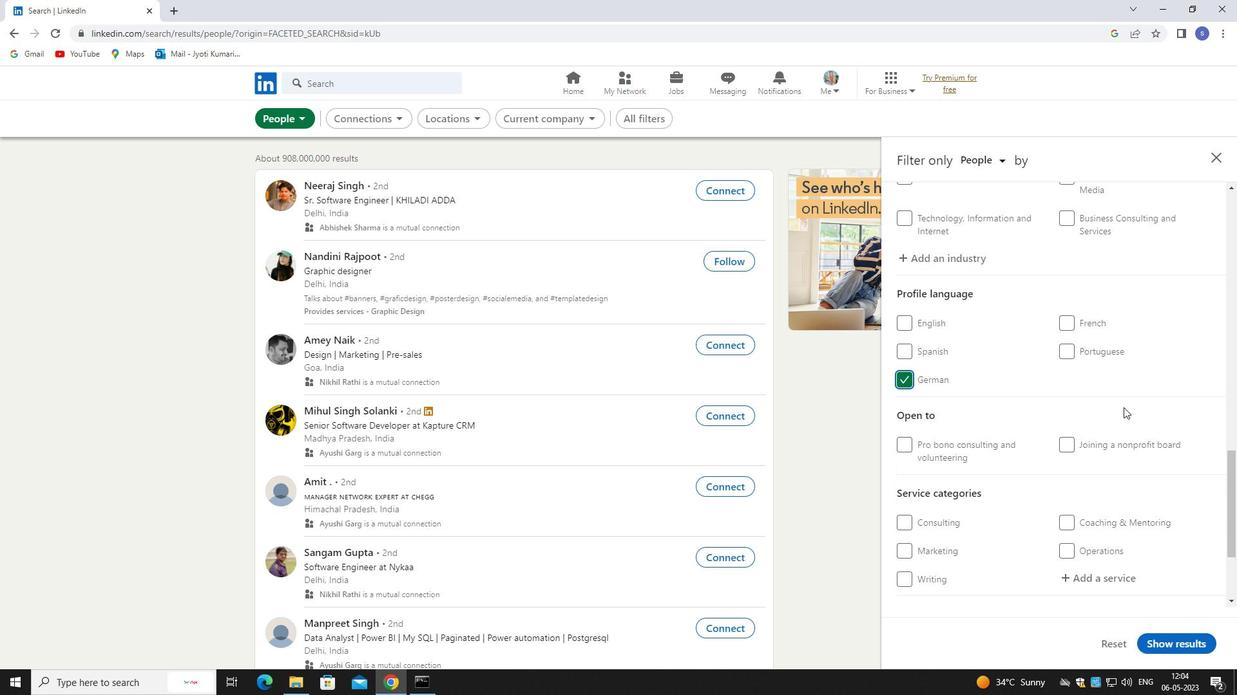 
Action: Mouse scrolled (1130, 417) with delta (0, 0)
Screenshot: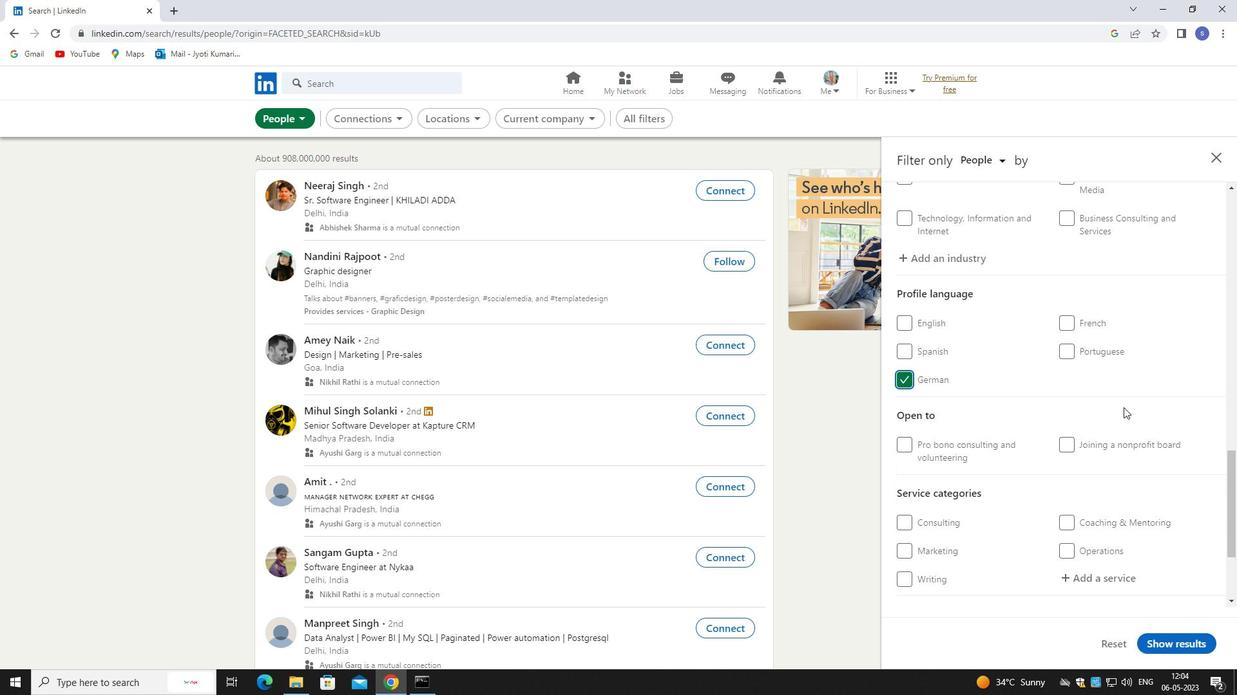 
Action: Mouse moved to (1126, 425)
Screenshot: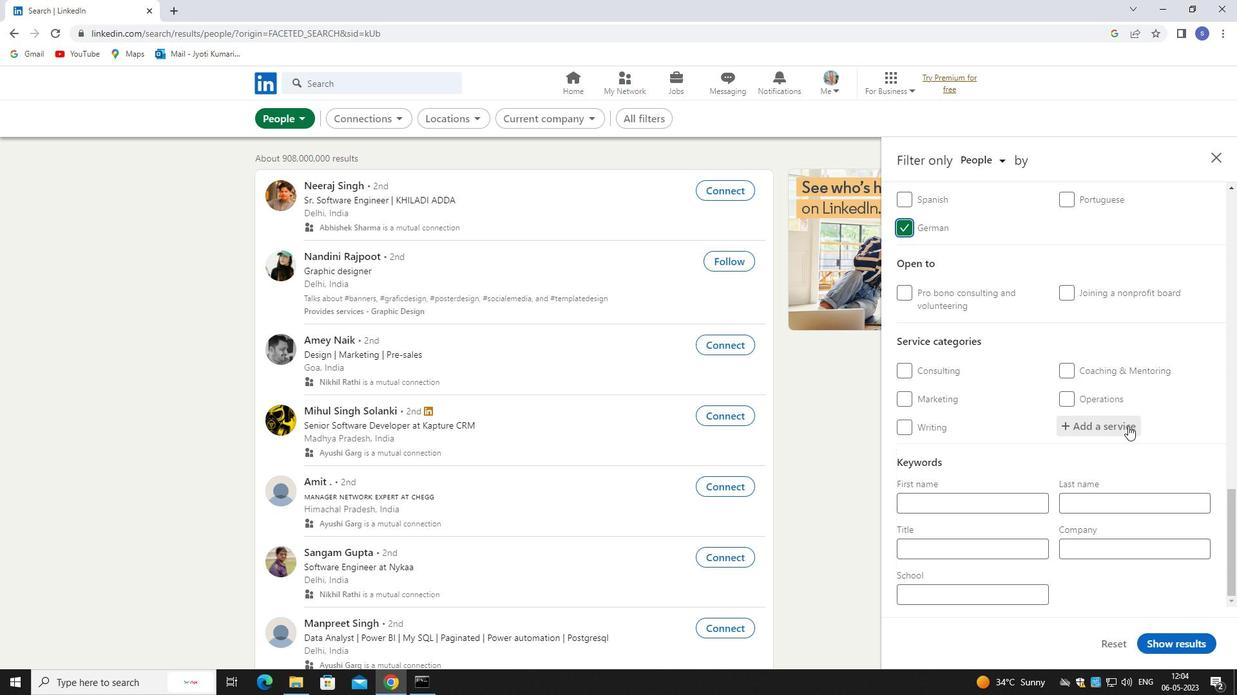 
Action: Mouse pressed left at (1126, 425)
Screenshot: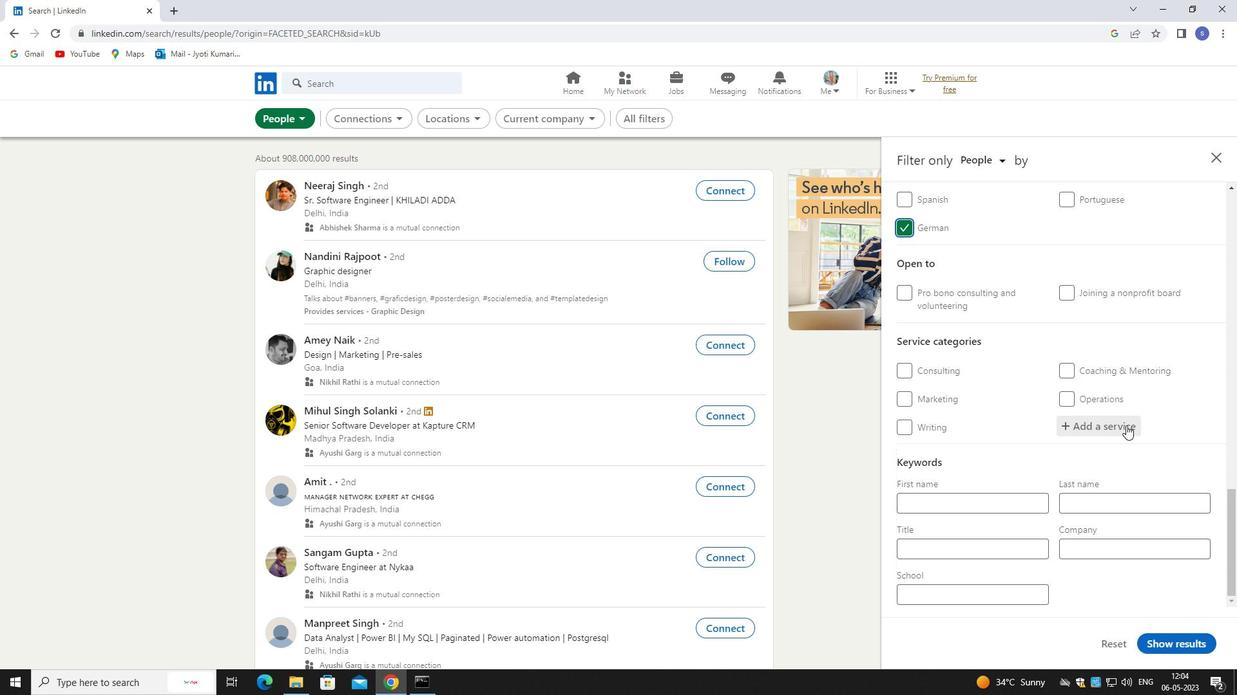 
Action: Mouse moved to (1126, 425)
Screenshot: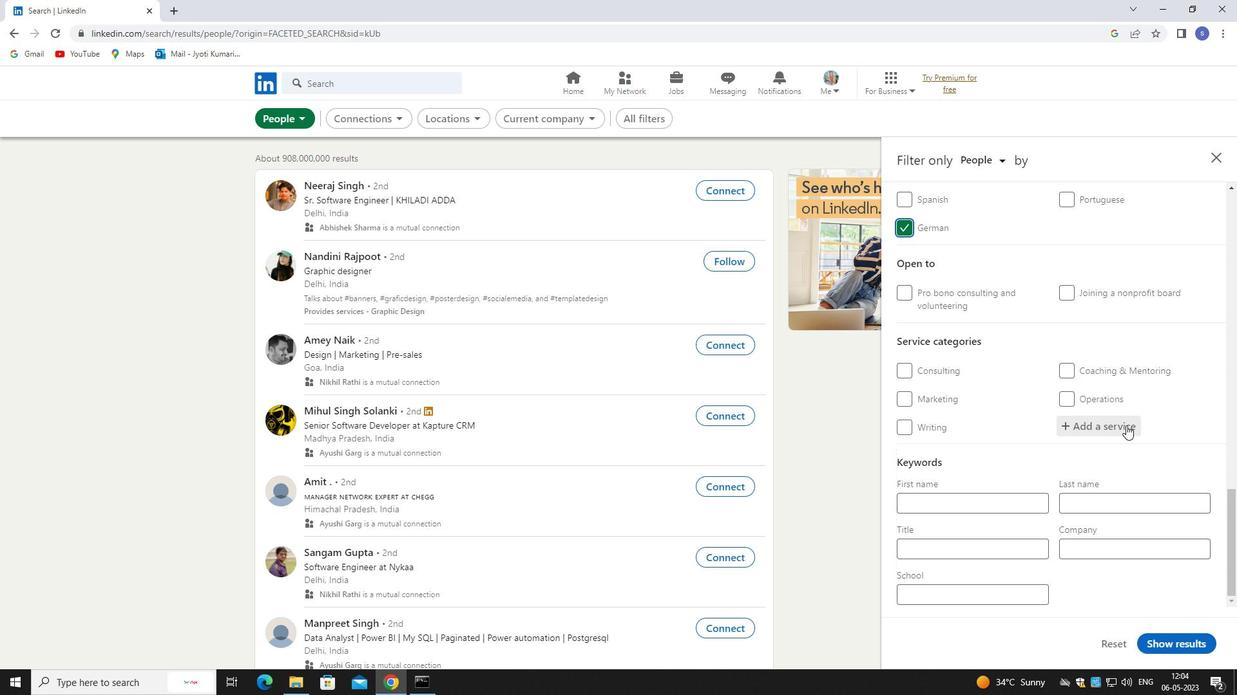 
Action: Key pressed <Key.shift>STRATE
Screenshot: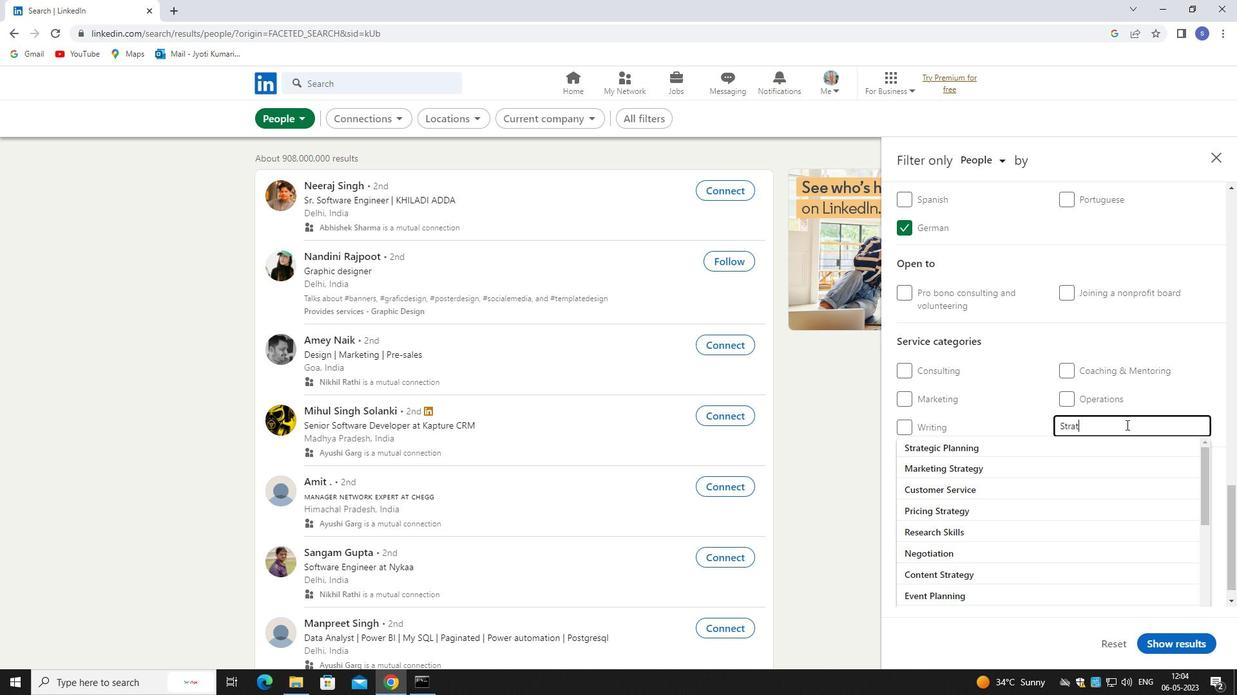 
Action: Mouse moved to (1135, 442)
Screenshot: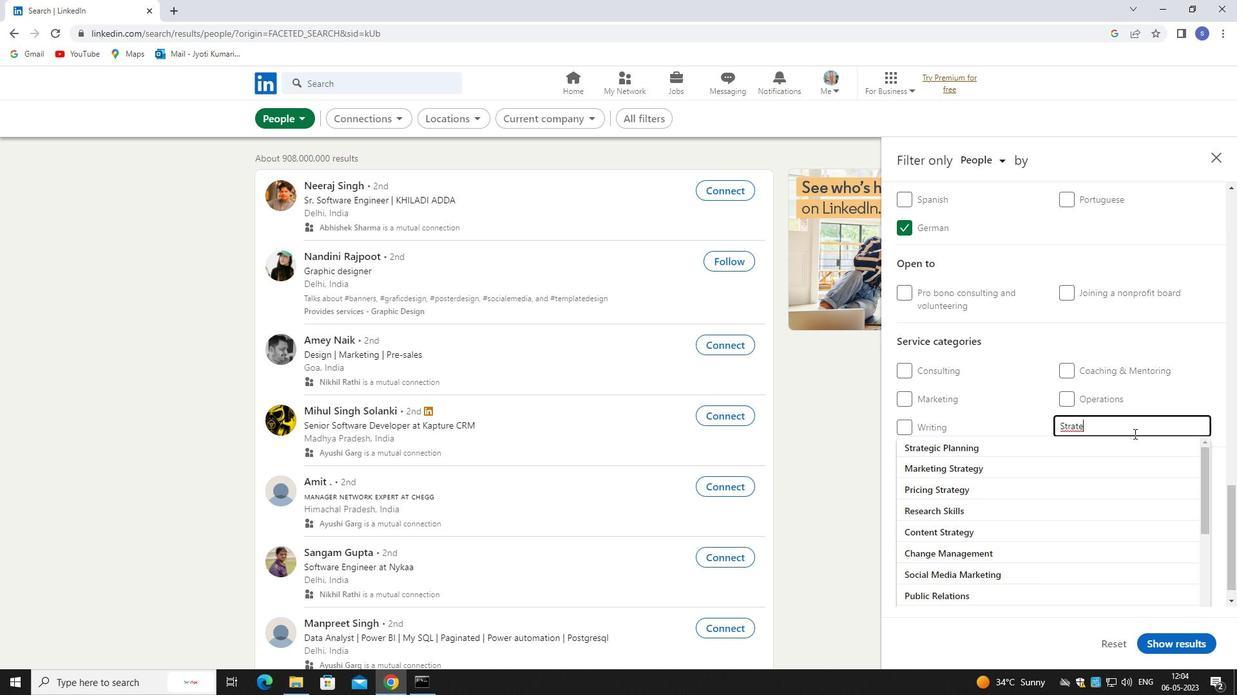 
Action: Mouse pressed left at (1135, 442)
Screenshot: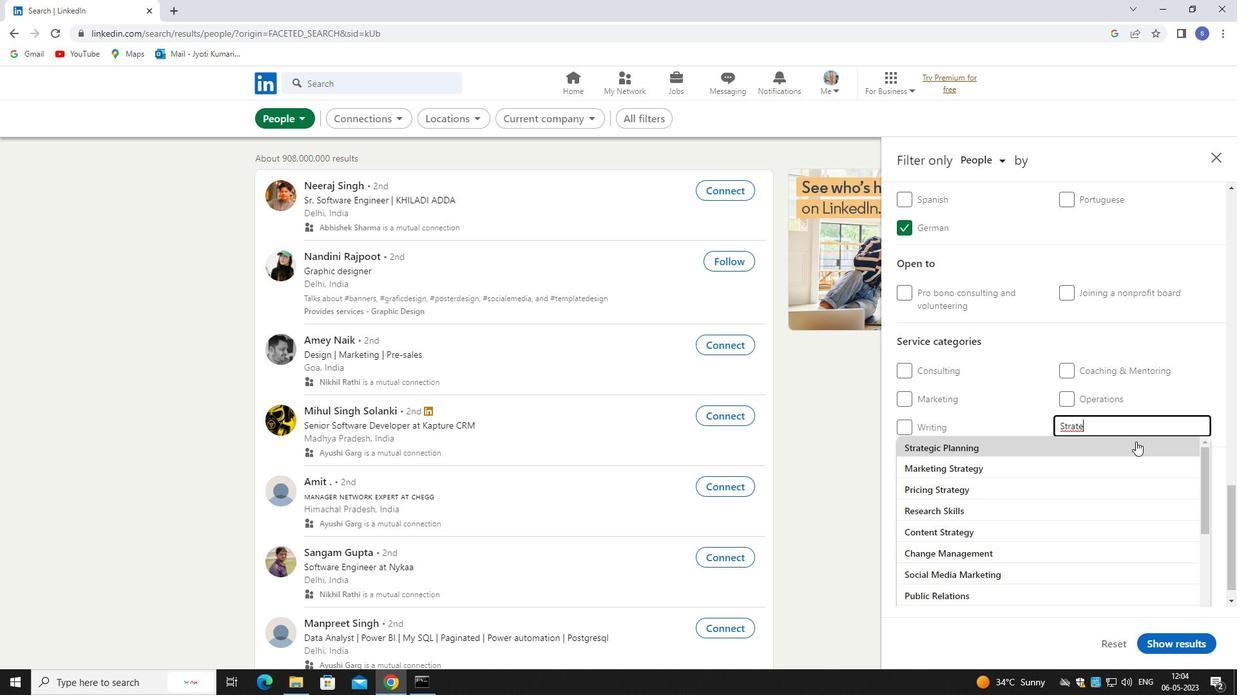 
Action: Mouse scrolled (1135, 441) with delta (0, 0)
Screenshot: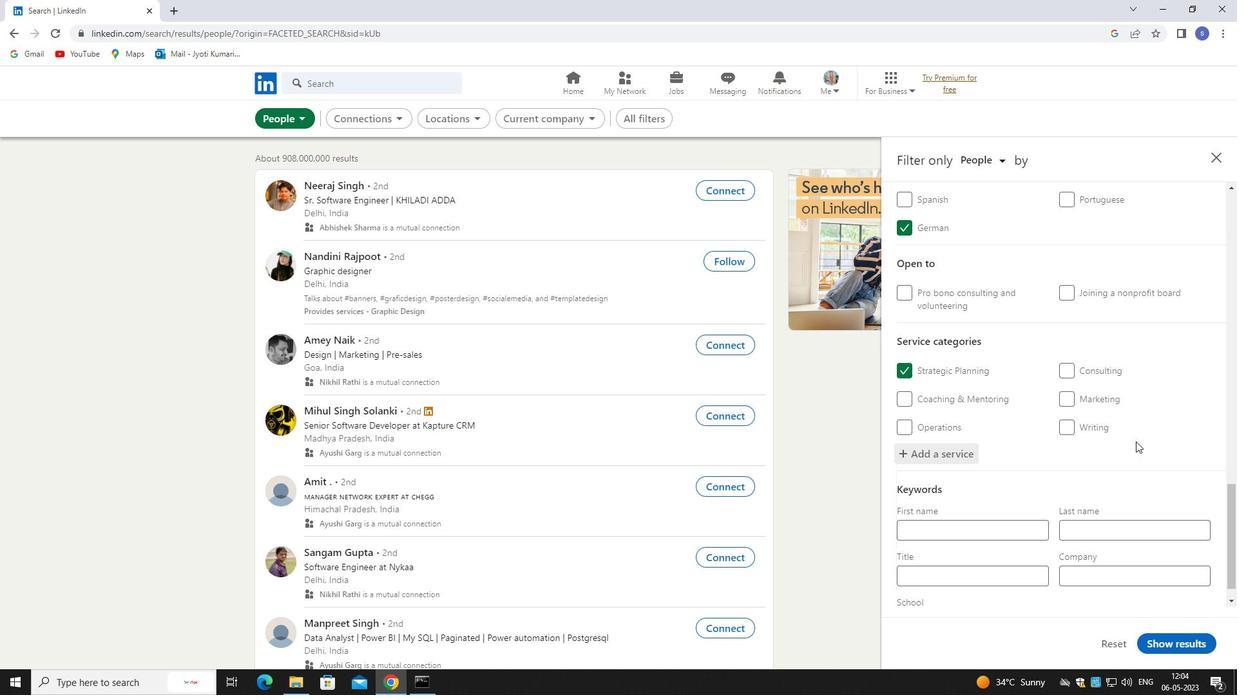 
Action: Mouse moved to (1135, 446)
Screenshot: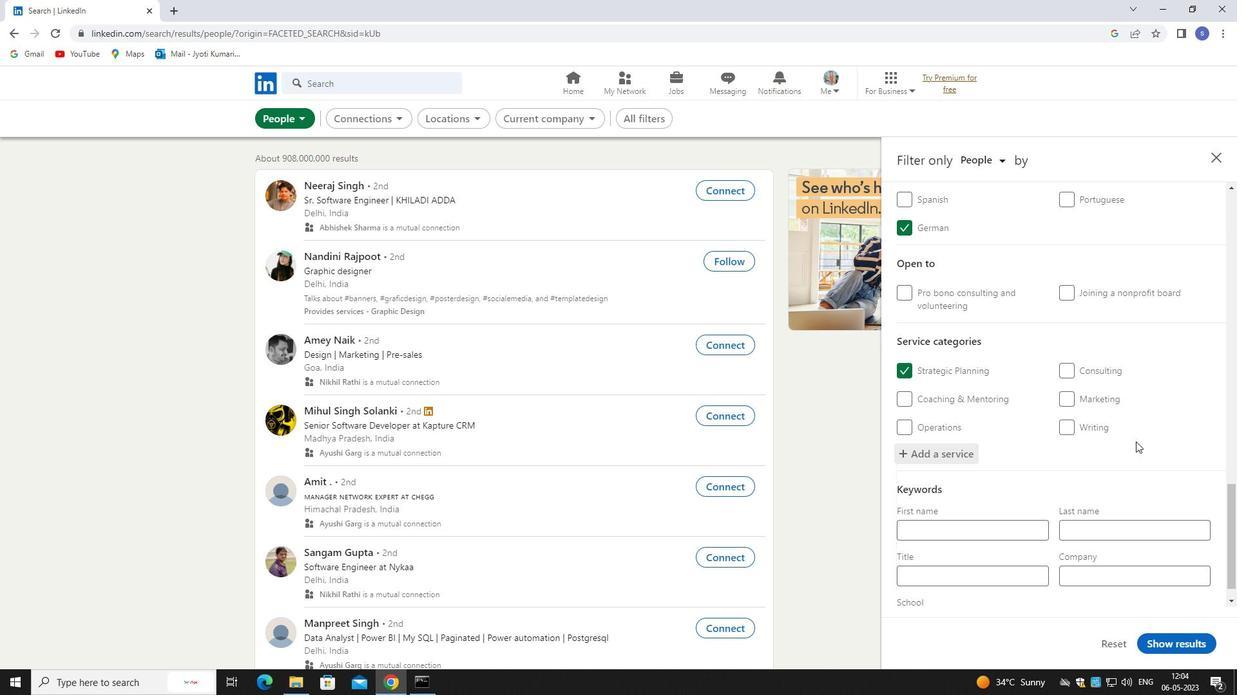 
Action: Mouse scrolled (1135, 445) with delta (0, 0)
Screenshot: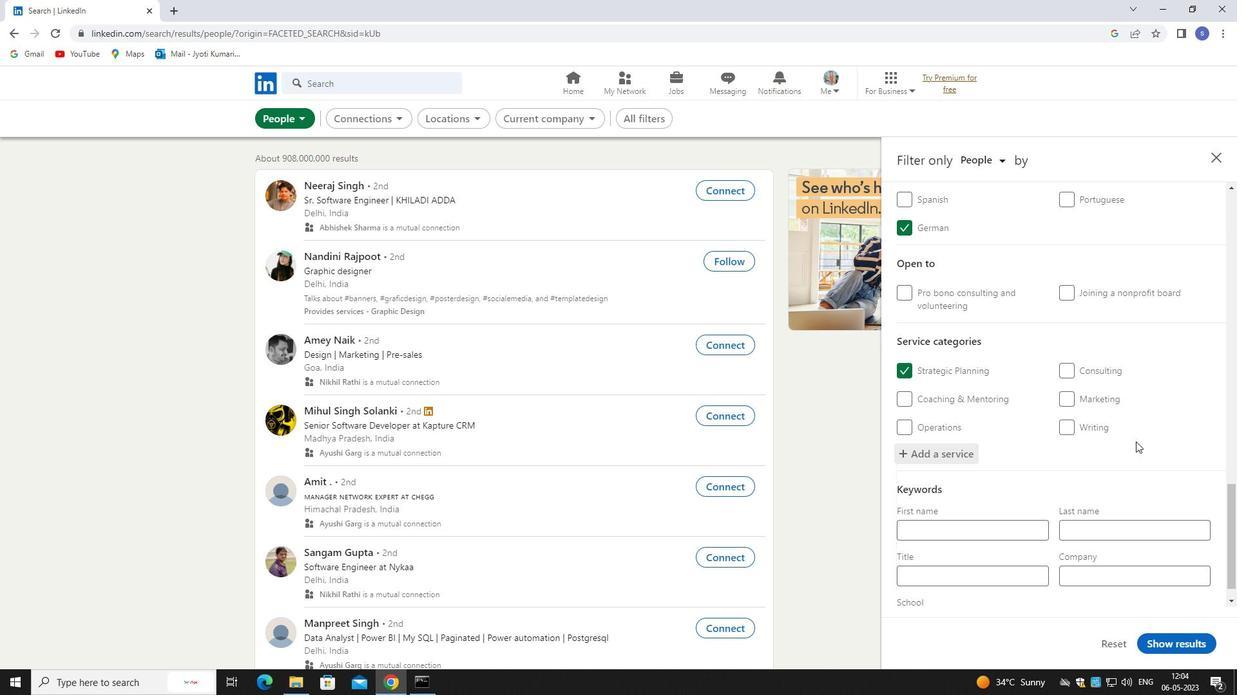 
Action: Mouse moved to (1136, 451)
Screenshot: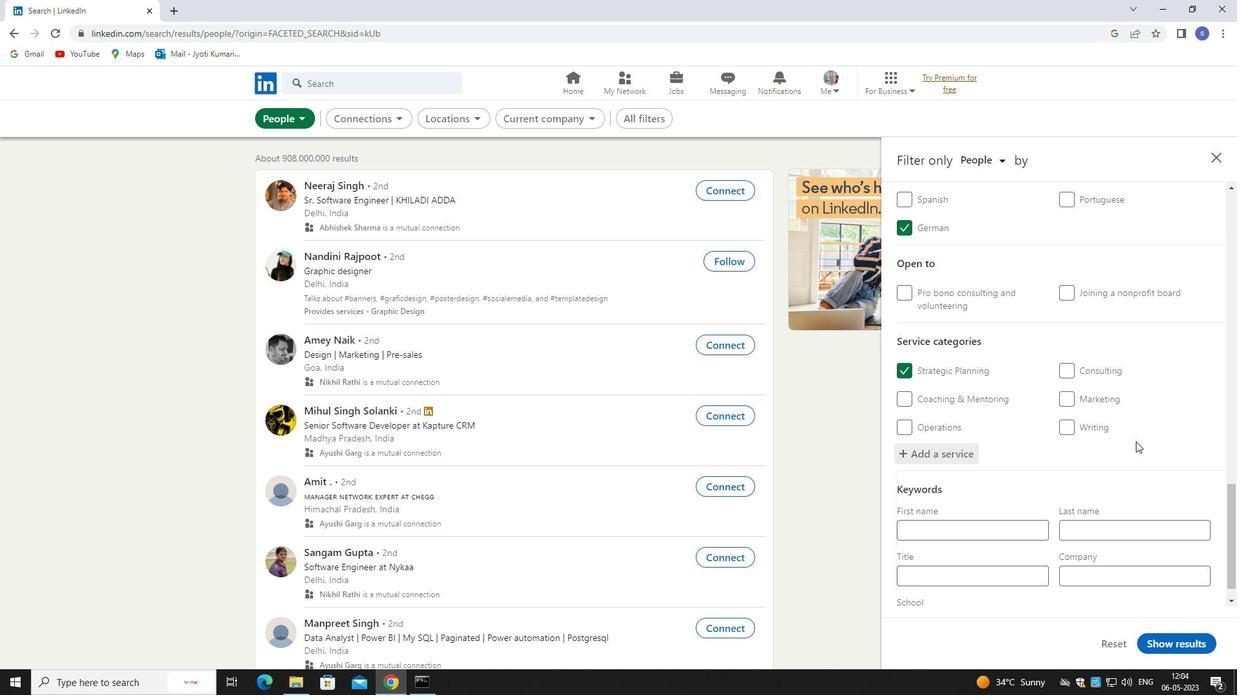 
Action: Mouse scrolled (1136, 450) with delta (0, 0)
Screenshot: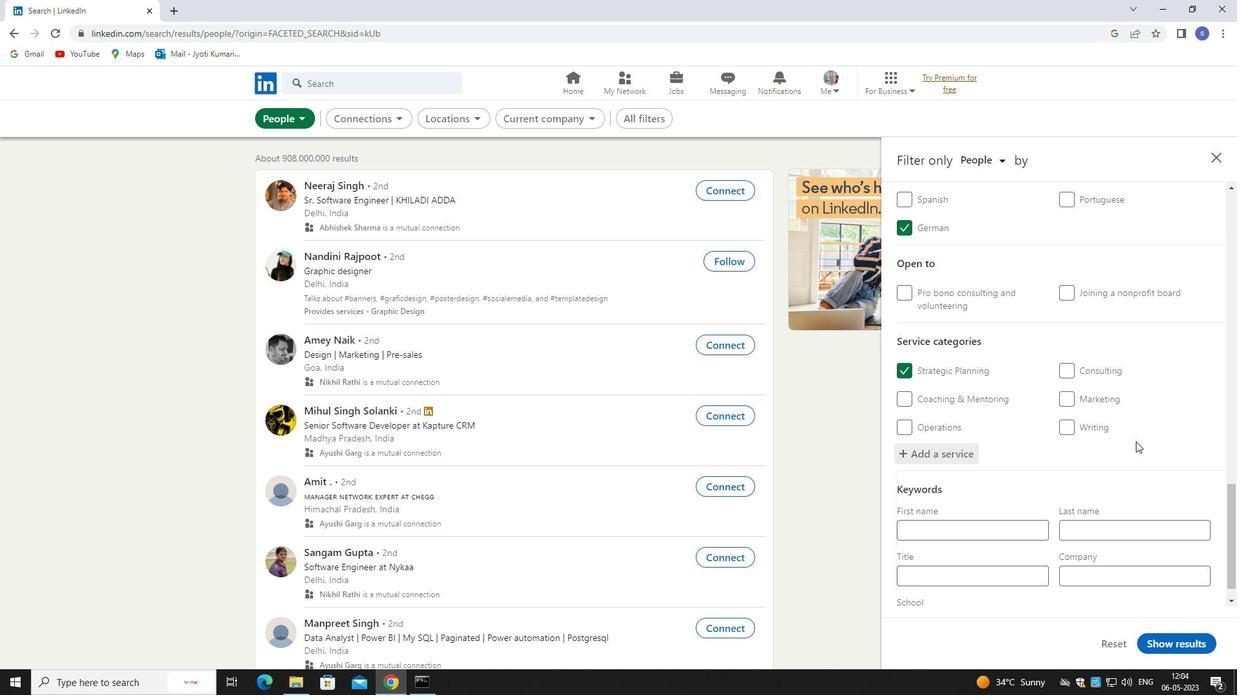 
Action: Mouse moved to (1027, 550)
Screenshot: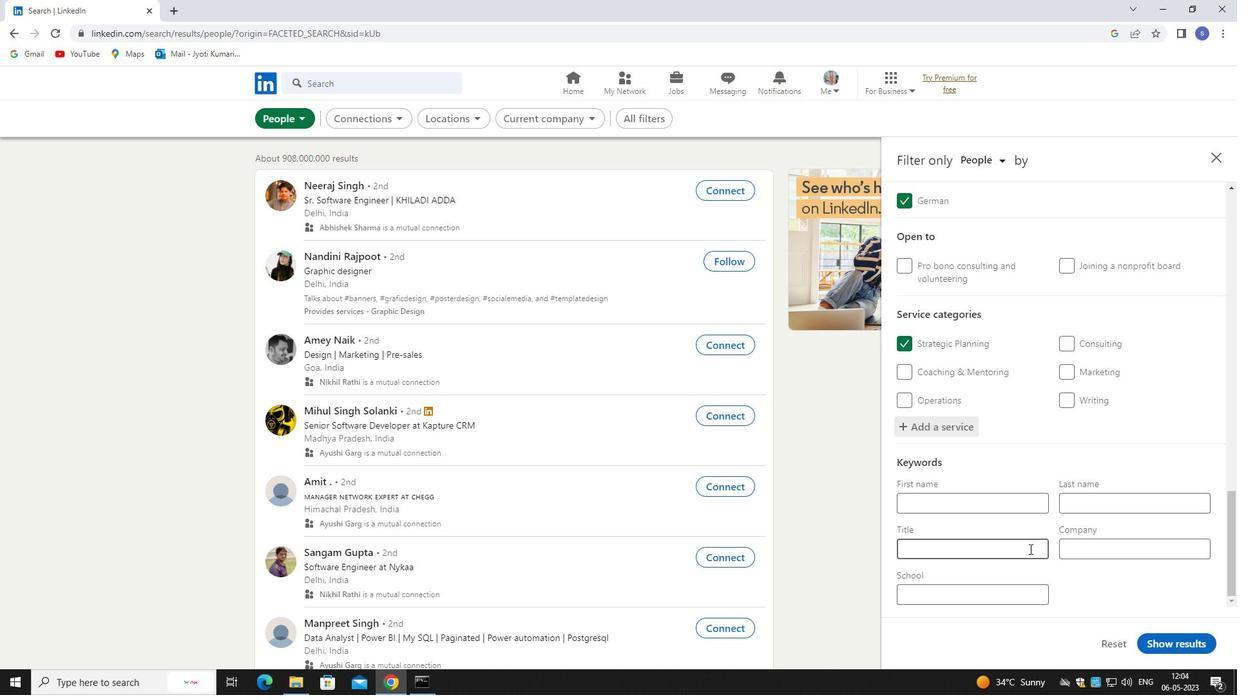 
Action: Mouse pressed left at (1027, 550)
Screenshot: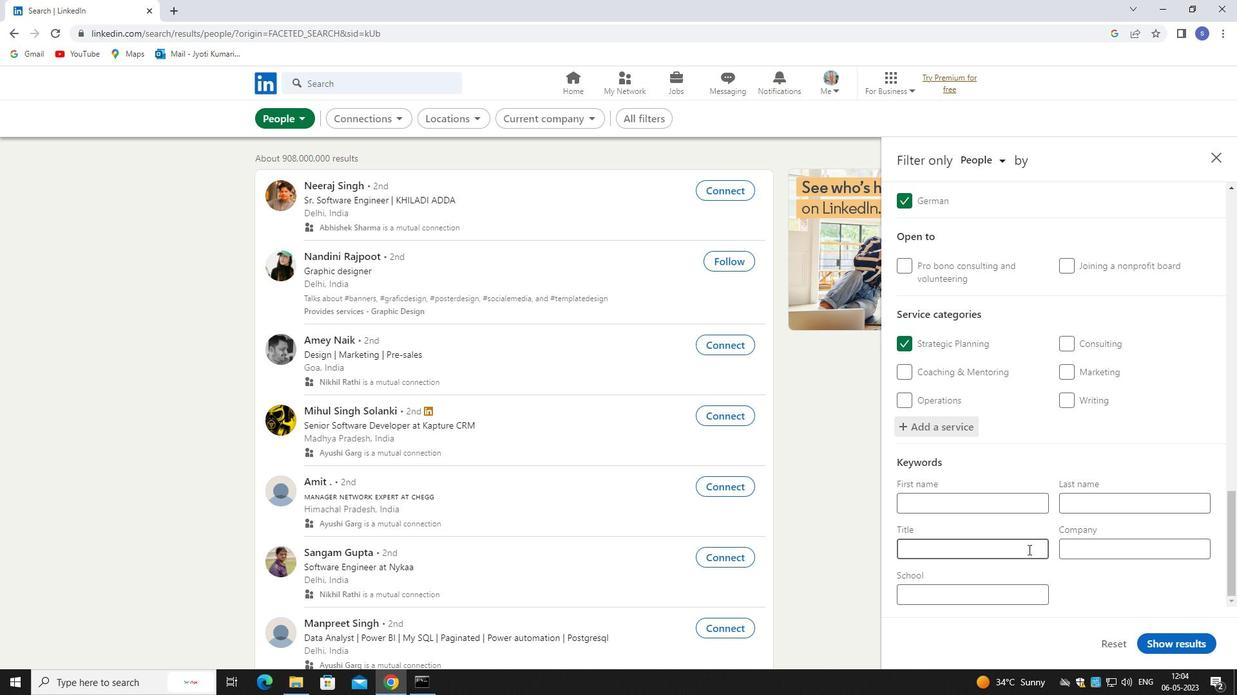 
Action: Key pressed <Key.shift>PORTER
Screenshot: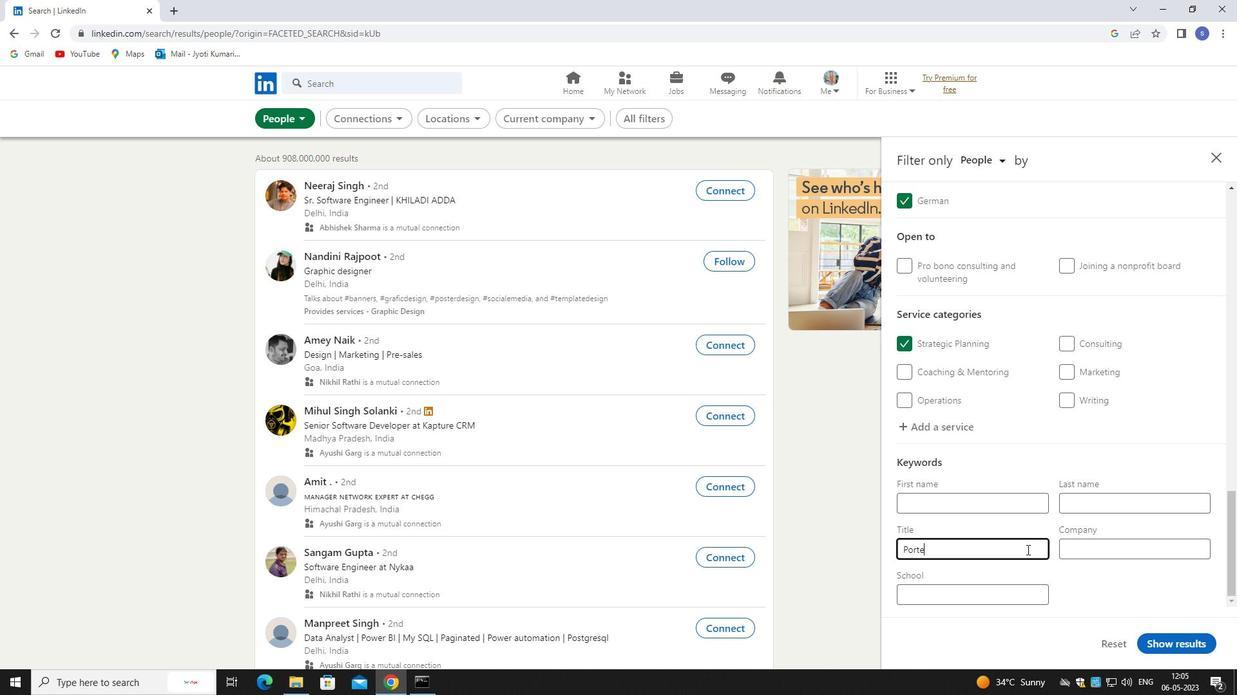 
Action: Mouse moved to (1240, 685)
Screenshot: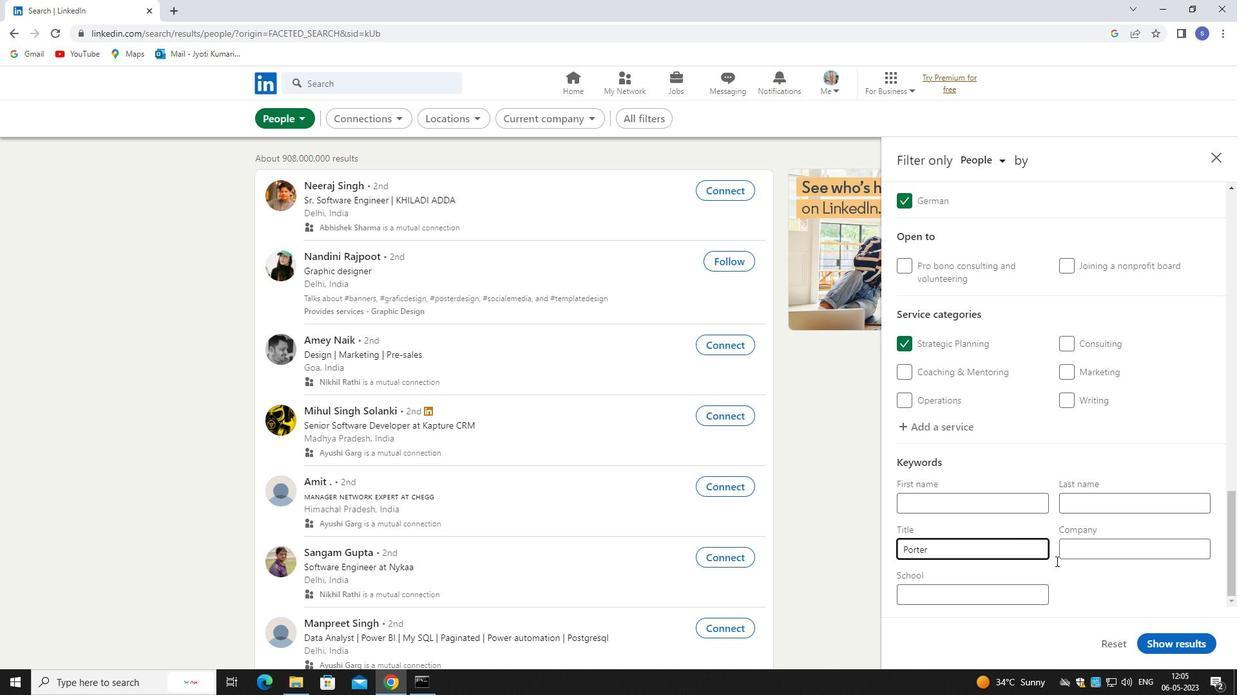 
Action: Mouse scrolled (1236, 684) with delta (0, 0)
Screenshot: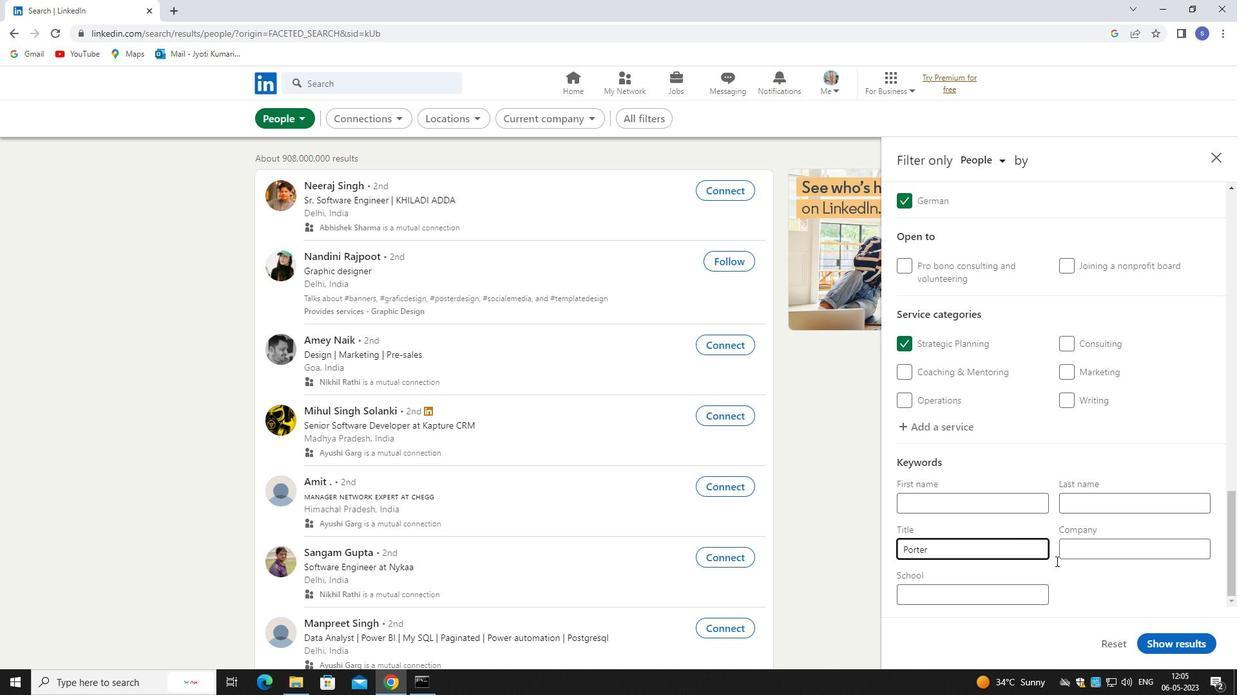 
Action: Mouse moved to (1180, 644)
Screenshot: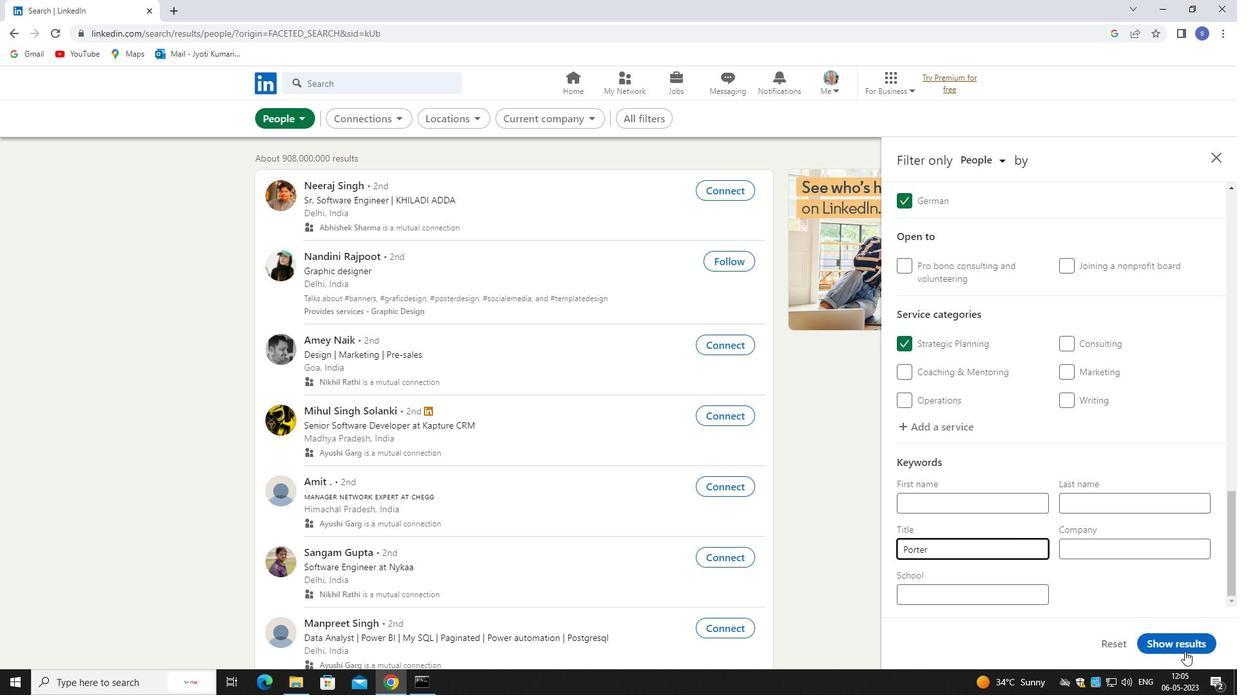 
Action: Mouse pressed left at (1180, 644)
Screenshot: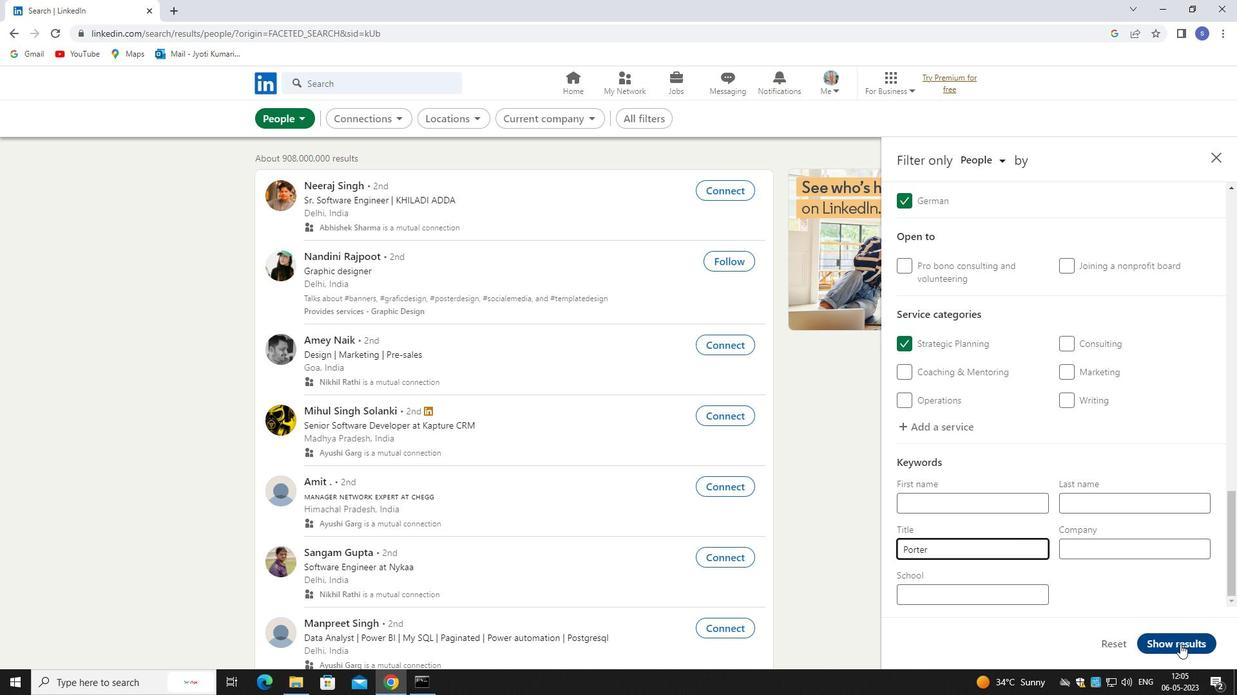 
Action: Mouse moved to (1180, 644)
Screenshot: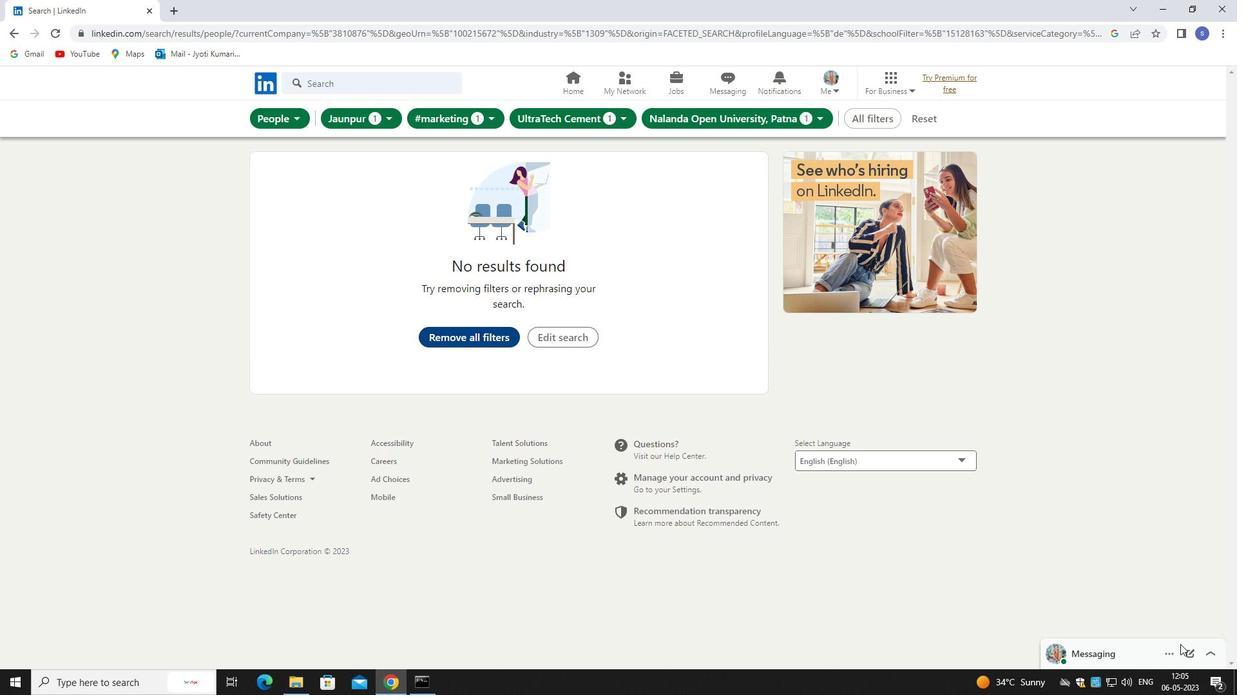 
